 Task: Research Airbnb options in Rabak, Sudan from 8th December, 2023 to 15th December, 2023 for 9 adults. Place can be shared room with 5 bedrooms having 9 beds and 5 bathrooms. Property type can be flat. Amenities needed are: wifi, TV, free parkinig on premises, gym, breakfast. Look for 4 properties as per requirement.
Action: Mouse moved to (585, 123)
Screenshot: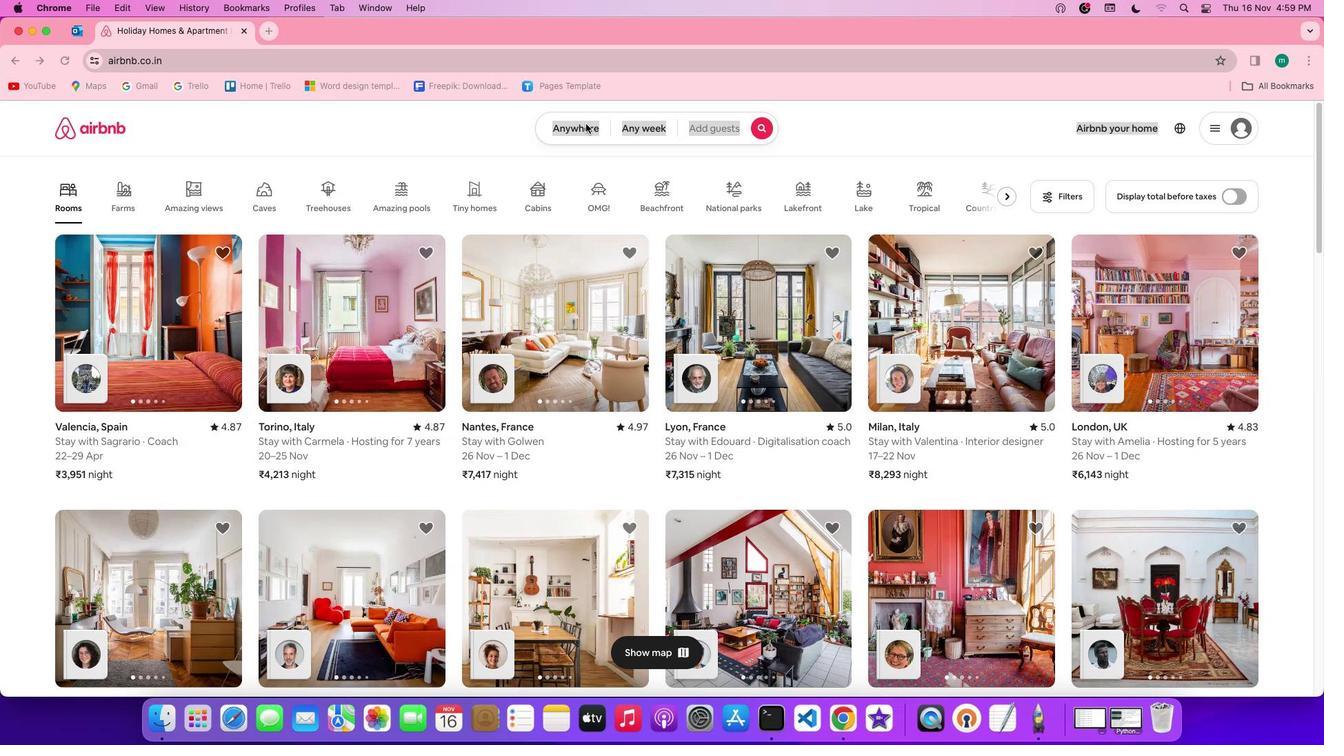 
Action: Mouse pressed left at (585, 123)
Screenshot: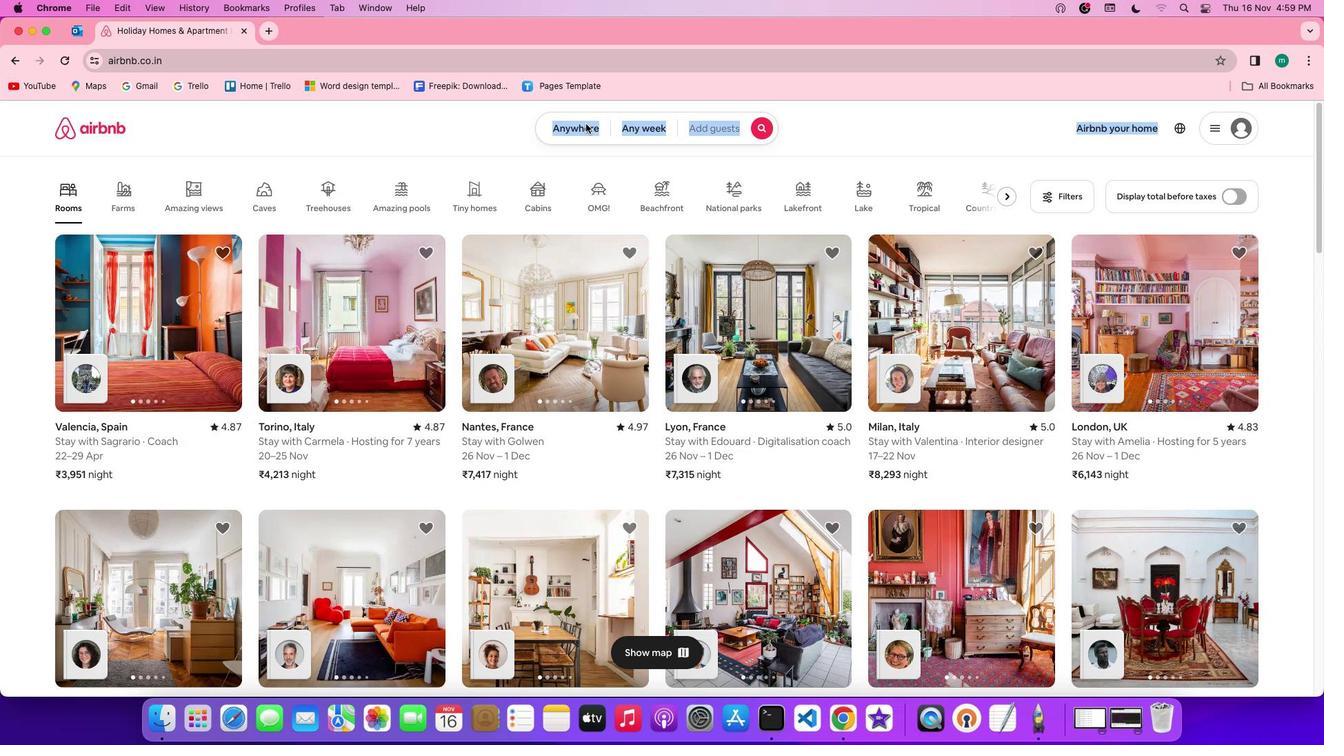 
Action: Mouse pressed left at (585, 123)
Screenshot: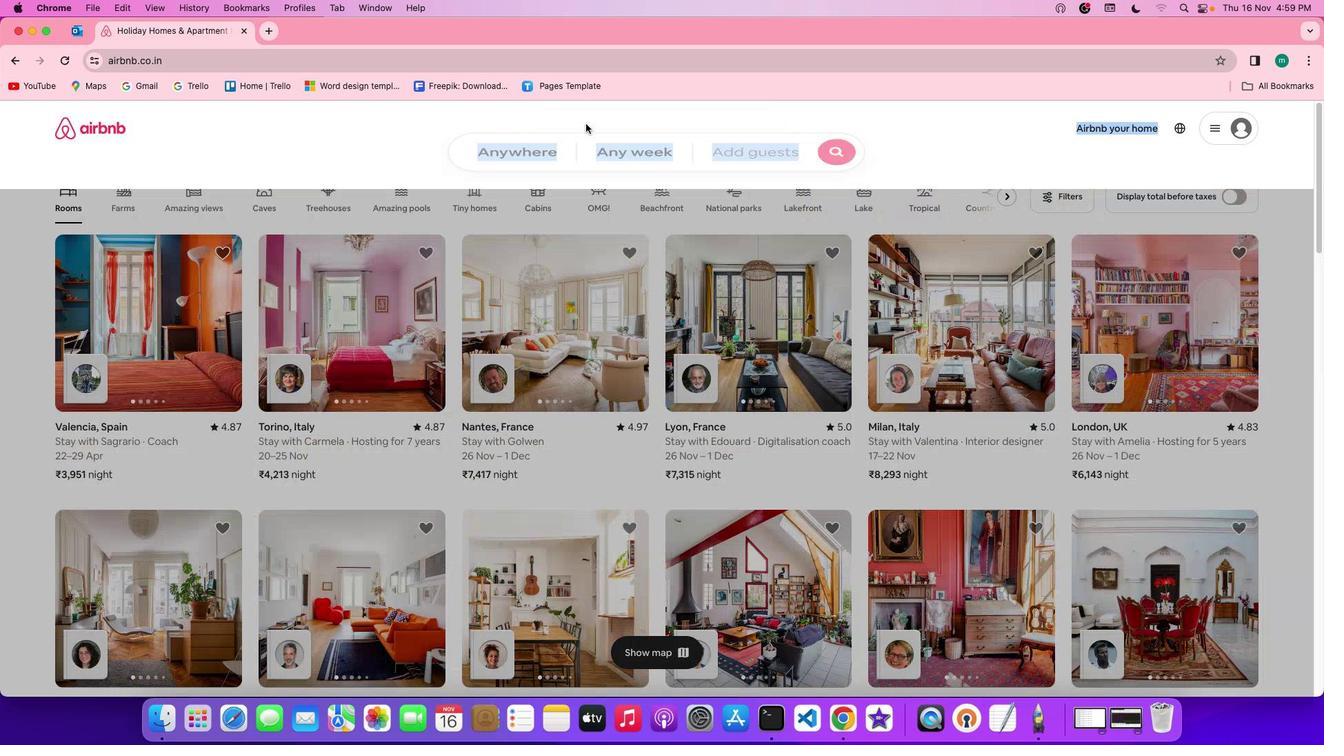 
Action: Mouse moved to (505, 182)
Screenshot: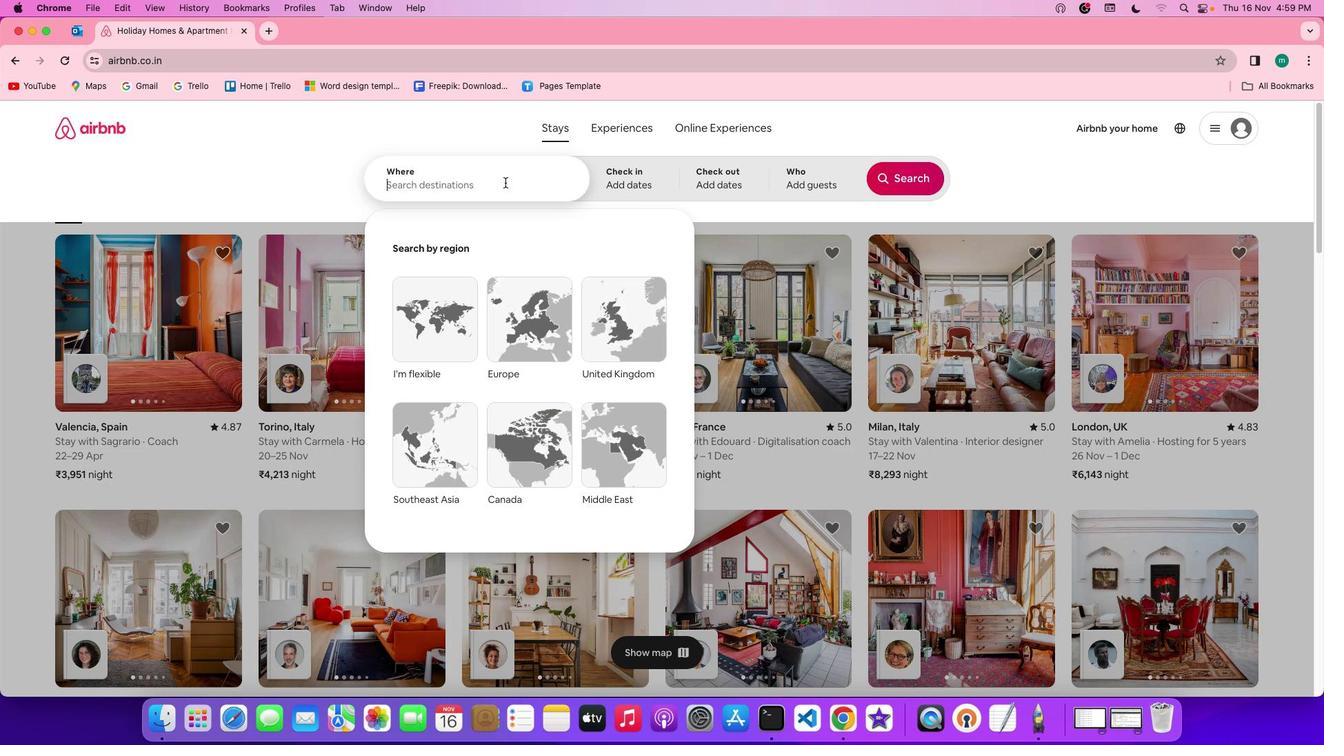 
Action: Mouse pressed left at (505, 182)
Screenshot: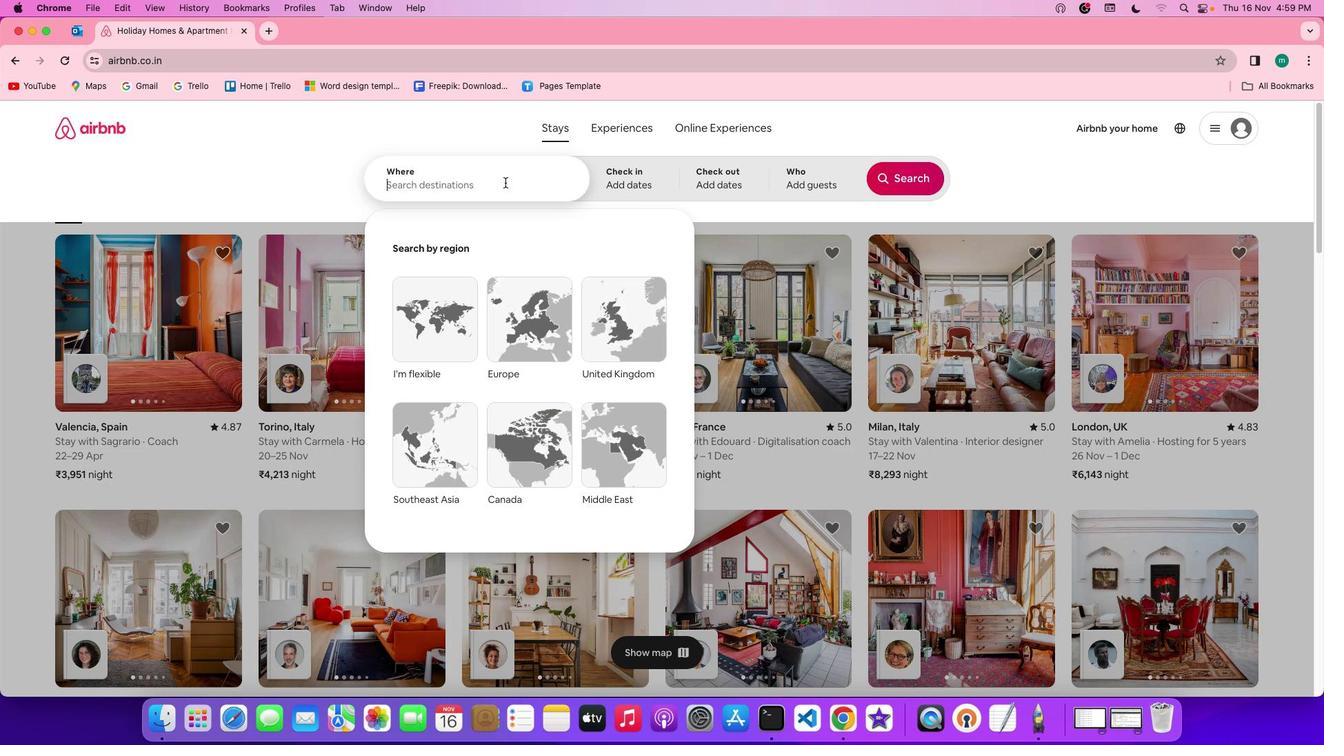 
Action: Key pressed Key.shift'r''a''b''a''k'','Key.spaceKey.shift's''u''d''a''n'
Screenshot: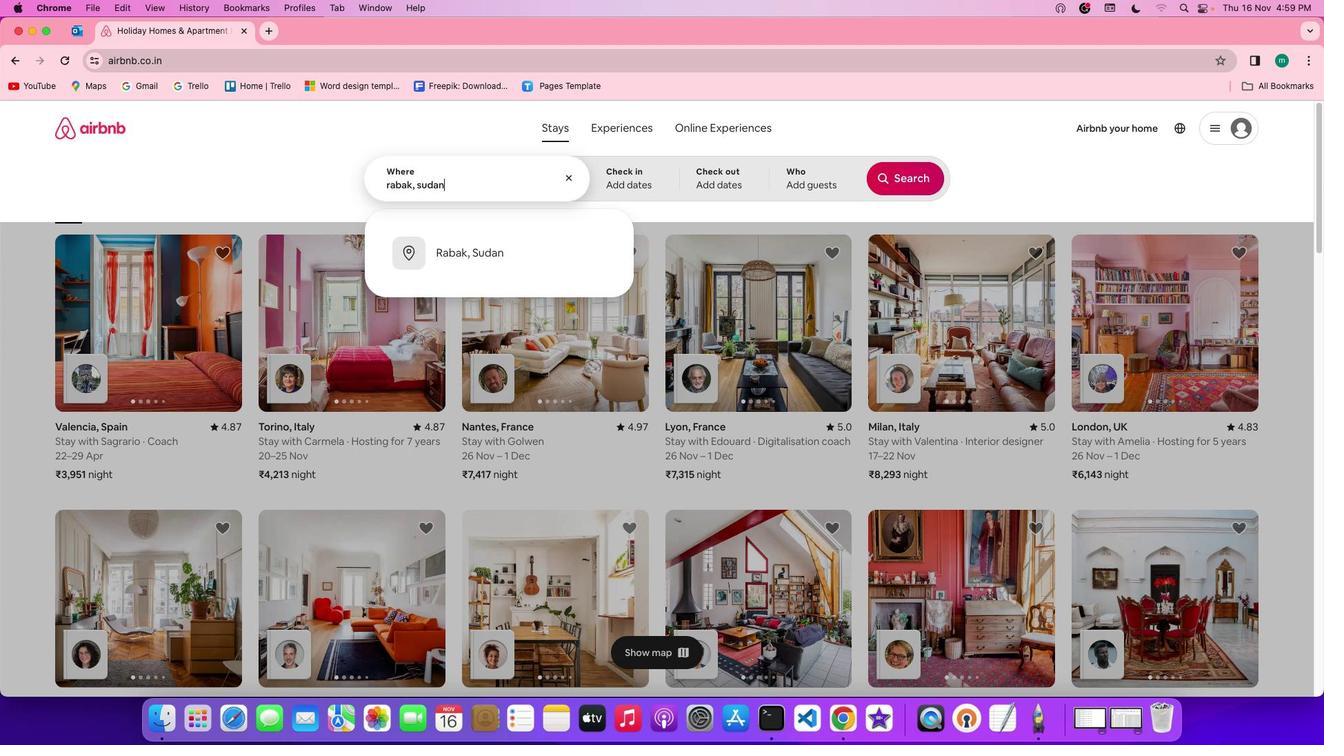 
Action: Mouse moved to (635, 179)
Screenshot: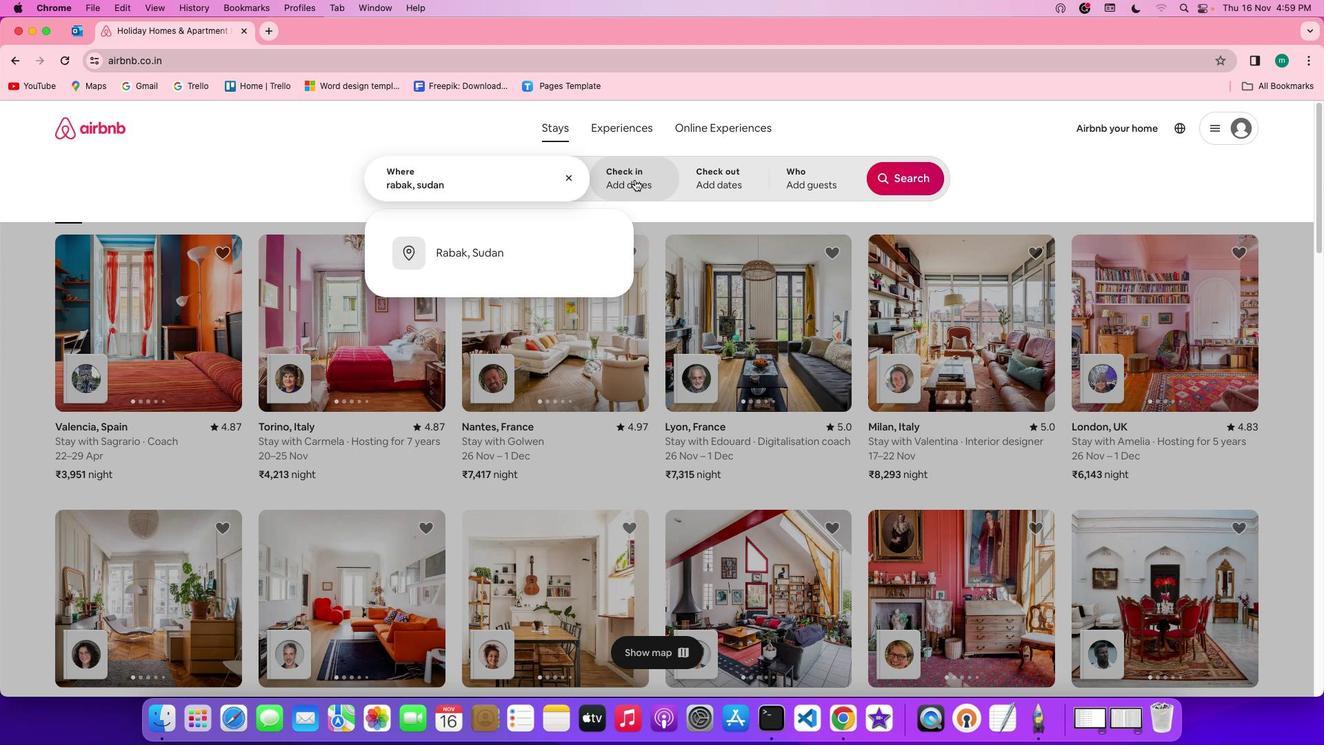 
Action: Mouse pressed left at (635, 179)
Screenshot: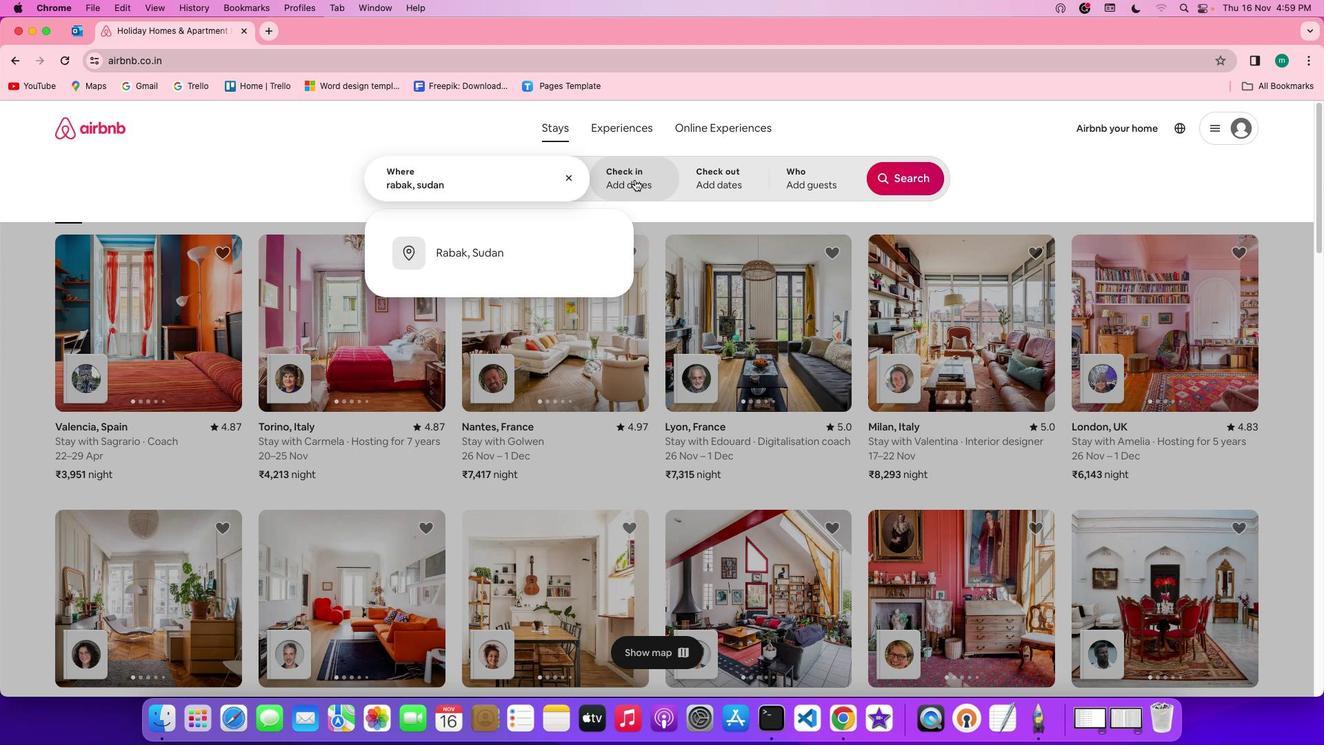 
Action: Mouse moved to (861, 373)
Screenshot: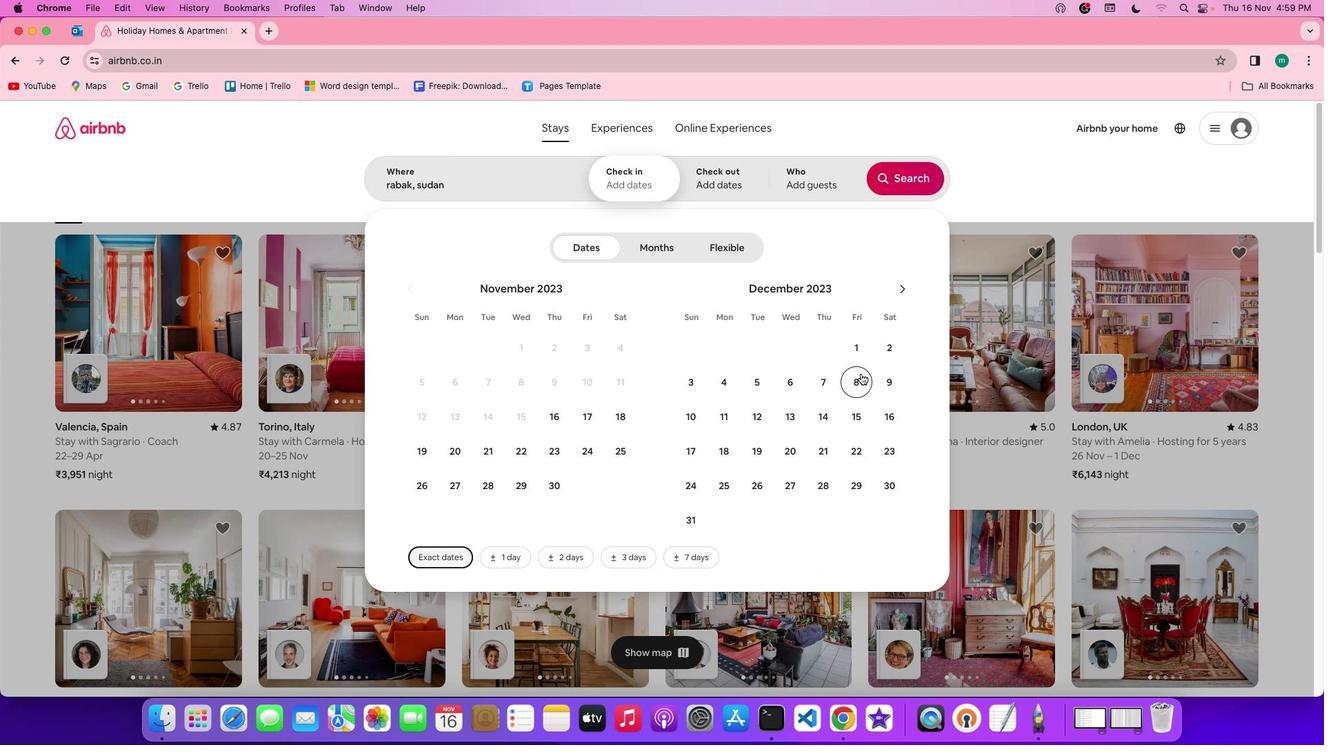 
Action: Mouse pressed left at (861, 373)
Screenshot: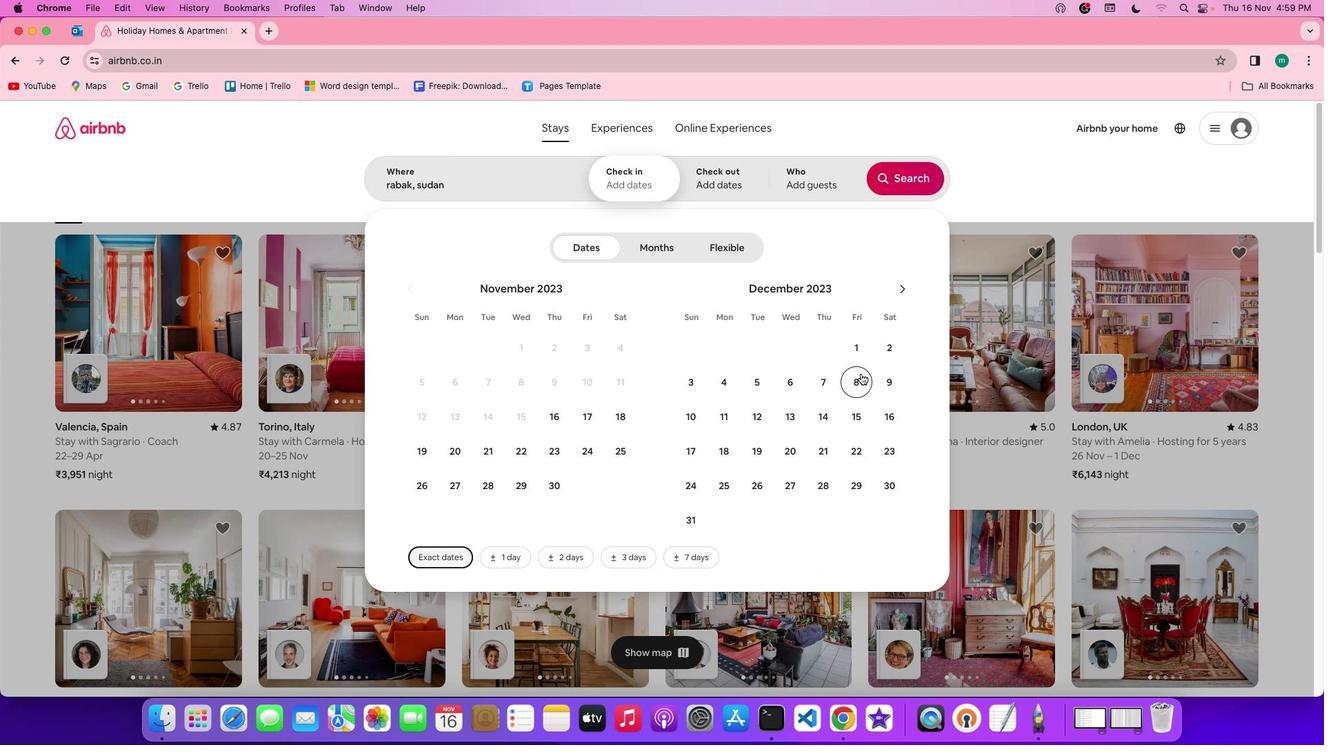 
Action: Mouse moved to (863, 413)
Screenshot: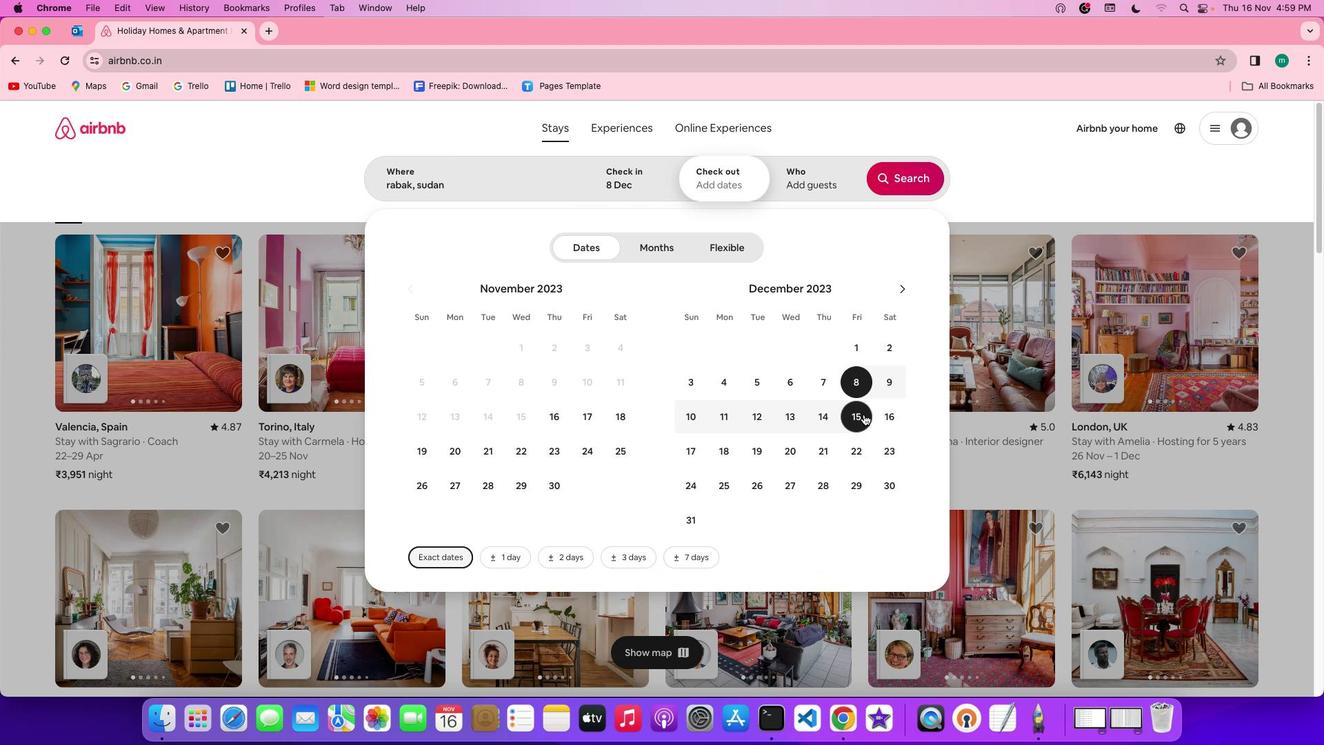 
Action: Mouse pressed left at (863, 413)
Screenshot: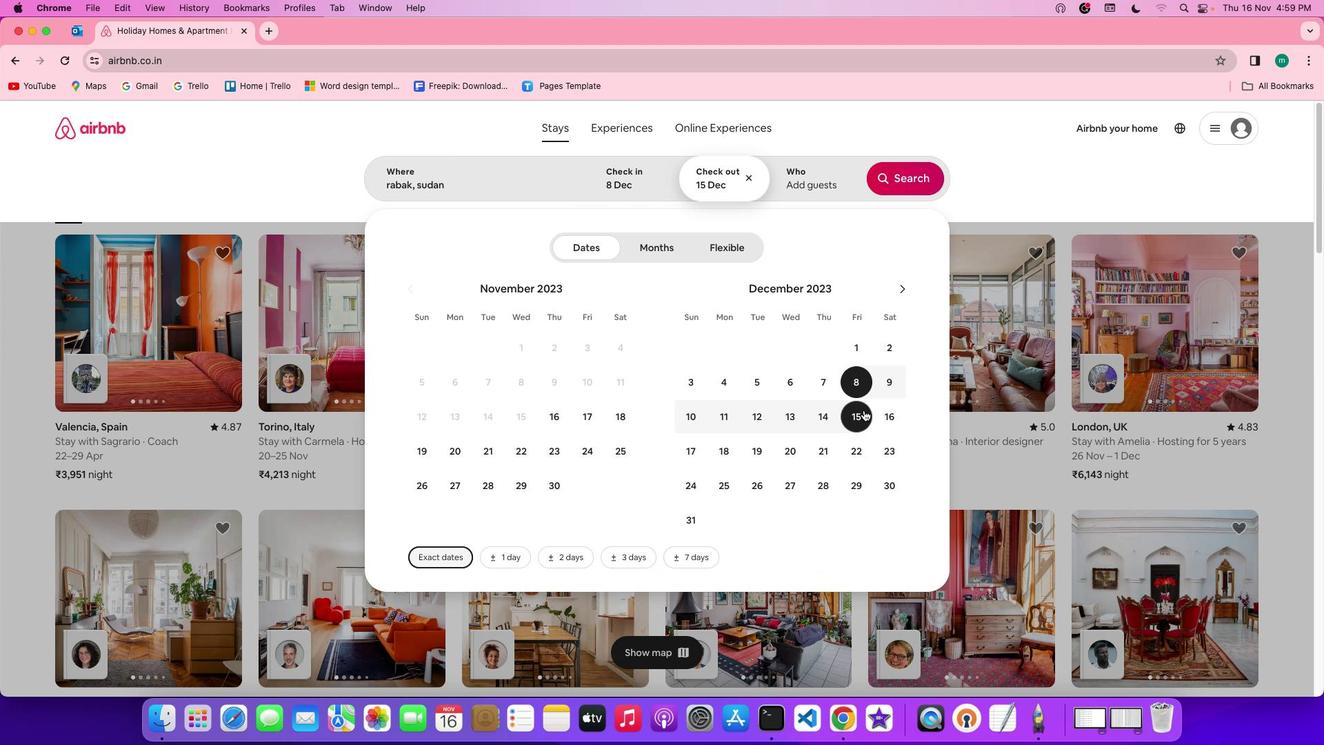 
Action: Mouse moved to (836, 176)
Screenshot: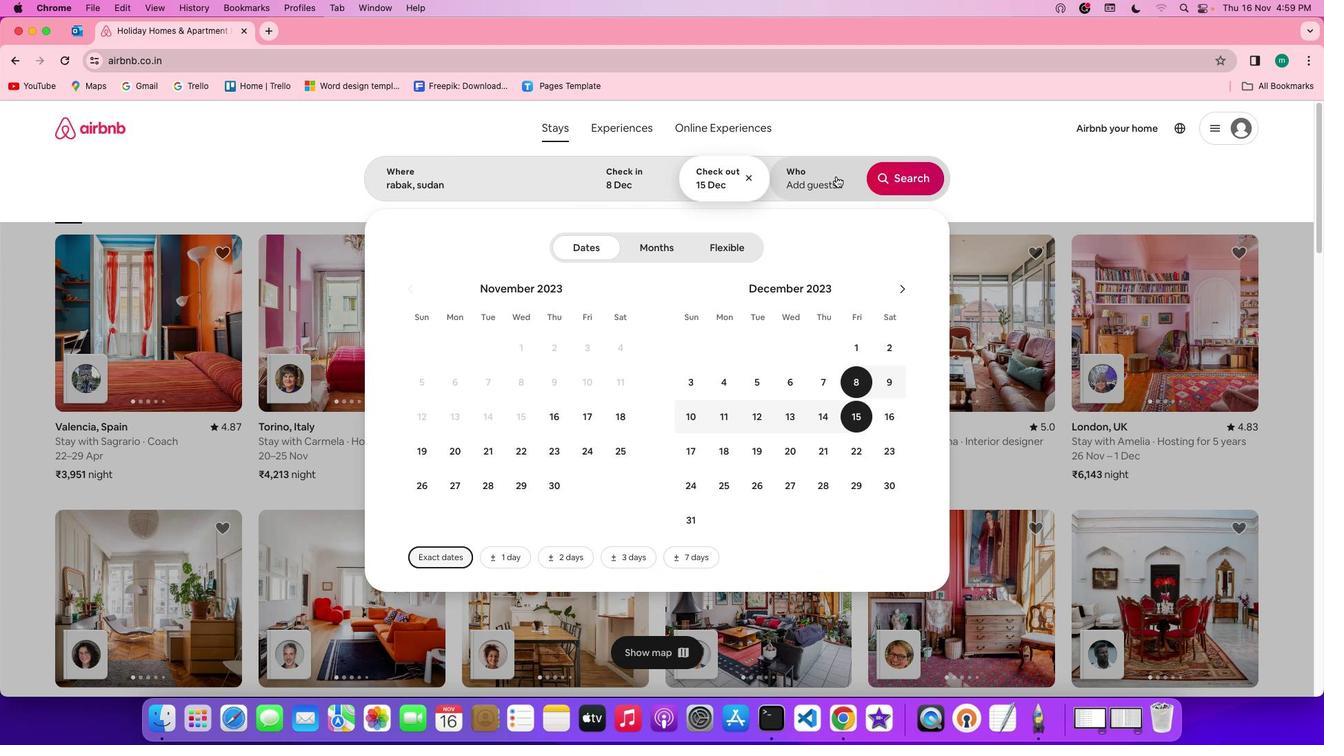 
Action: Mouse pressed left at (836, 176)
Screenshot: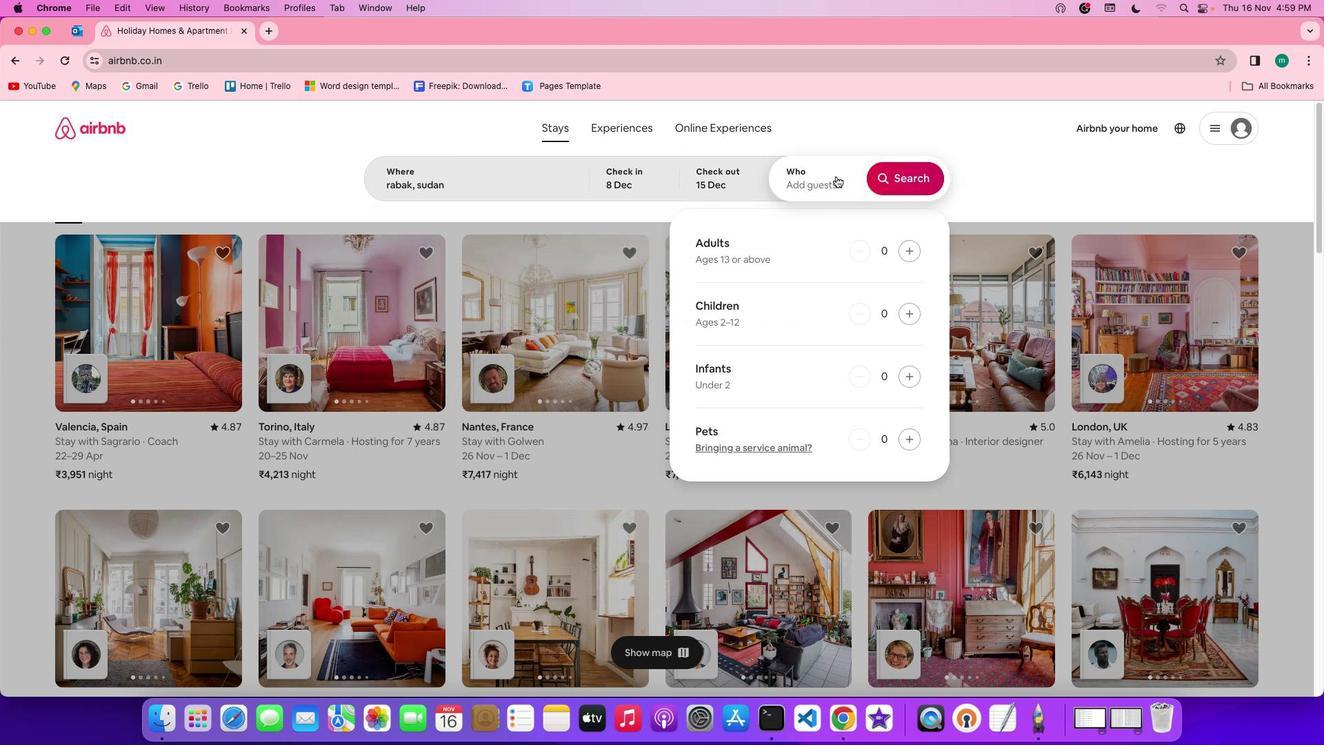 
Action: Mouse moved to (912, 244)
Screenshot: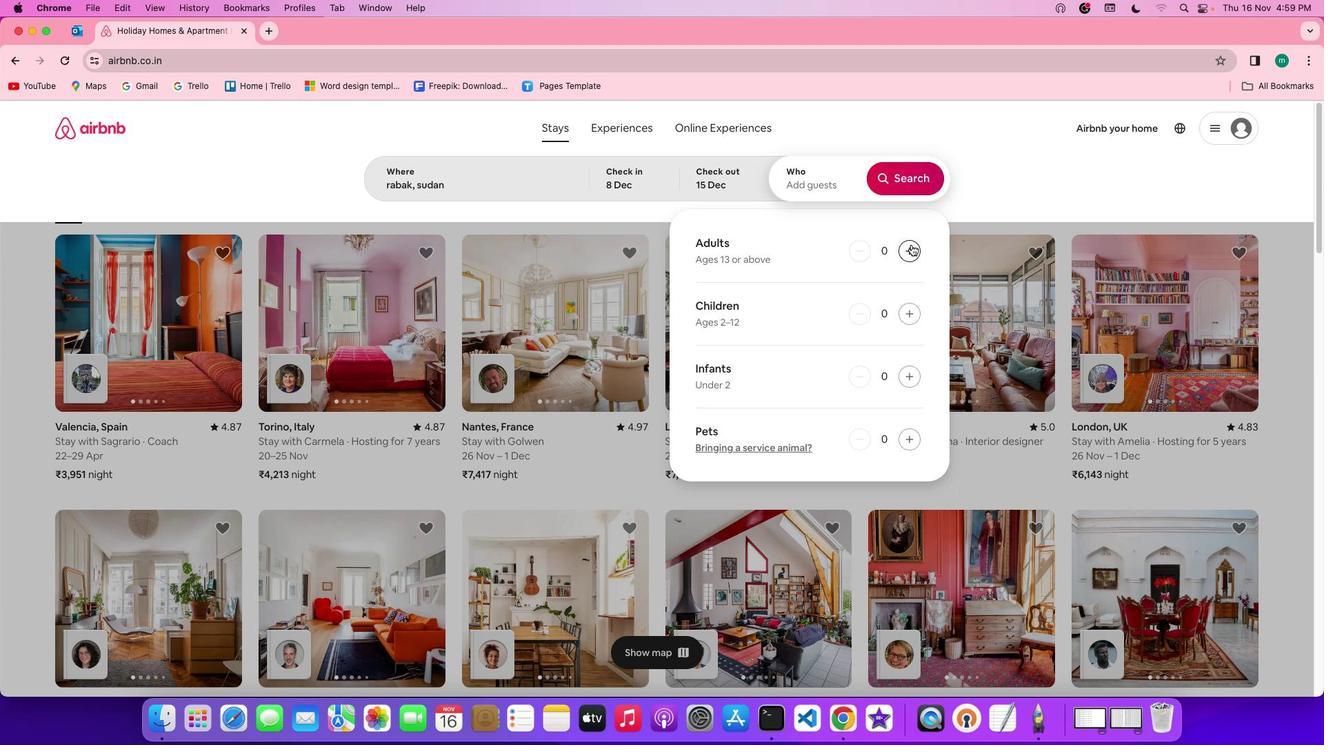 
Action: Mouse pressed left at (912, 244)
Screenshot: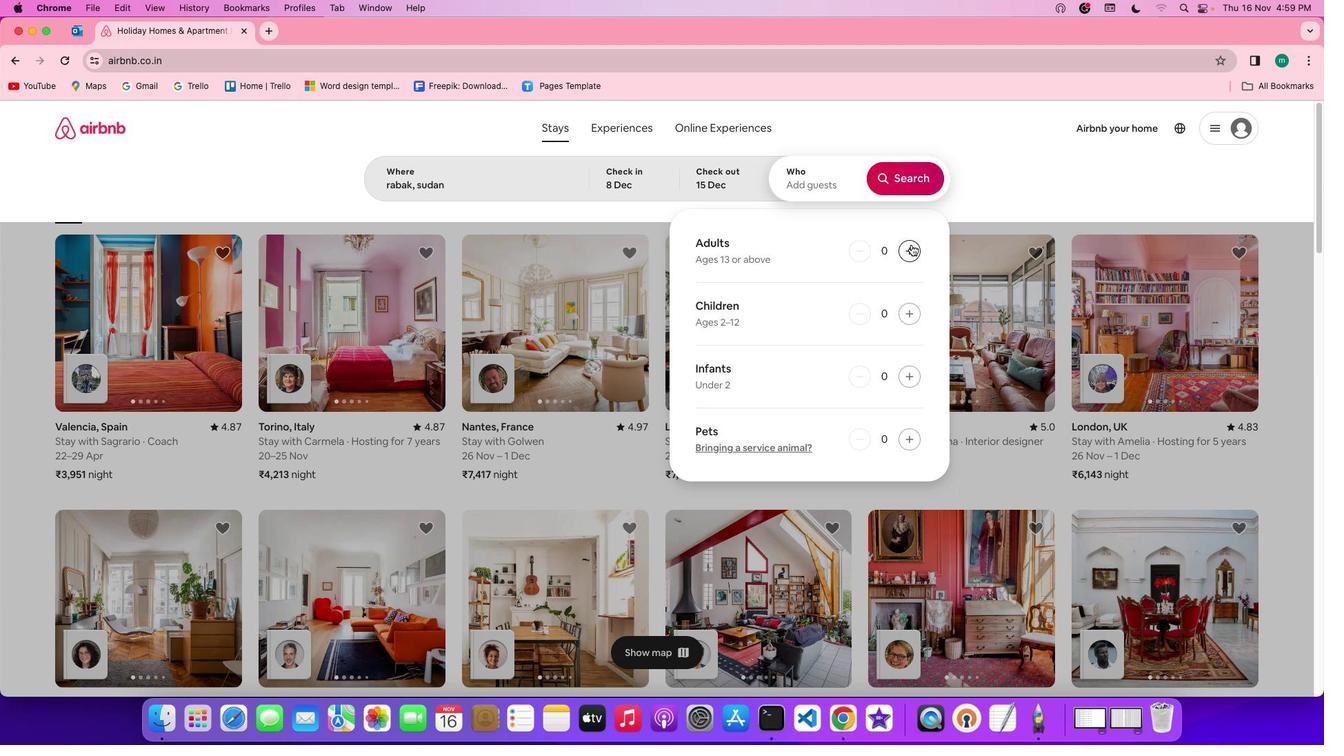 
Action: Mouse pressed left at (912, 244)
Screenshot: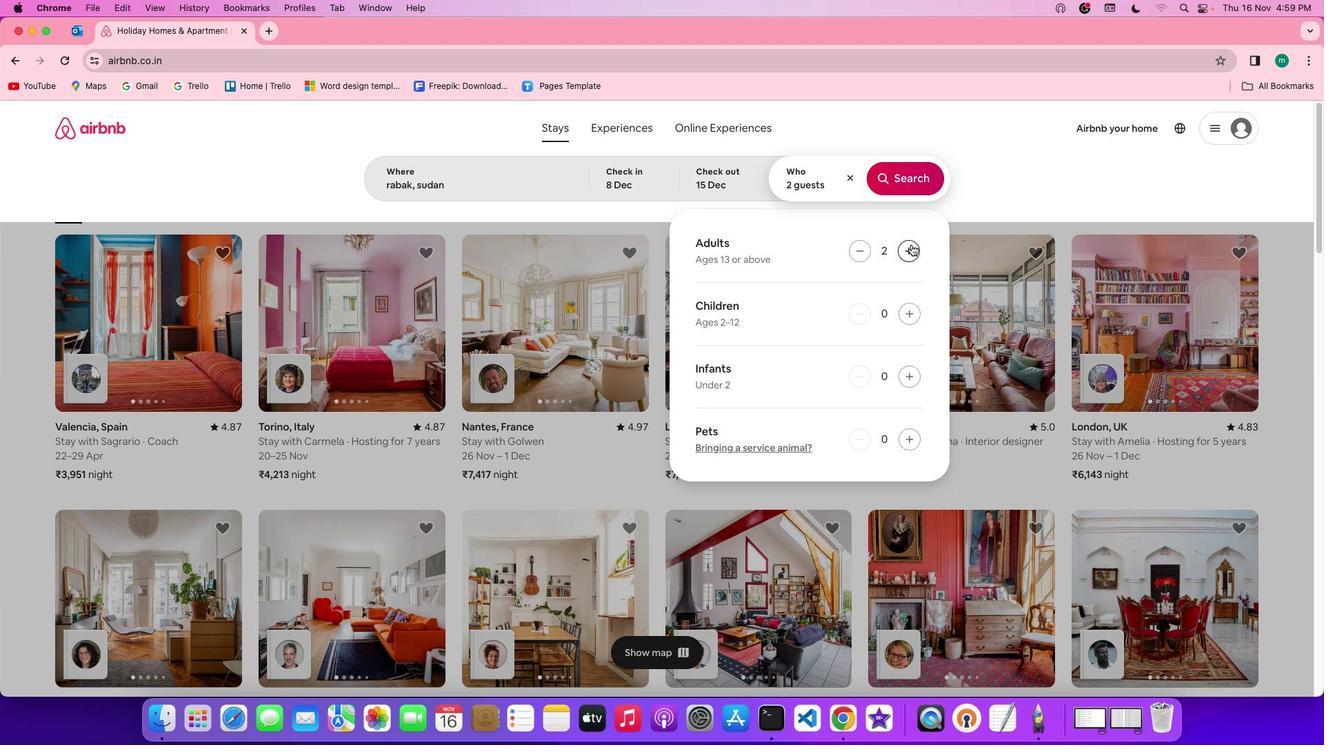 
Action: Mouse pressed left at (912, 244)
Screenshot: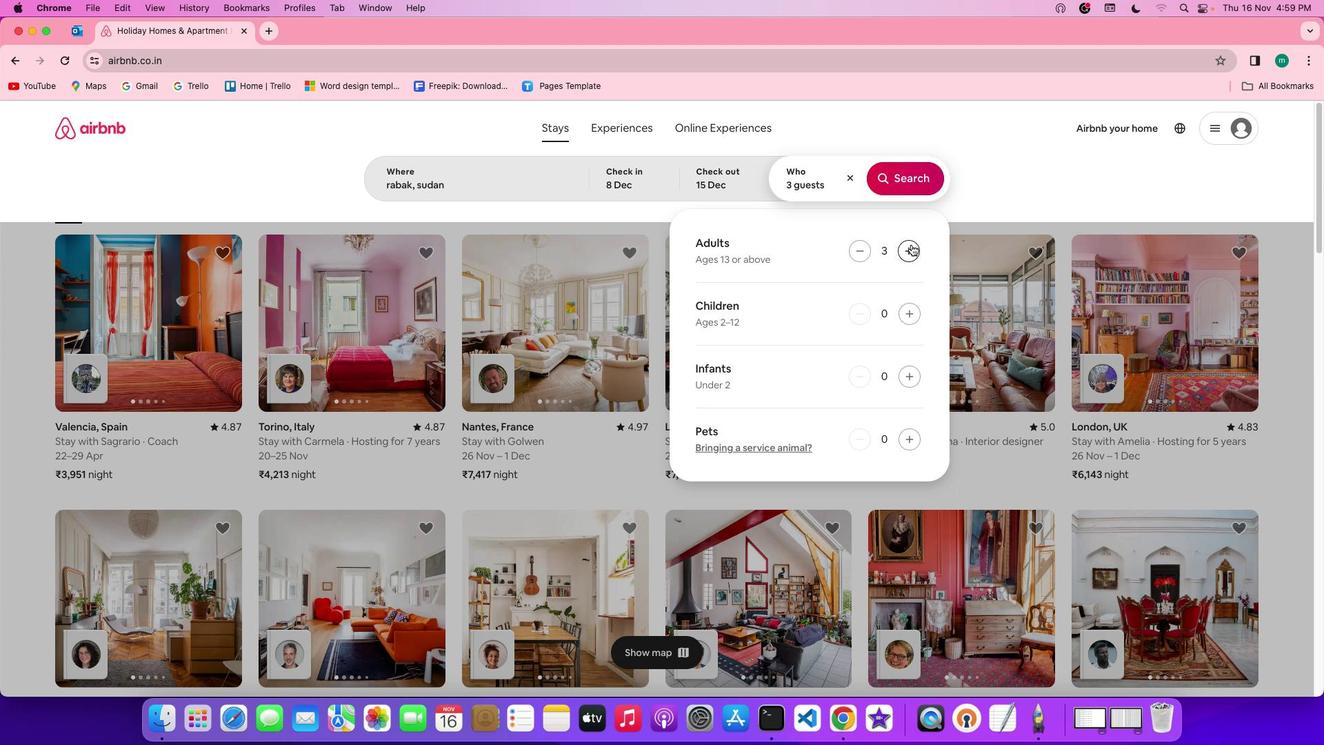 
Action: Mouse pressed left at (912, 244)
Screenshot: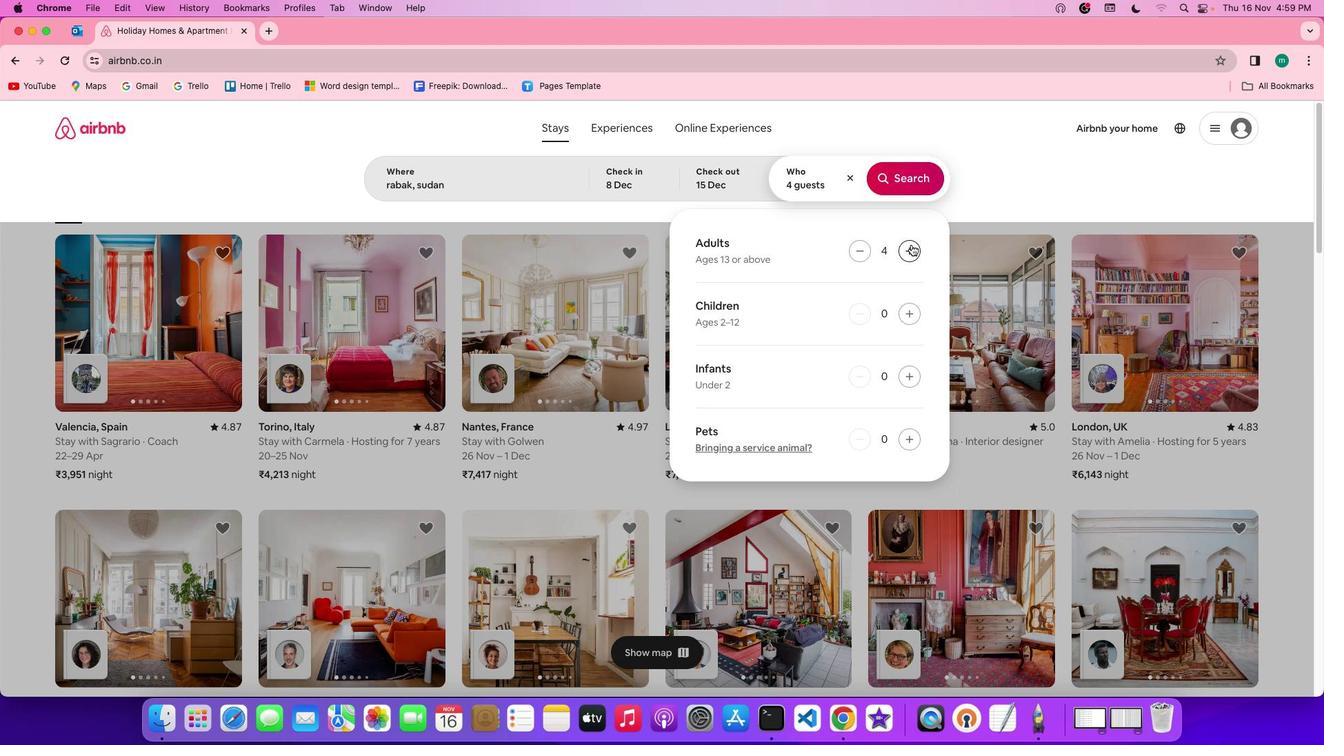 
Action: Mouse pressed left at (912, 244)
Screenshot: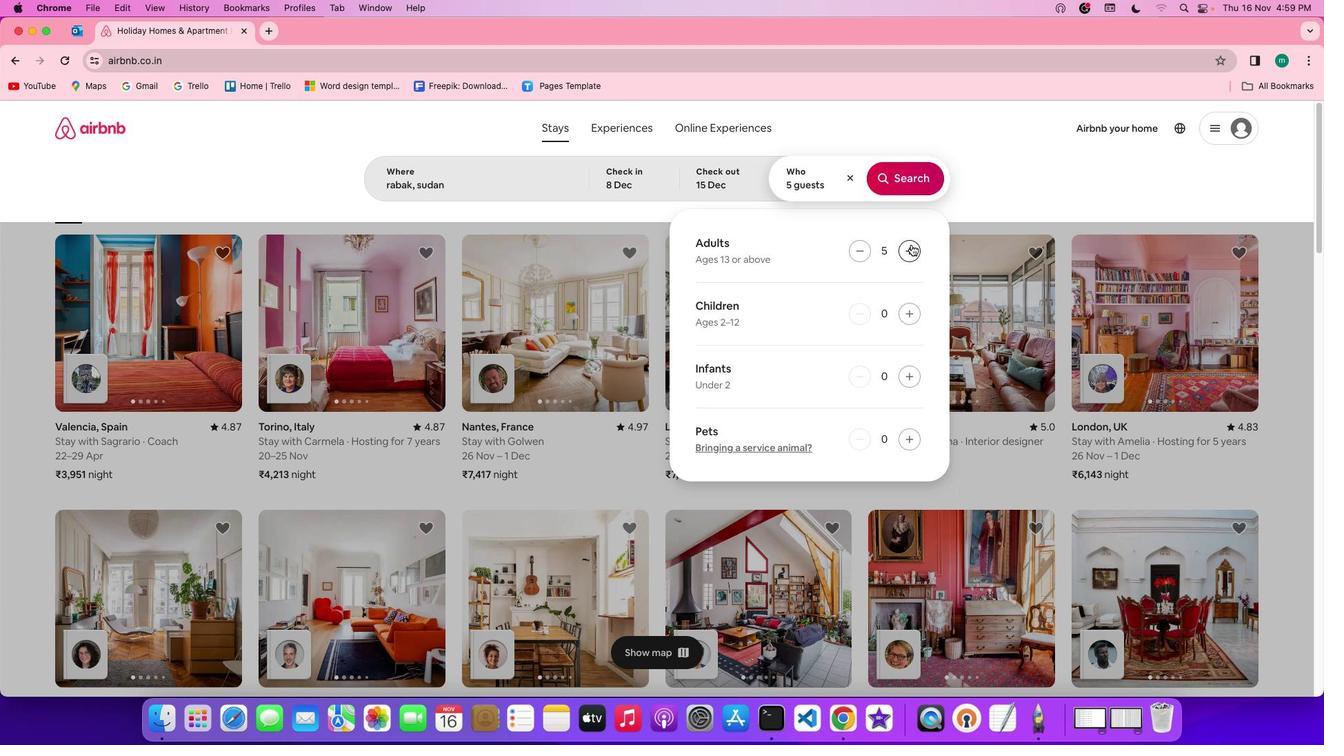 
Action: Mouse pressed left at (912, 244)
Screenshot: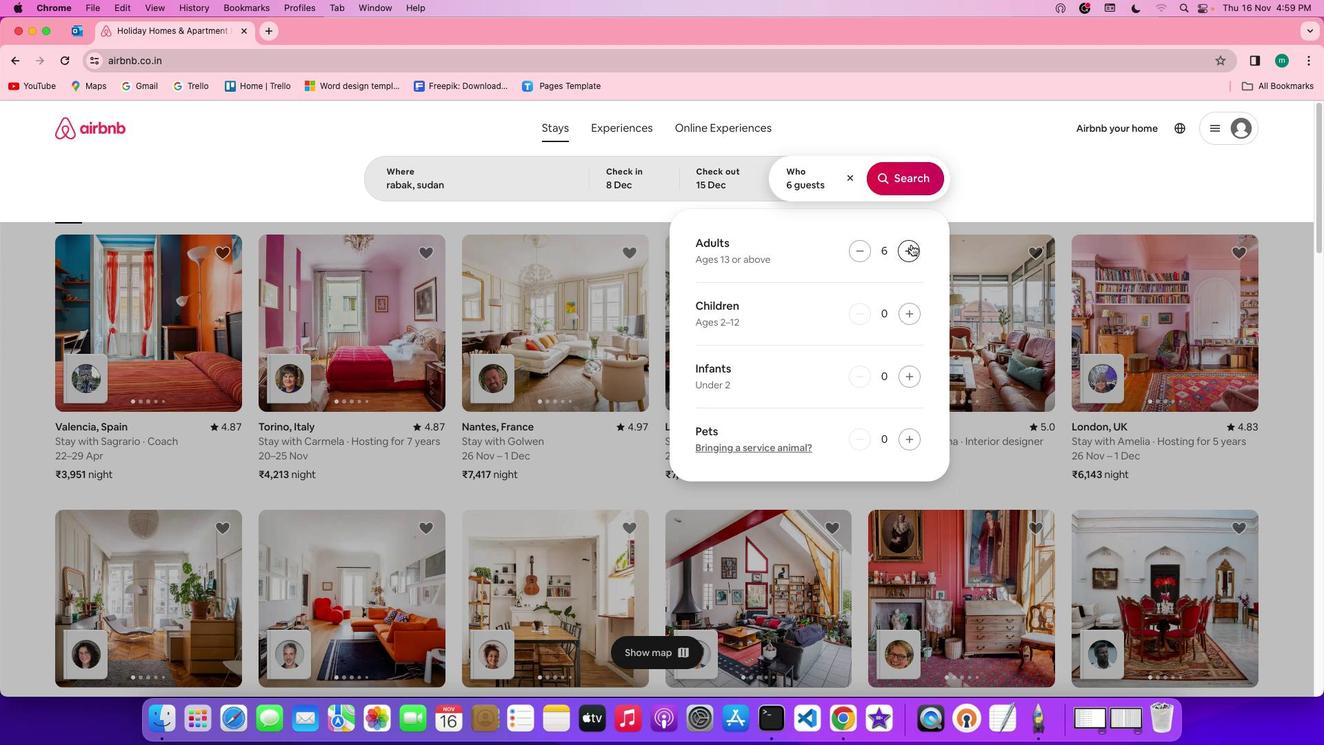 
Action: Mouse pressed left at (912, 244)
Screenshot: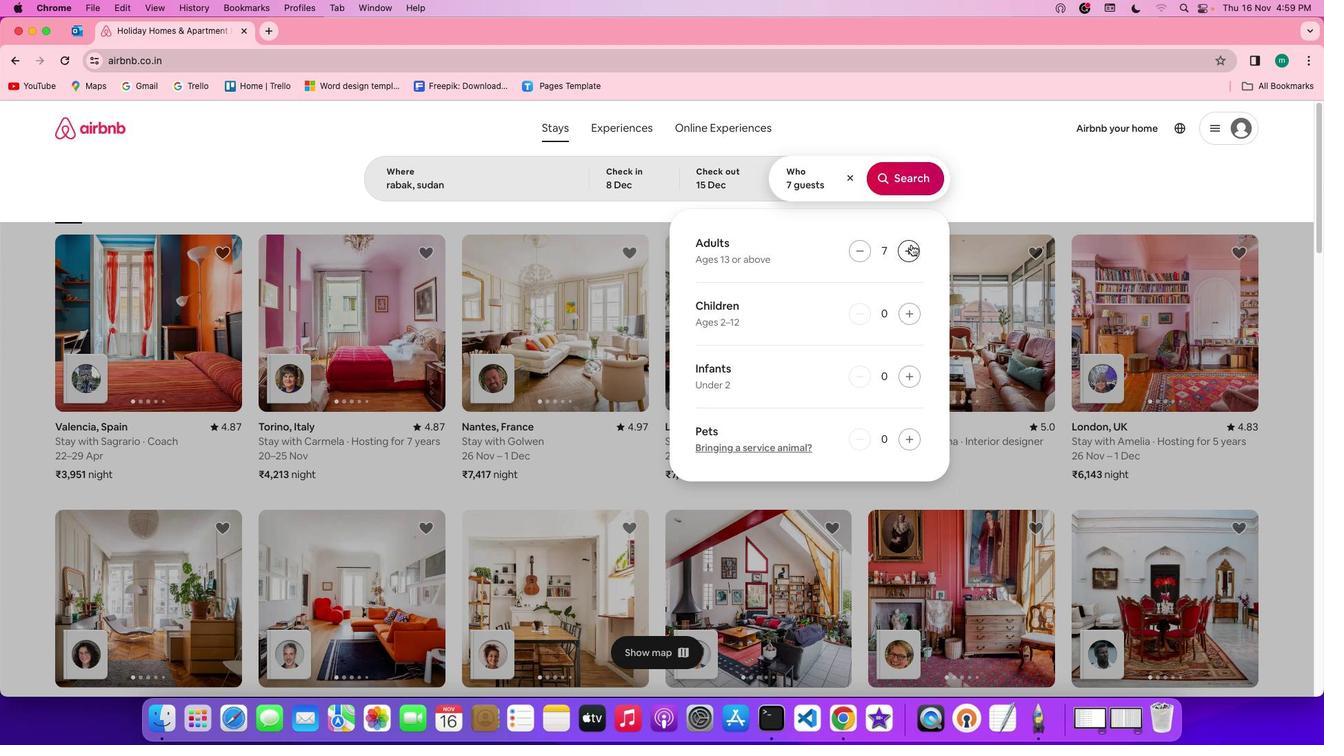 
Action: Mouse pressed left at (912, 244)
Screenshot: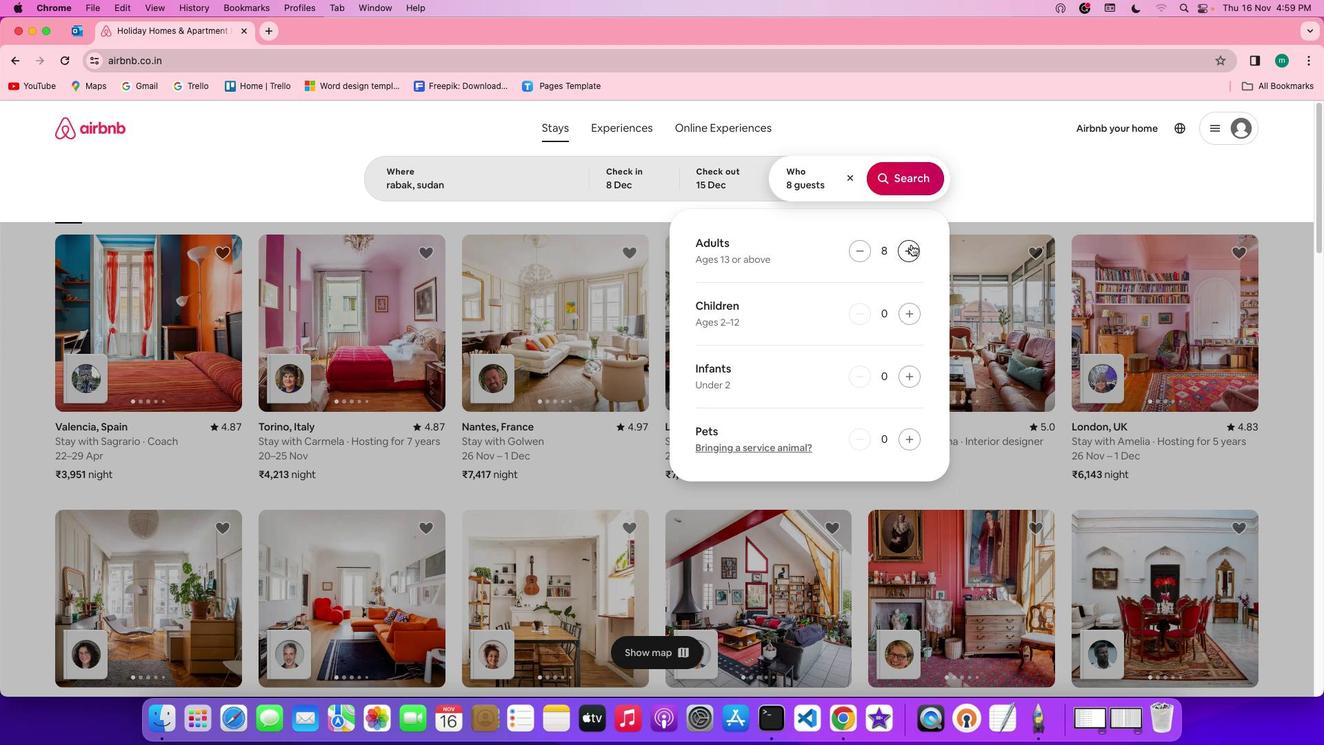 
Action: Mouse pressed left at (912, 244)
Screenshot: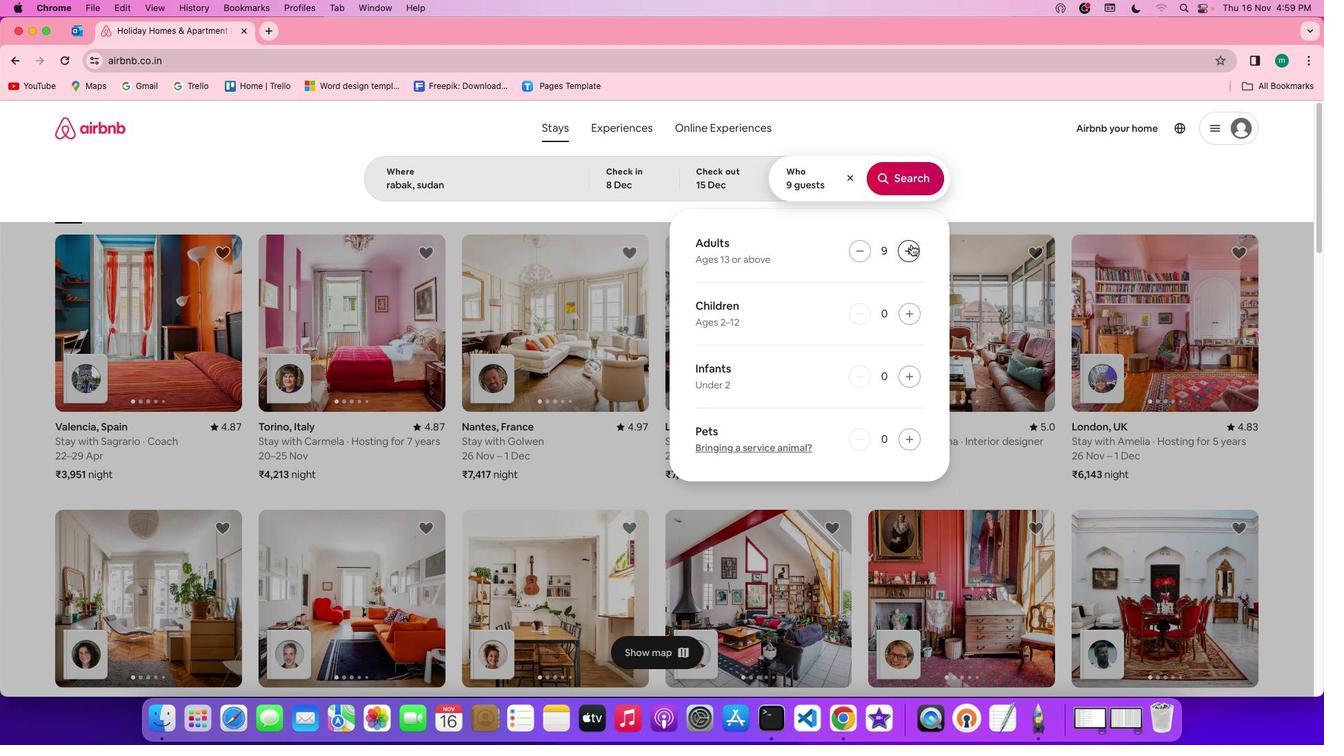 
Action: Mouse moved to (904, 178)
Screenshot: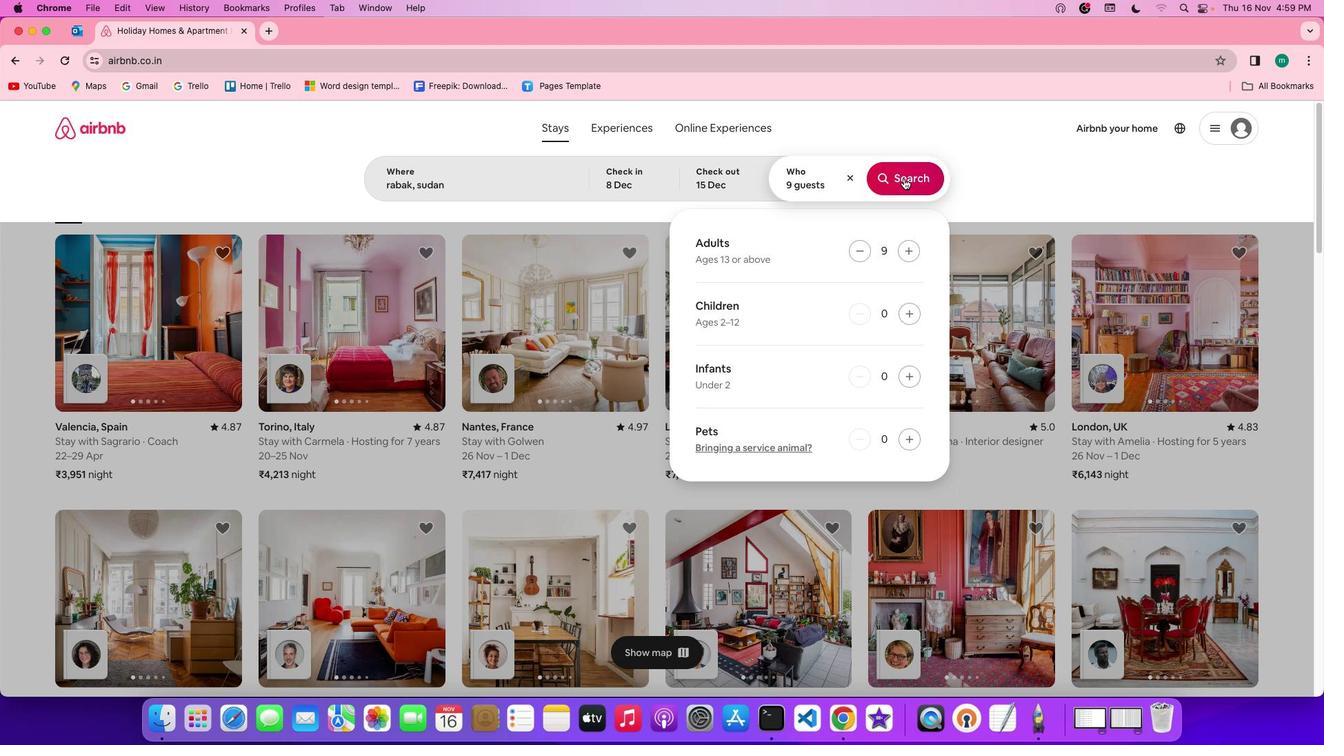 
Action: Mouse pressed left at (904, 178)
Screenshot: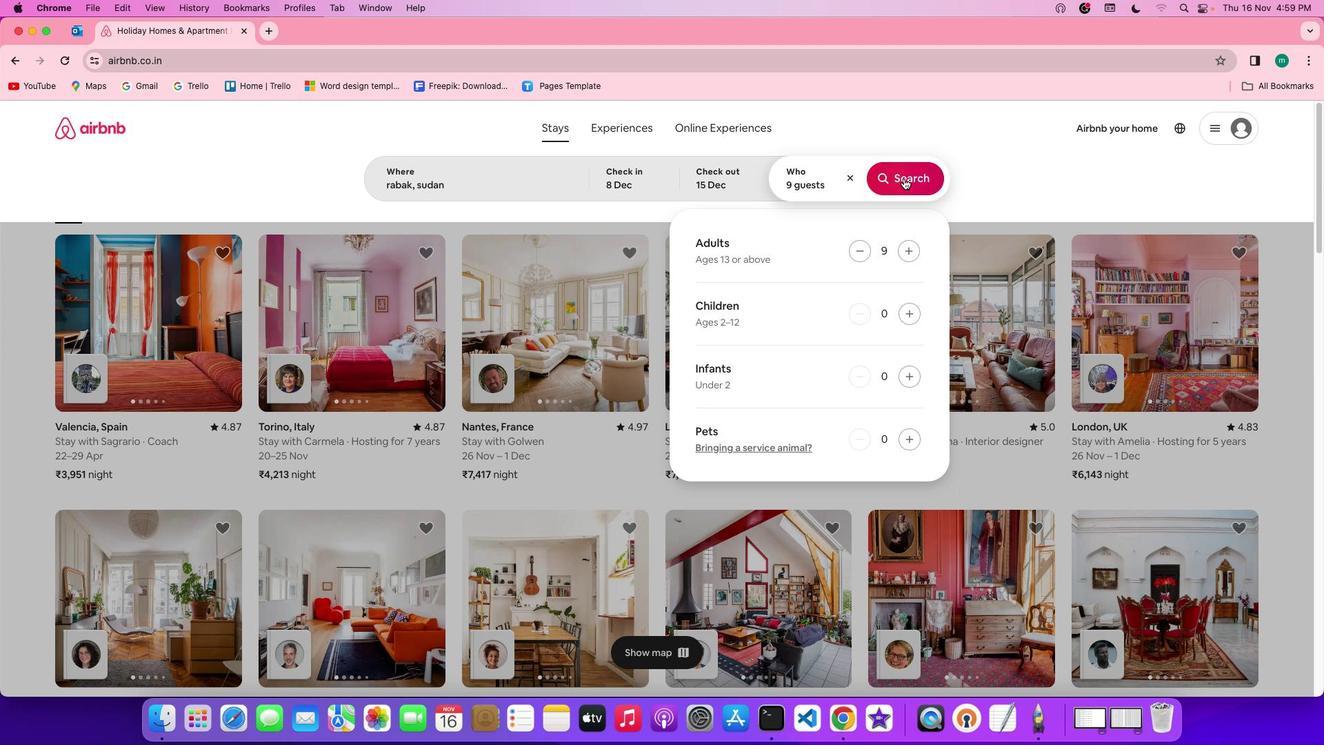 
Action: Mouse moved to (1102, 186)
Screenshot: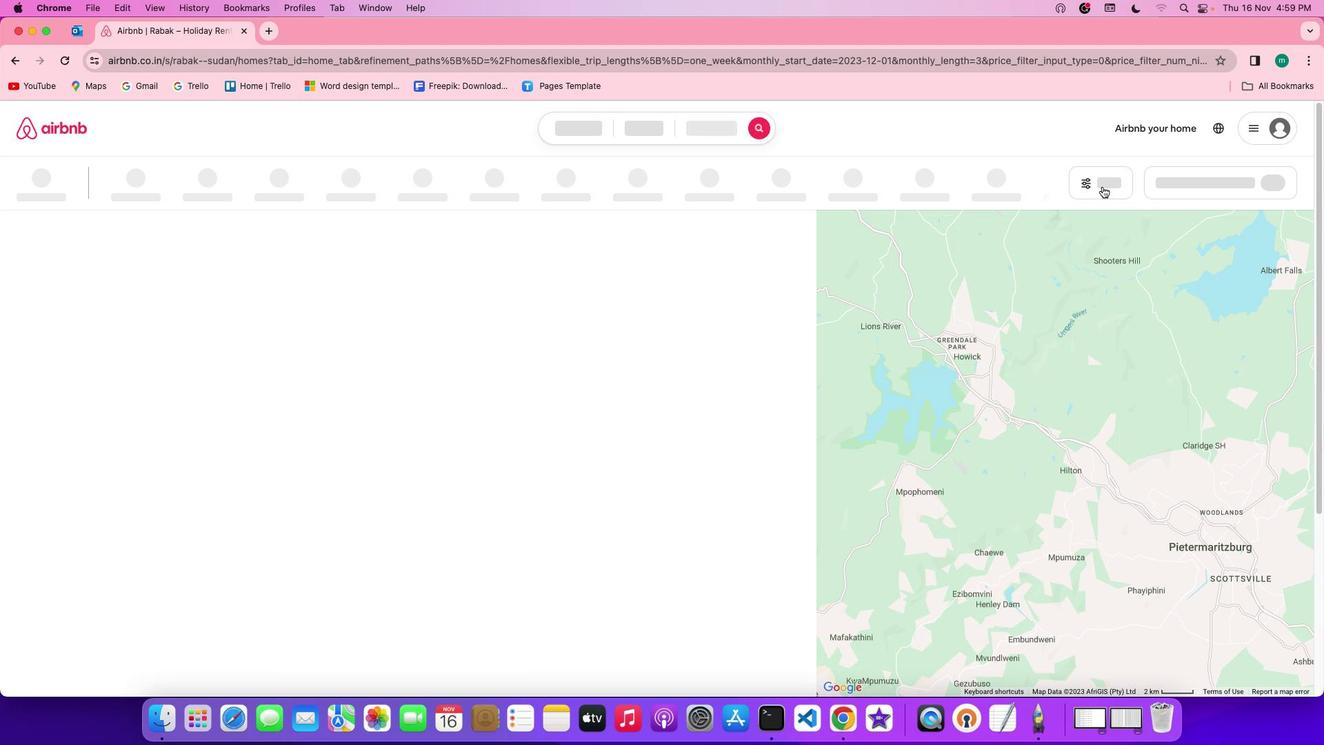 
Action: Mouse pressed left at (1102, 186)
Screenshot: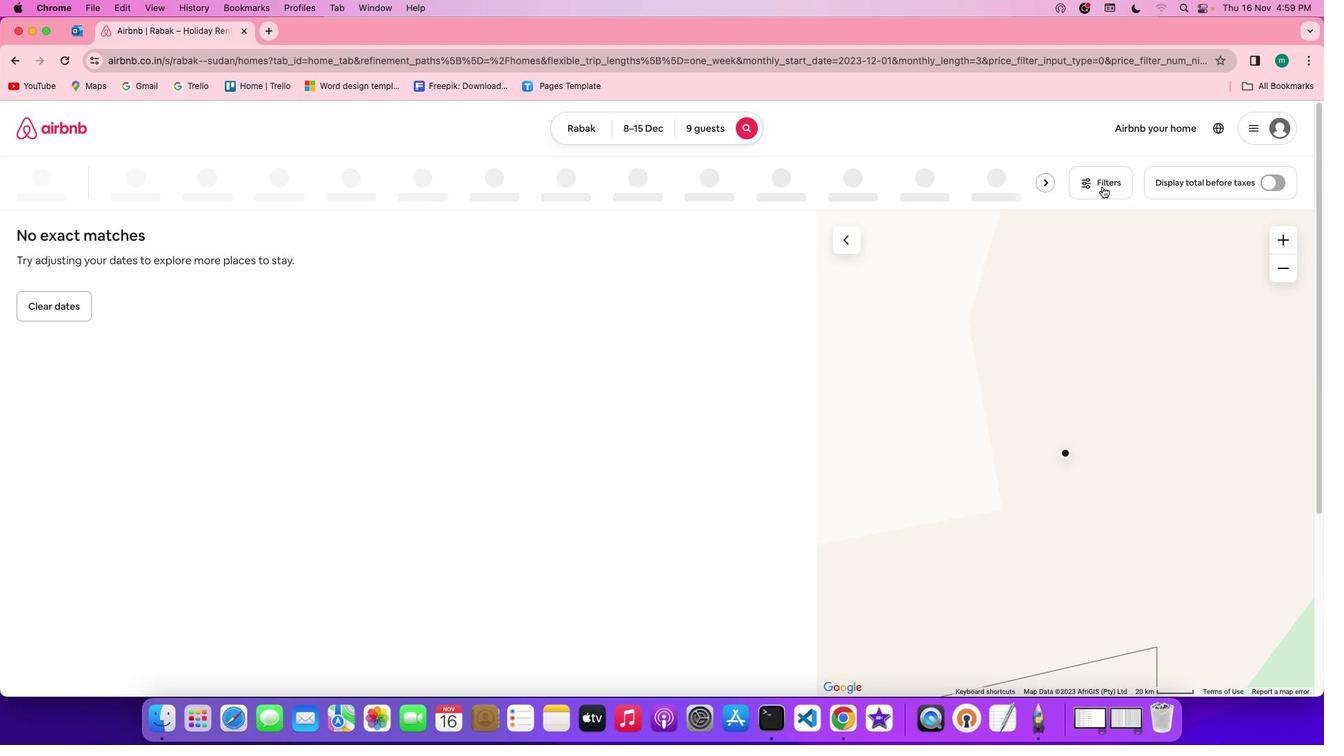 
Action: Mouse moved to (820, 462)
Screenshot: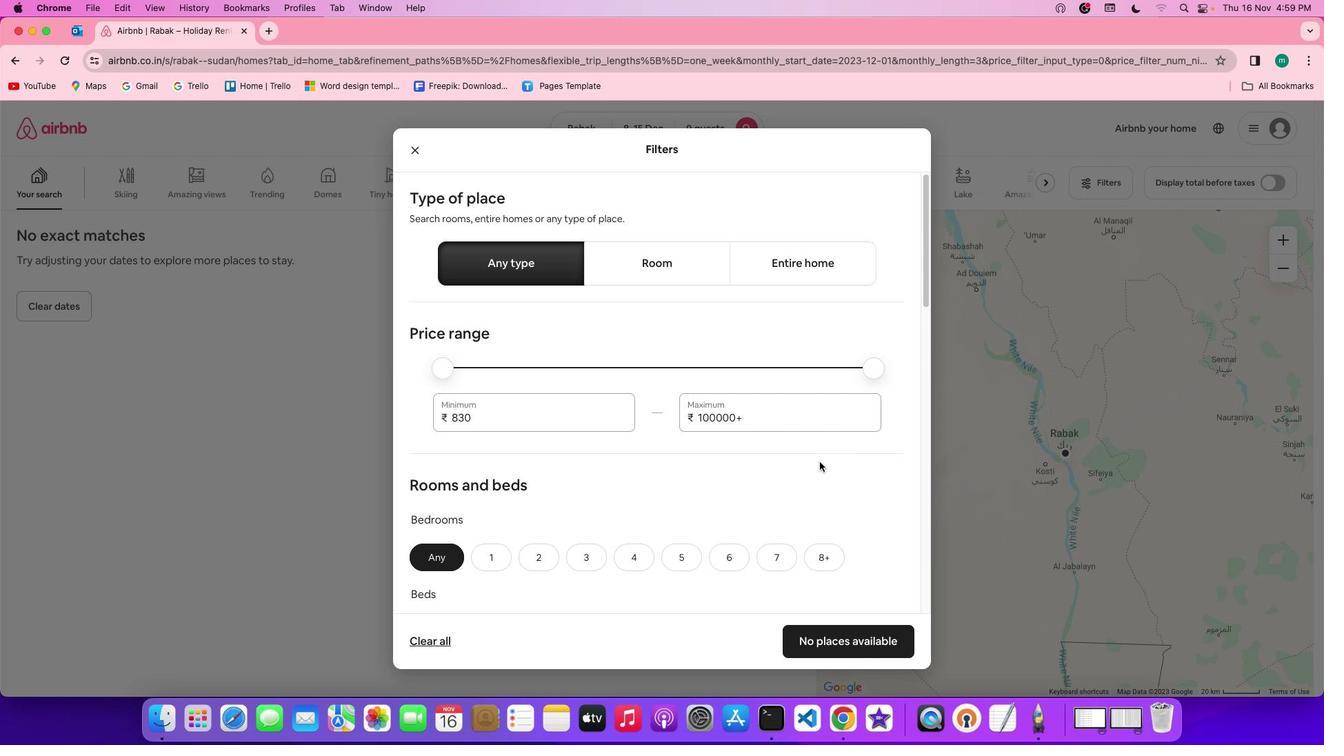 
Action: Mouse scrolled (820, 462) with delta (0, 0)
Screenshot: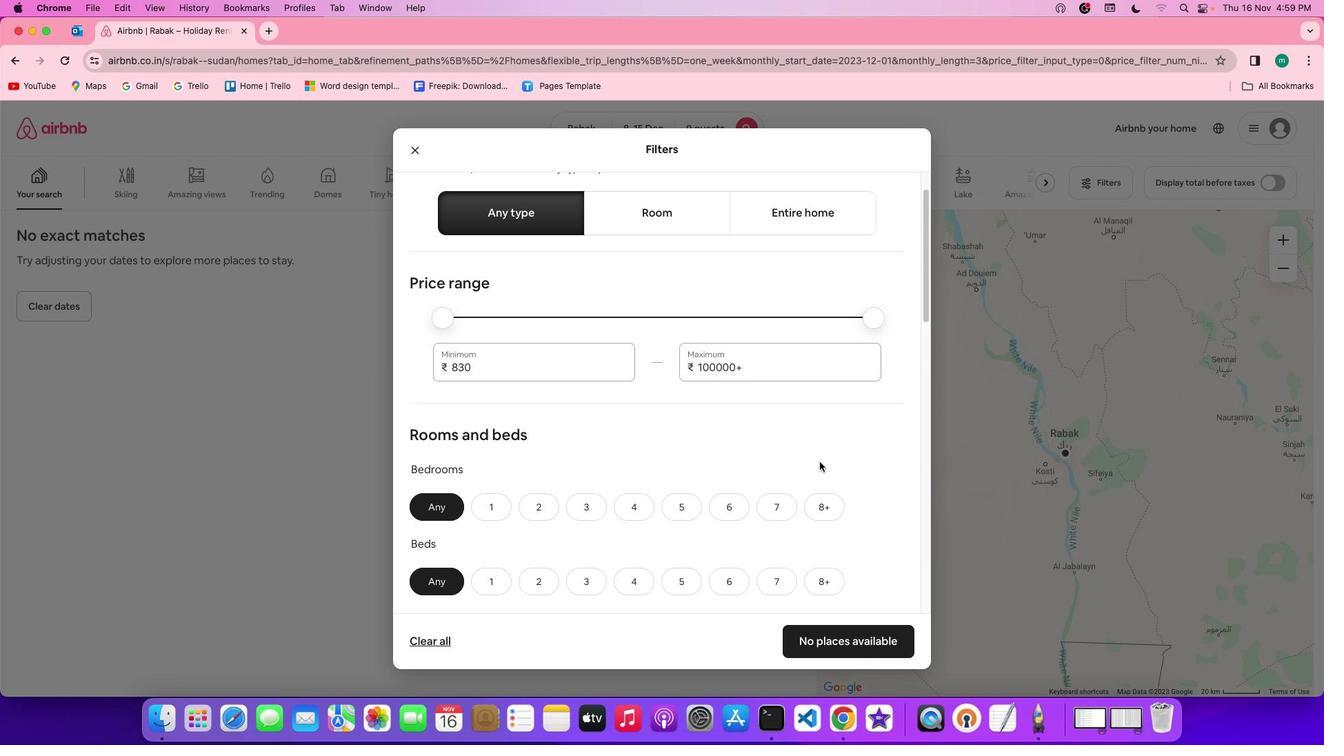 
Action: Mouse scrolled (820, 462) with delta (0, 0)
Screenshot: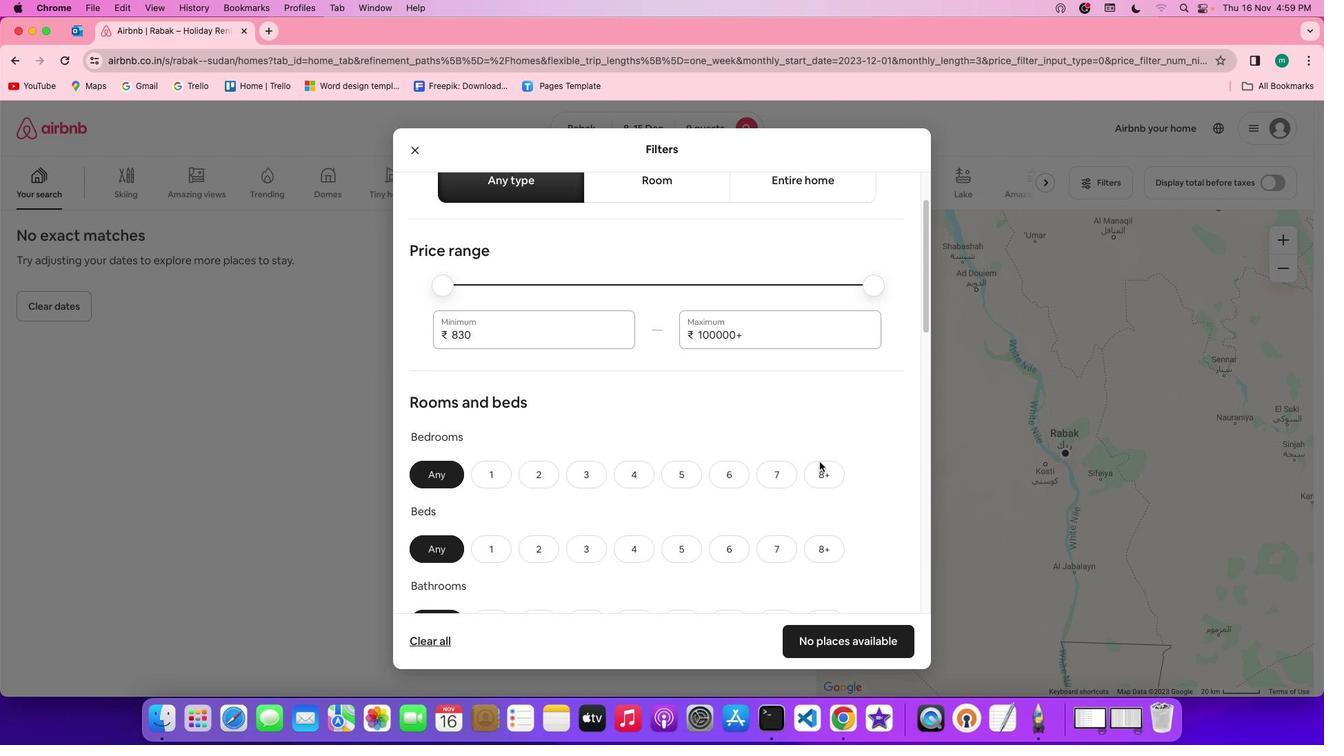 
Action: Mouse scrolled (820, 462) with delta (0, -2)
Screenshot: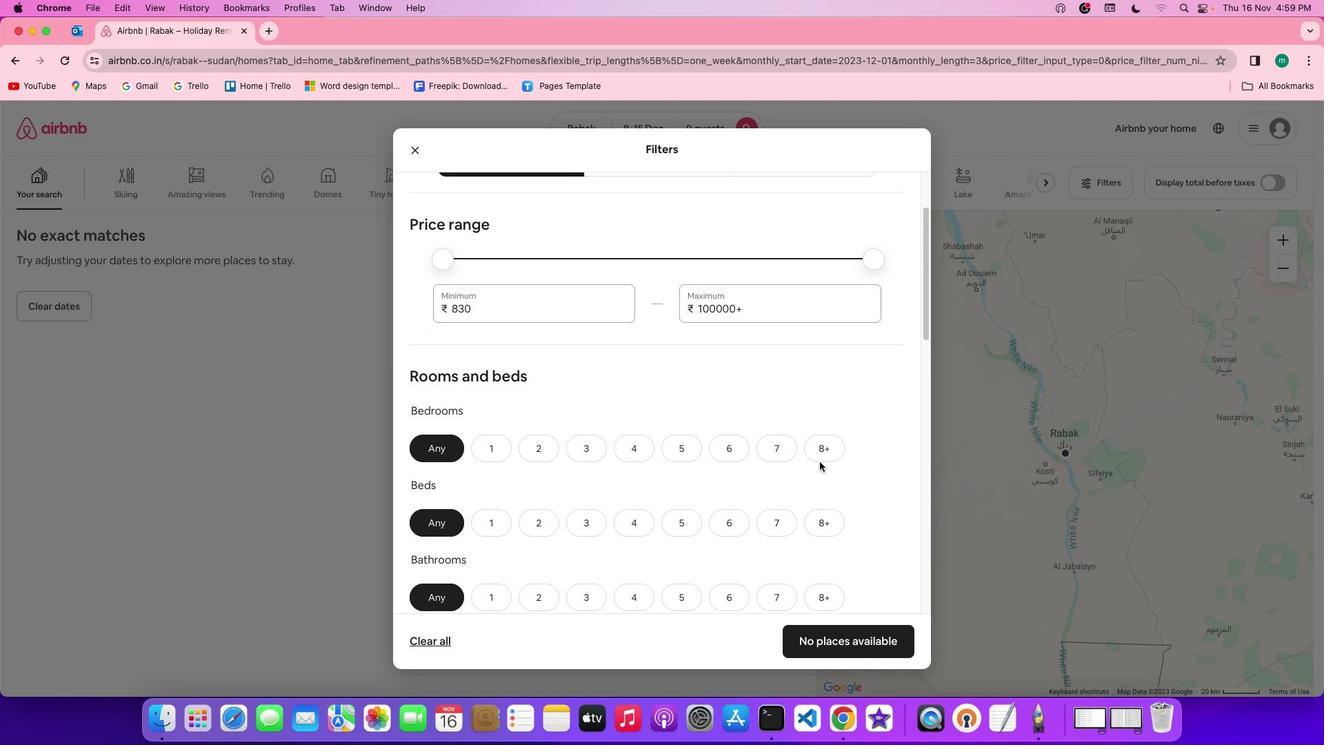 
Action: Mouse scrolled (820, 462) with delta (0, -1)
Screenshot: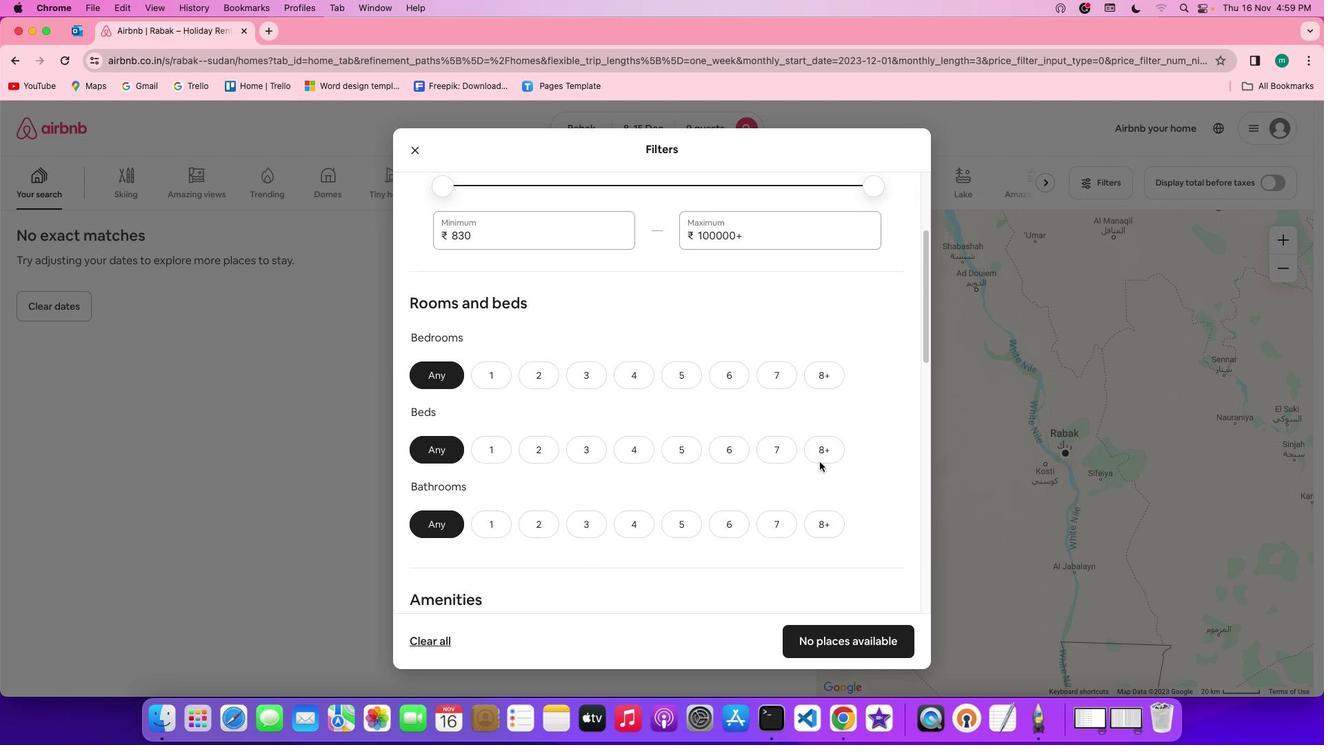 
Action: Mouse moved to (674, 366)
Screenshot: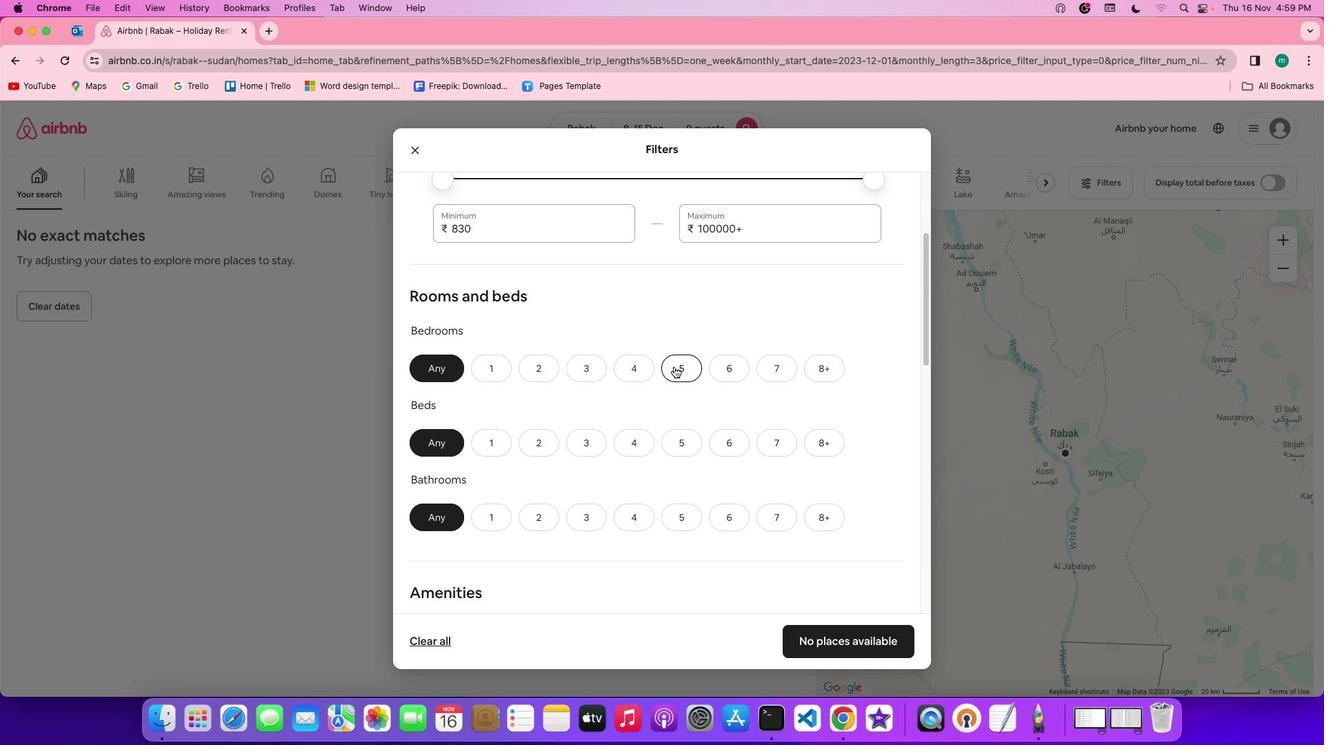 
Action: Mouse pressed left at (674, 366)
Screenshot: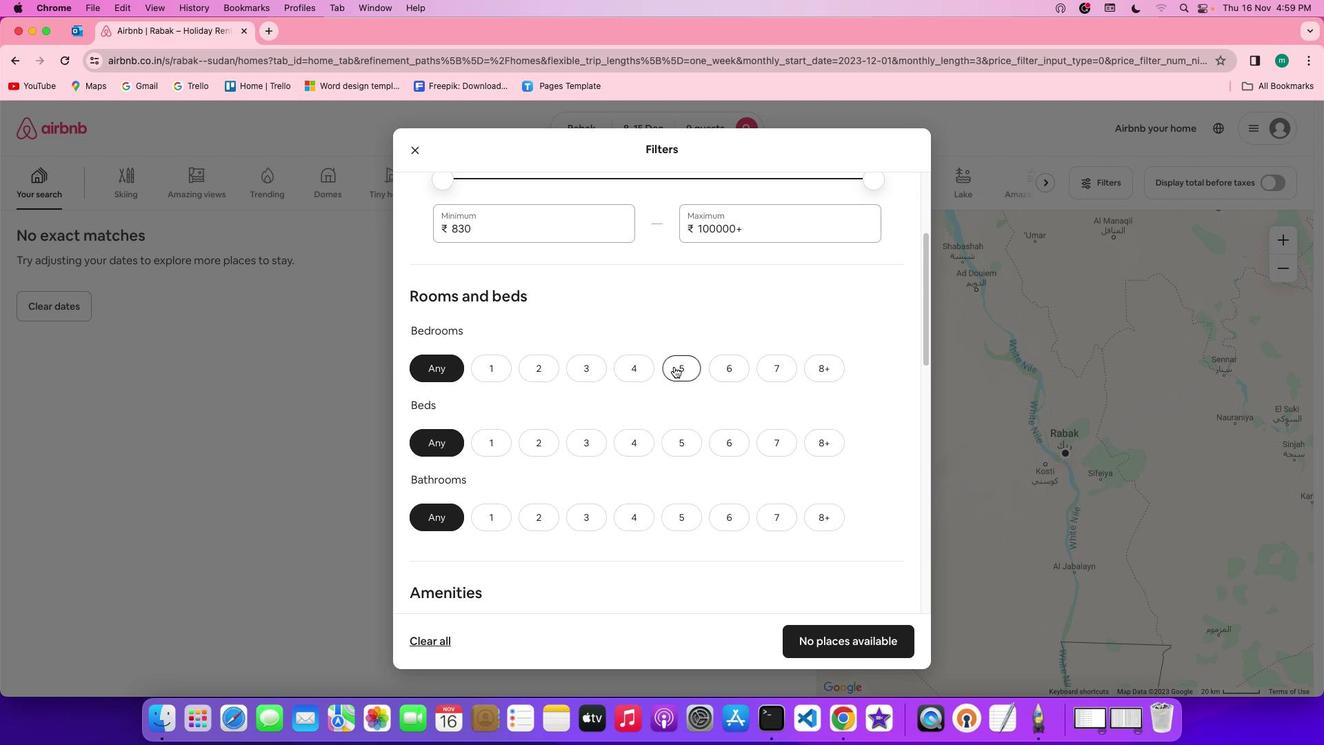 
Action: Mouse moved to (812, 447)
Screenshot: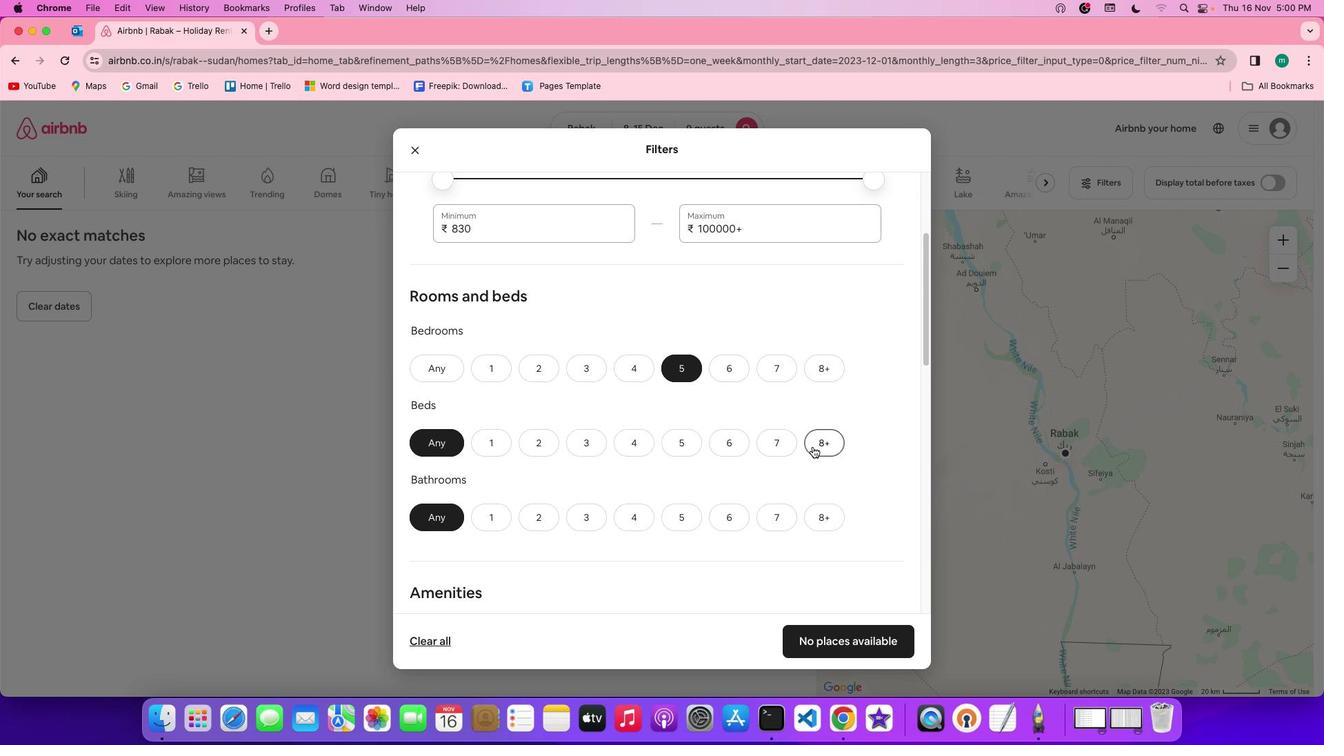 
Action: Mouse pressed left at (812, 447)
Screenshot: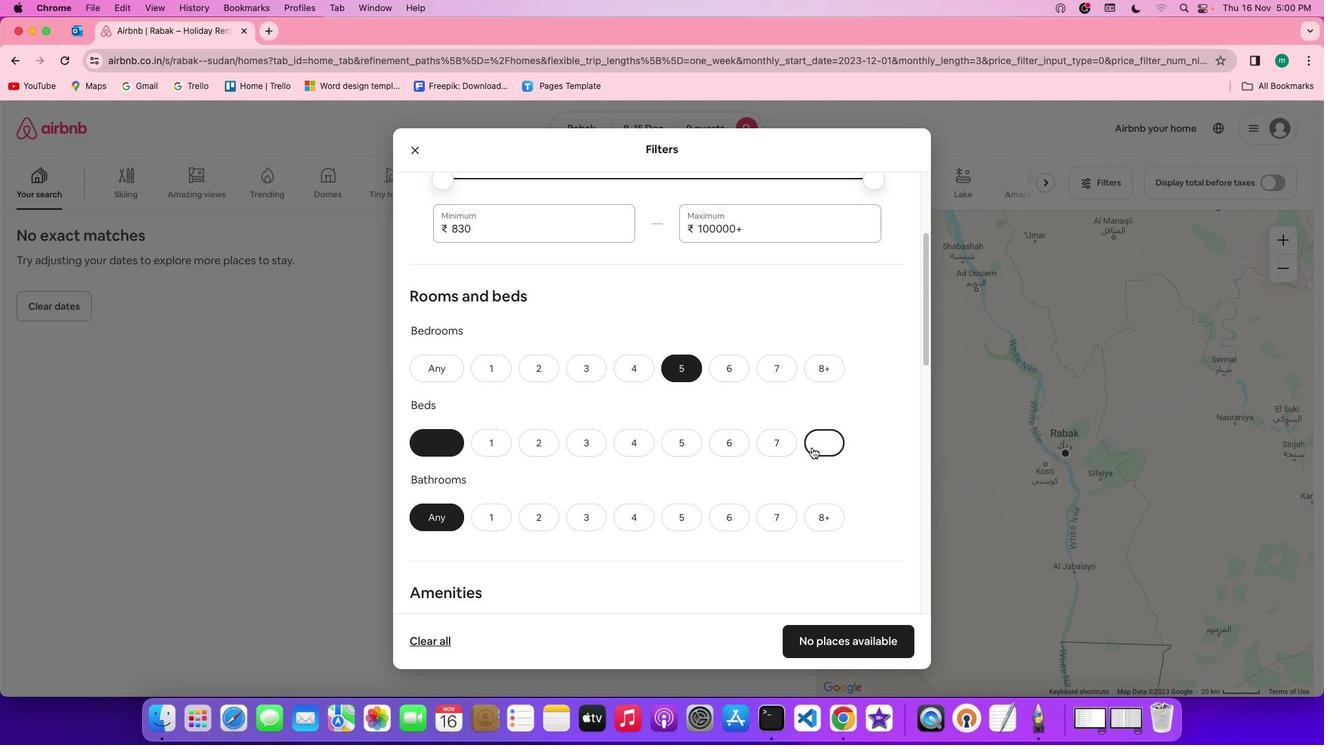 
Action: Mouse moved to (693, 511)
Screenshot: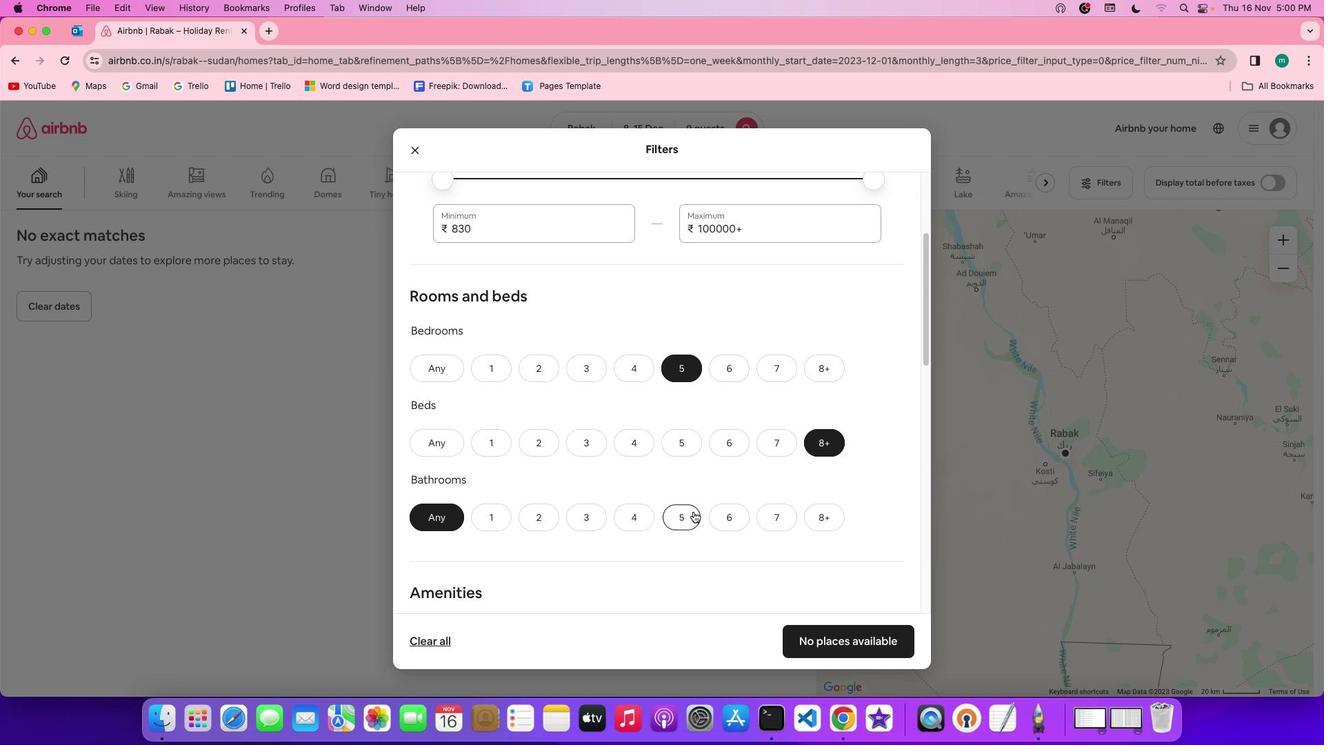 
Action: Mouse pressed left at (693, 511)
Screenshot: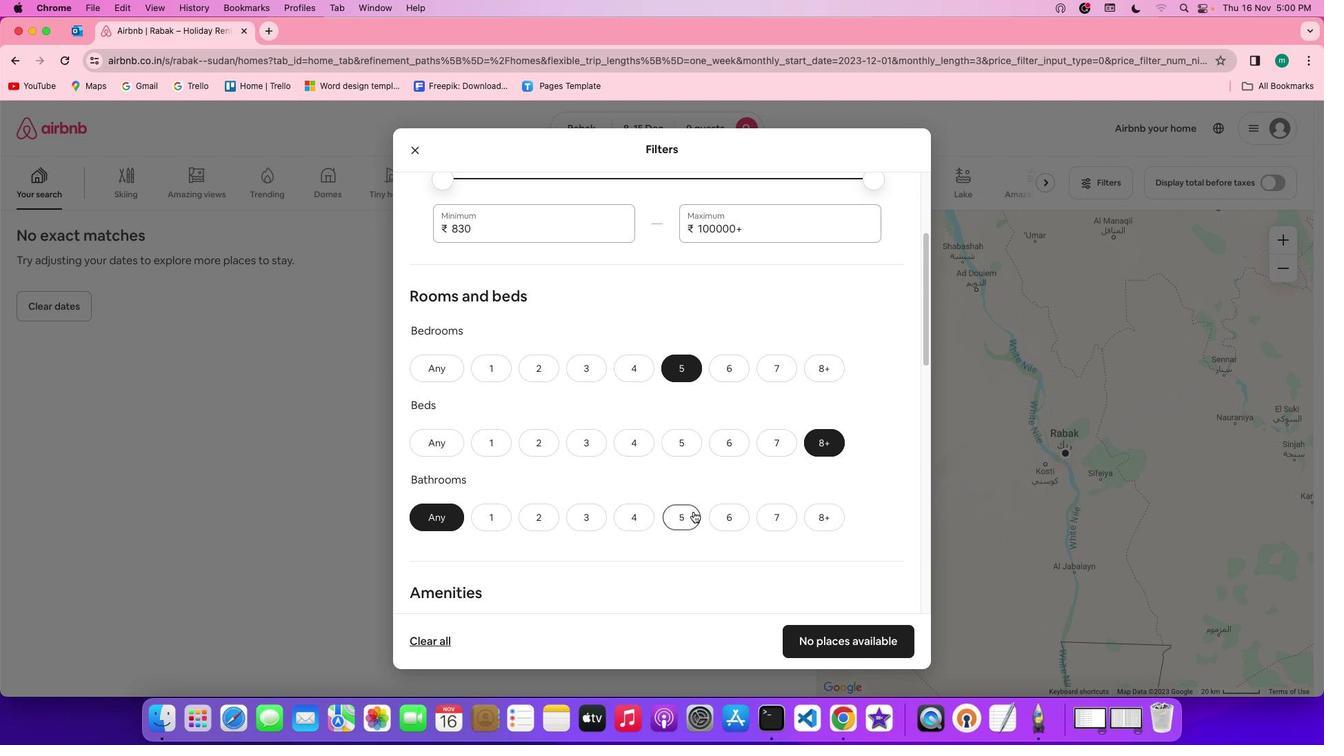 
Action: Mouse moved to (796, 481)
Screenshot: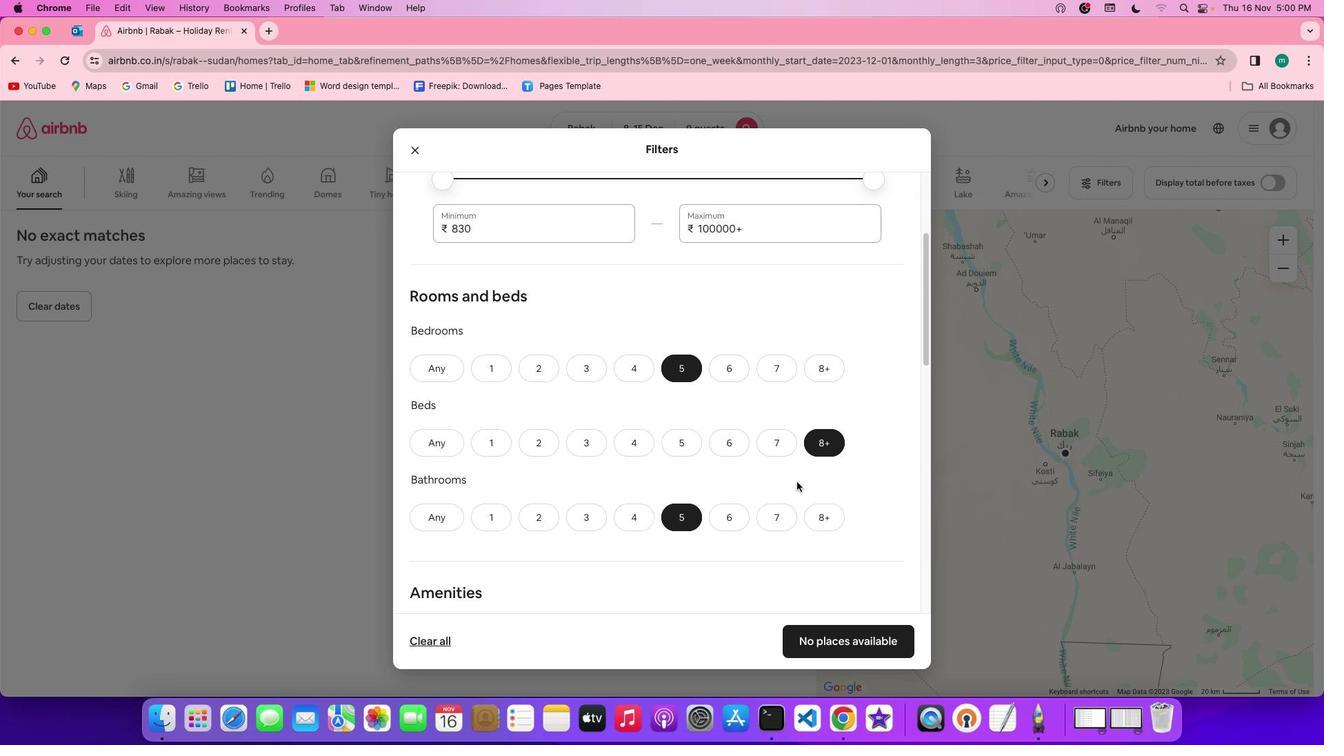 
Action: Mouse scrolled (796, 481) with delta (0, 0)
Screenshot: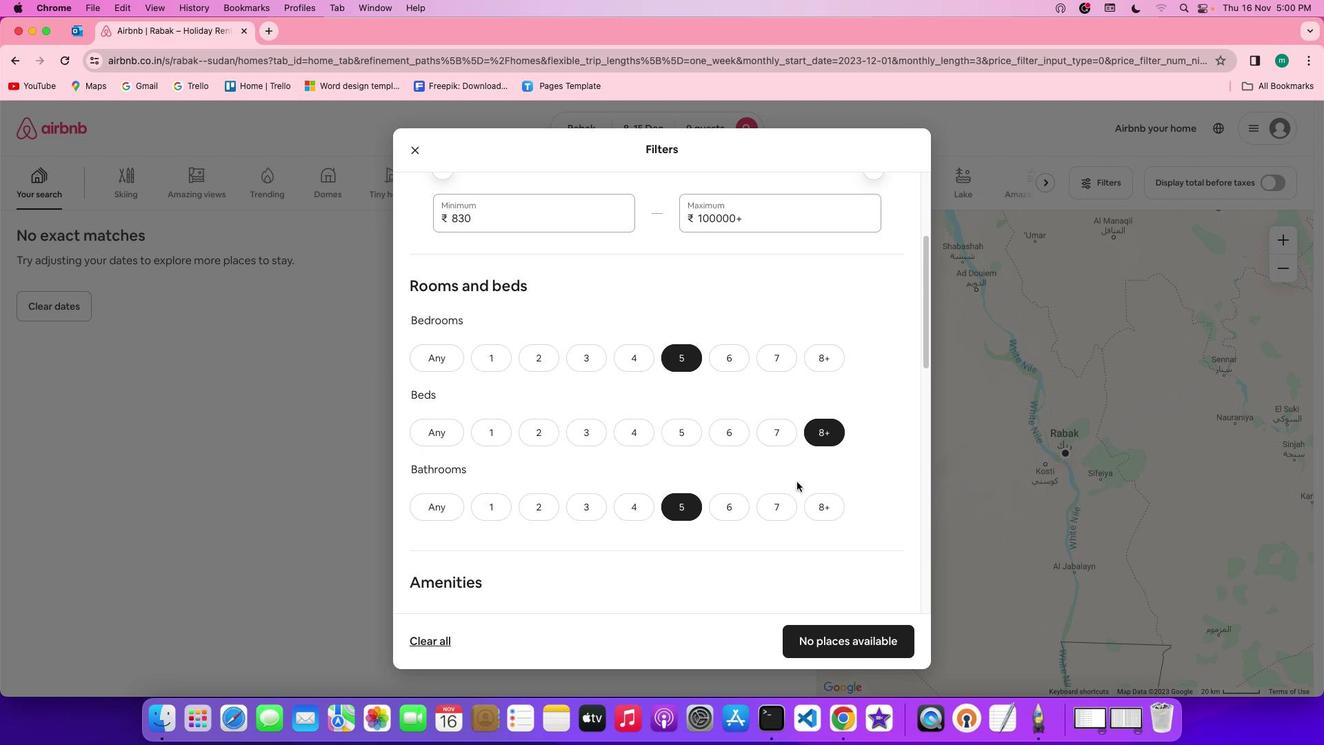 
Action: Mouse scrolled (796, 481) with delta (0, 0)
Screenshot: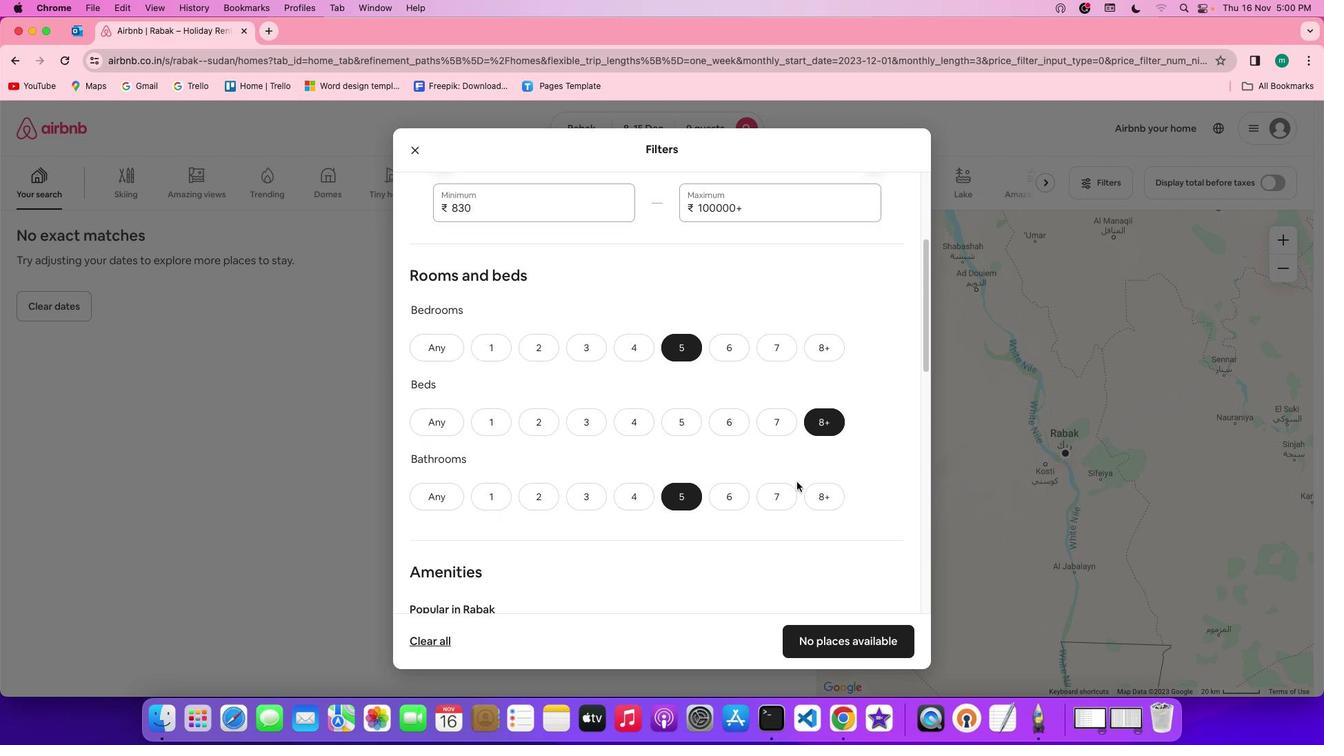 
Action: Mouse scrolled (796, 481) with delta (0, 0)
Screenshot: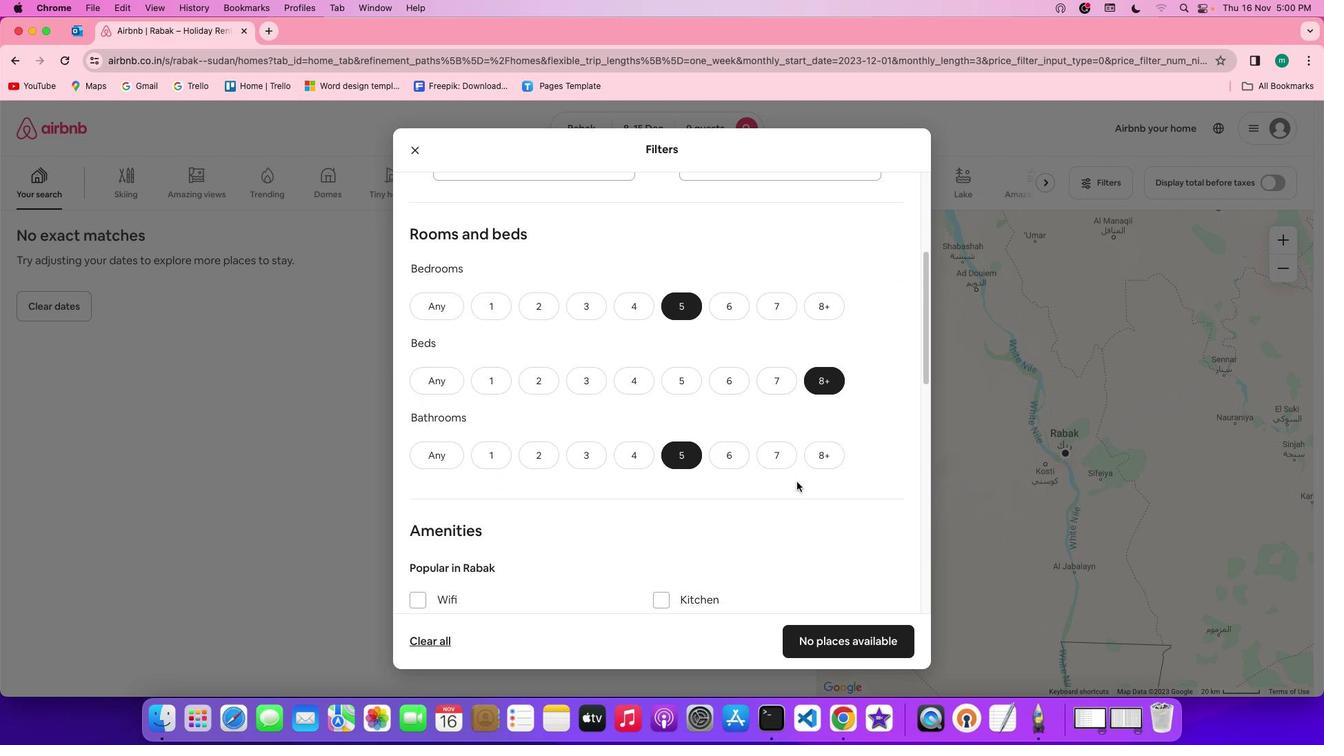 
Action: Mouse scrolled (796, 481) with delta (0, 0)
Screenshot: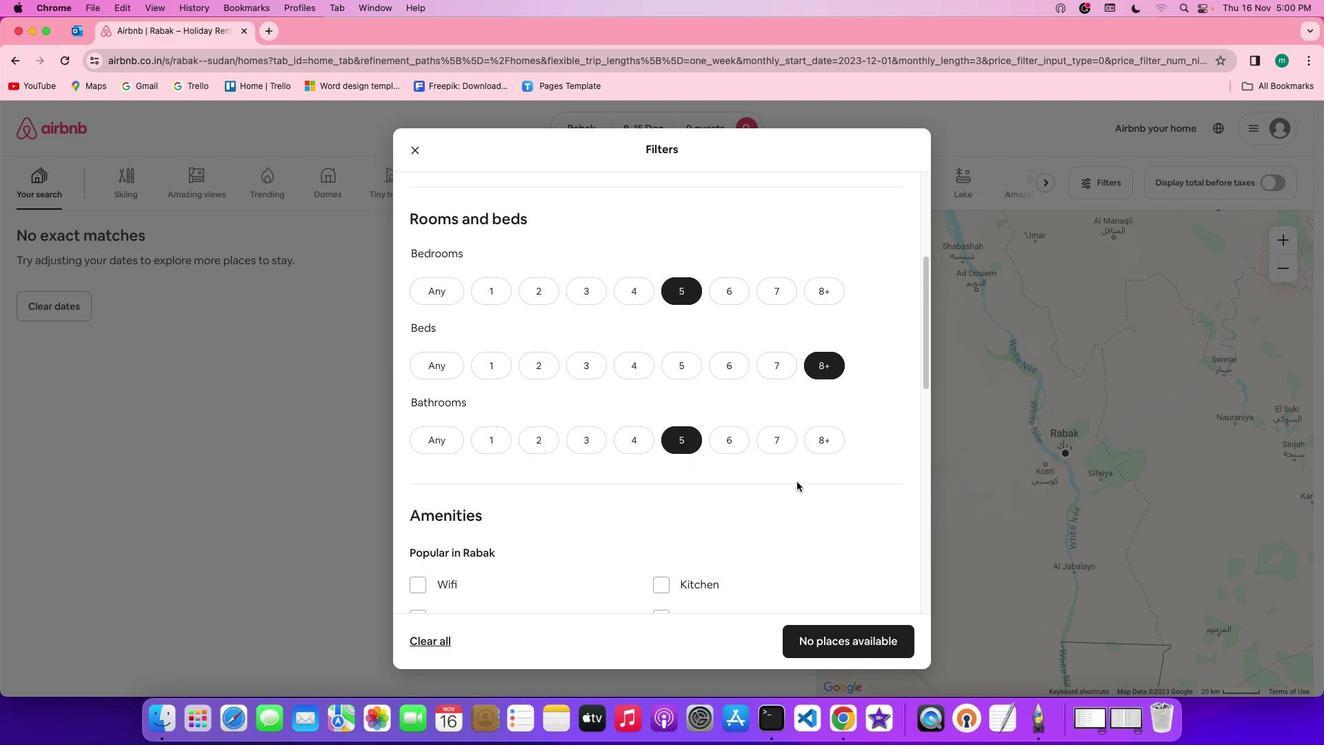
Action: Mouse scrolled (796, 481) with delta (0, 0)
Screenshot: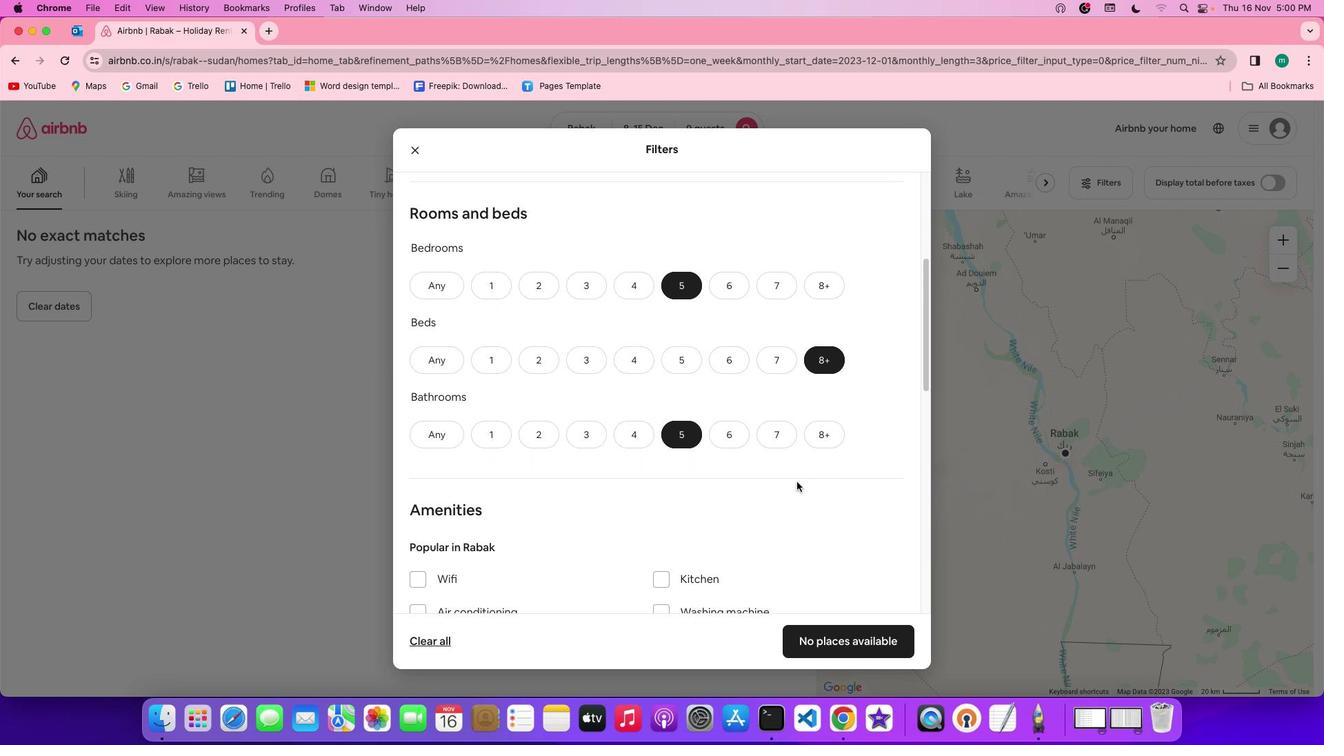 
Action: Mouse scrolled (796, 481) with delta (0, -1)
Screenshot: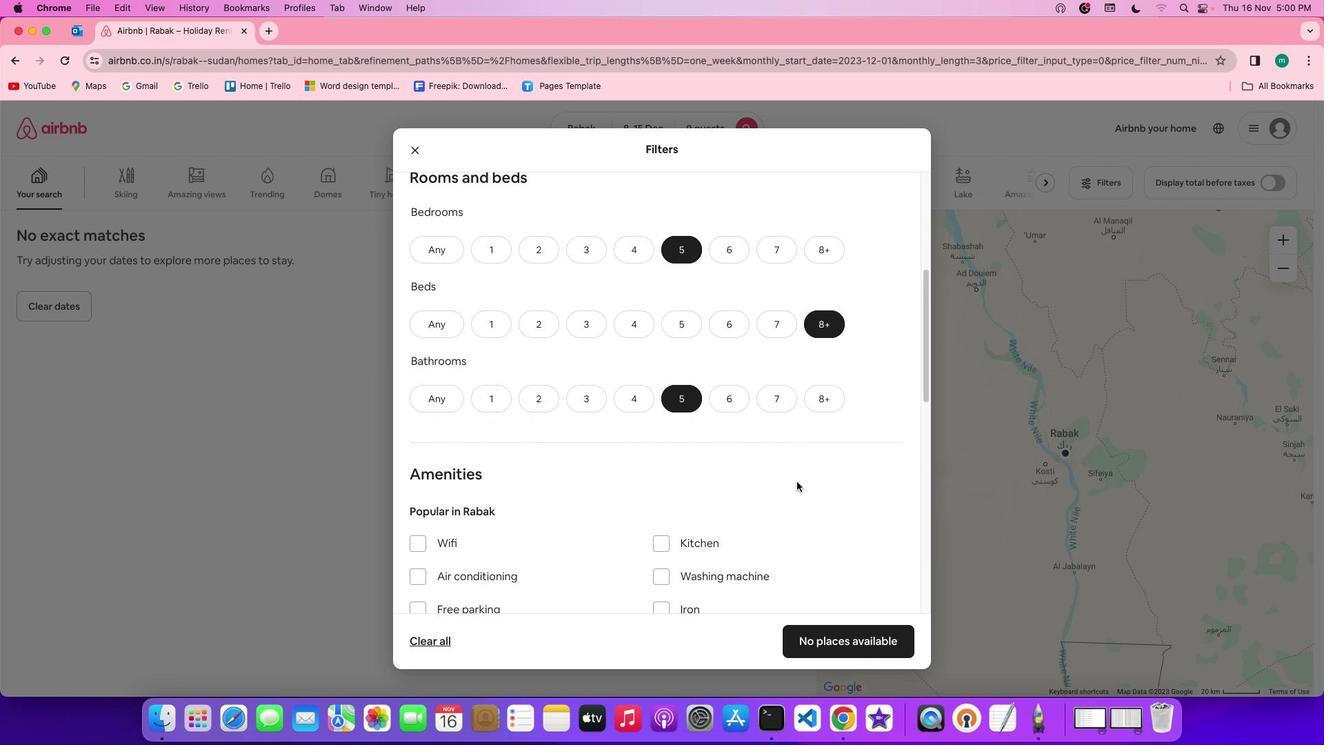 
Action: Mouse scrolled (796, 481) with delta (0, 0)
Screenshot: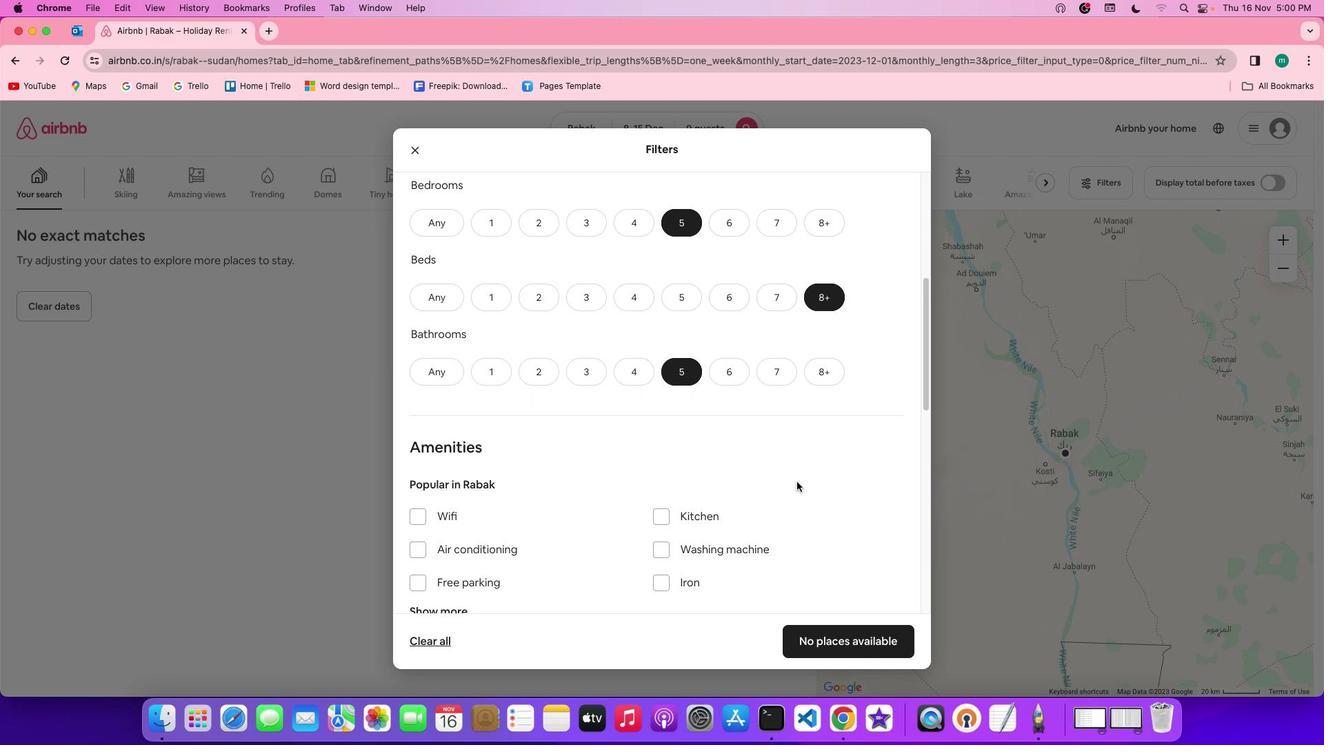 
Action: Mouse moved to (683, 465)
Screenshot: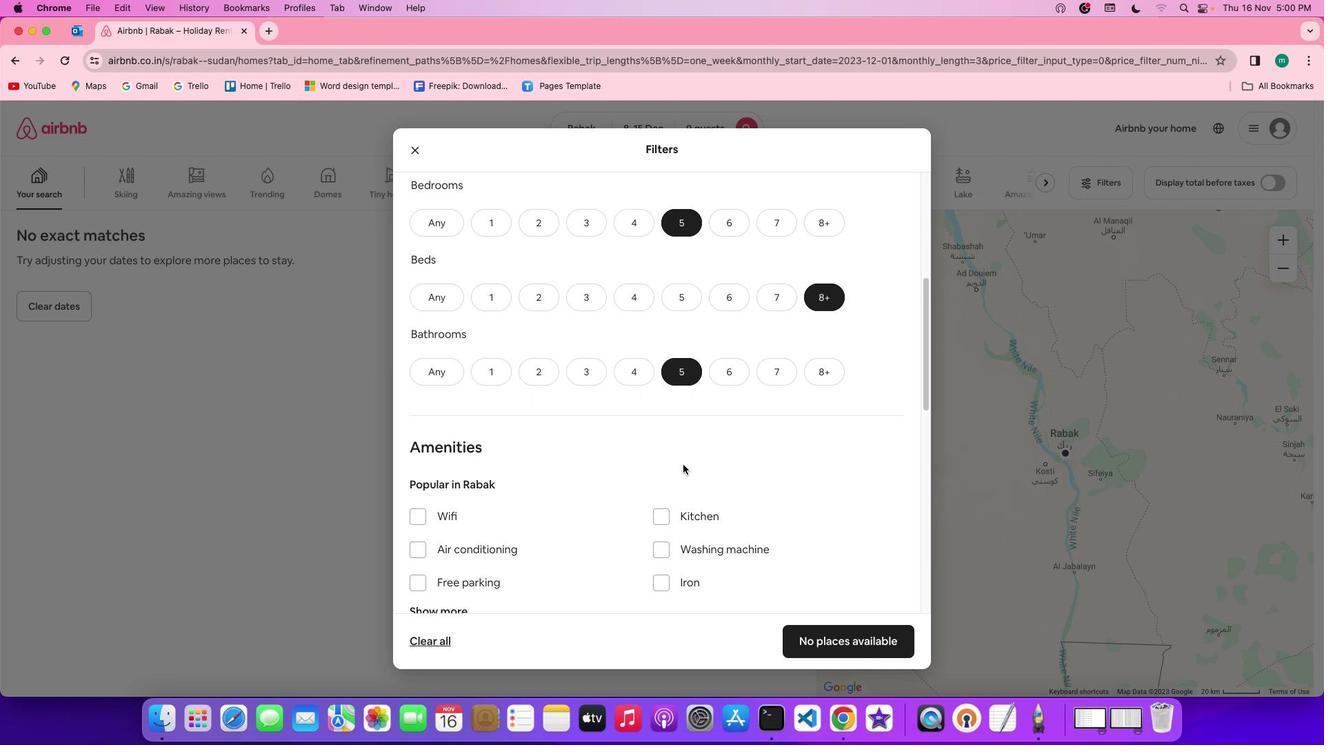 
Action: Mouse scrolled (683, 465) with delta (0, 0)
Screenshot: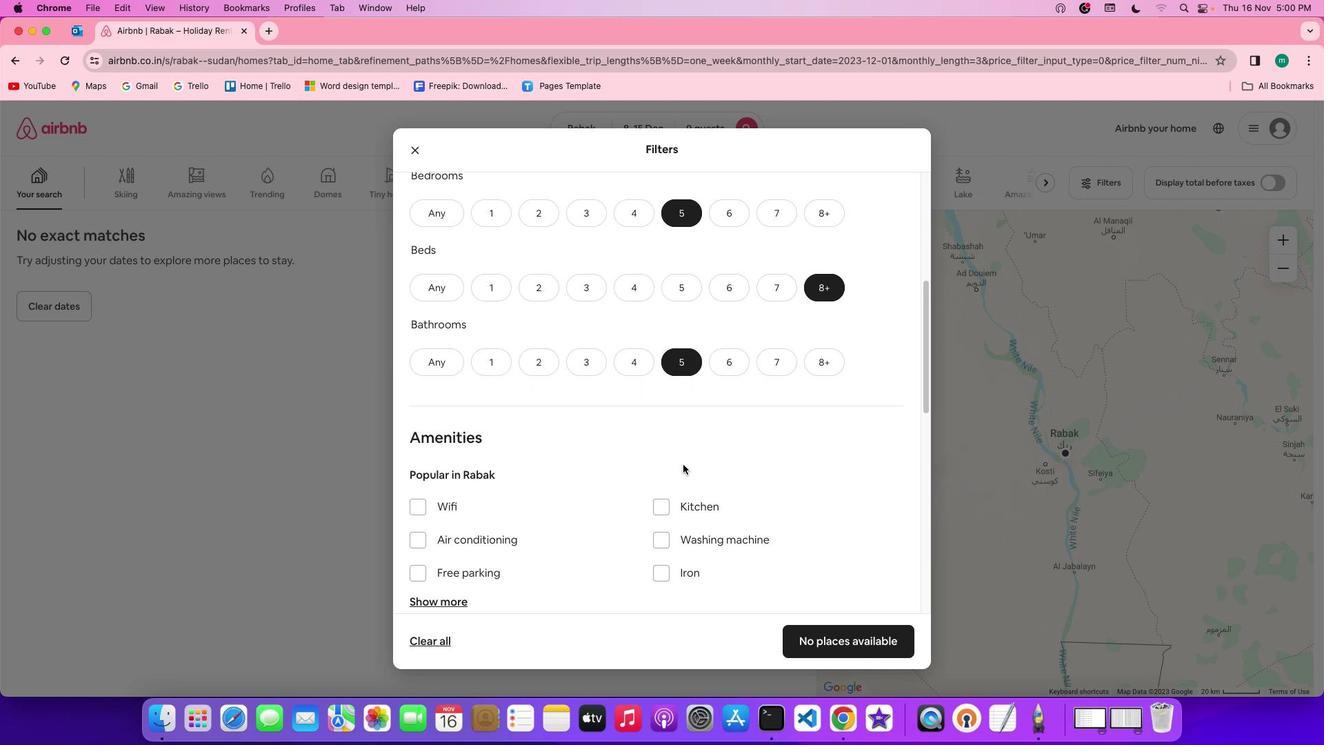 
Action: Mouse scrolled (683, 465) with delta (0, 0)
Screenshot: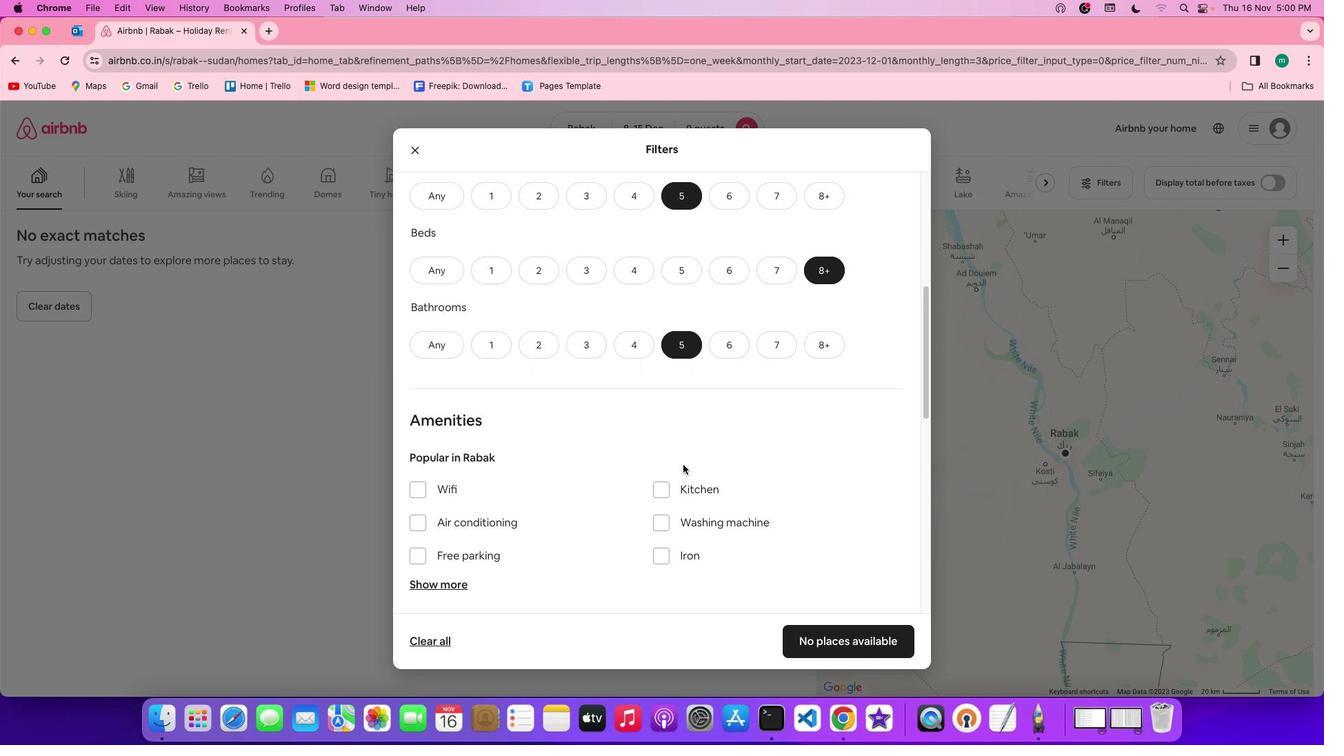 
Action: Mouse scrolled (683, 465) with delta (0, -1)
Screenshot: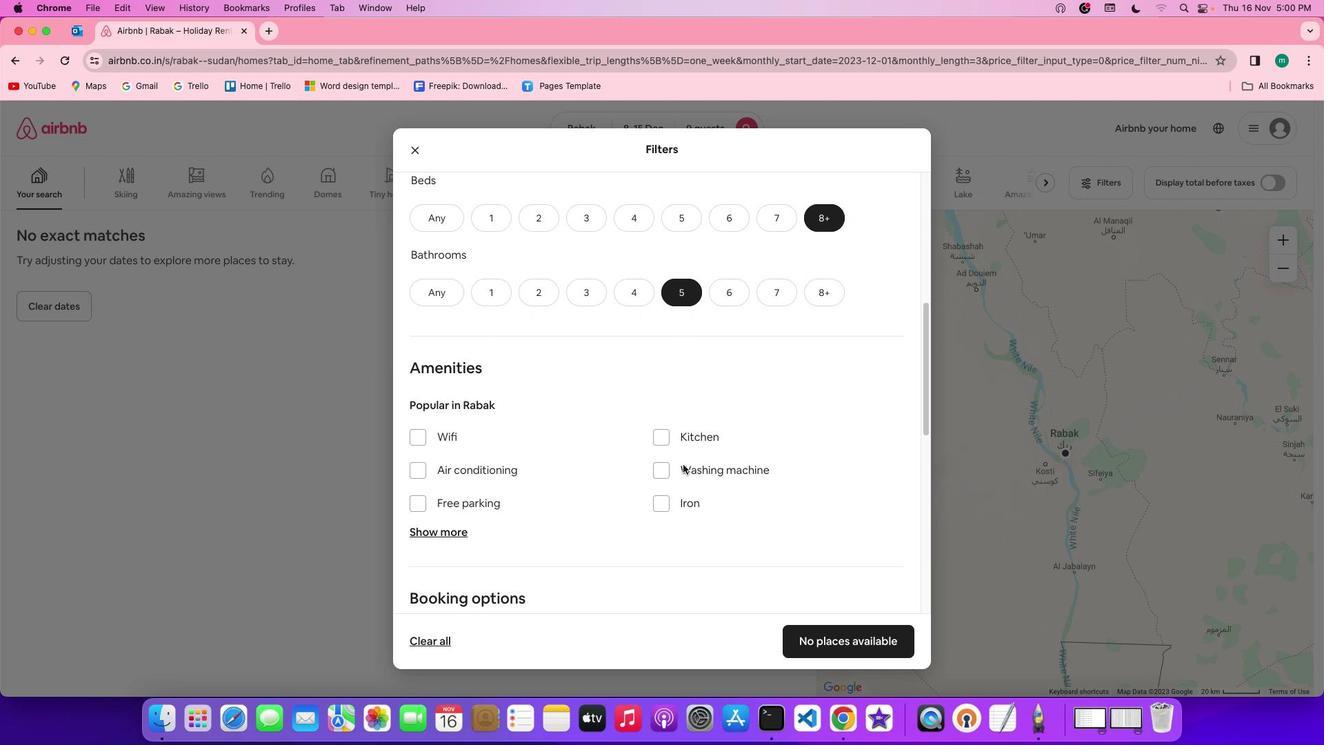 
Action: Mouse scrolled (683, 465) with delta (0, 0)
Screenshot: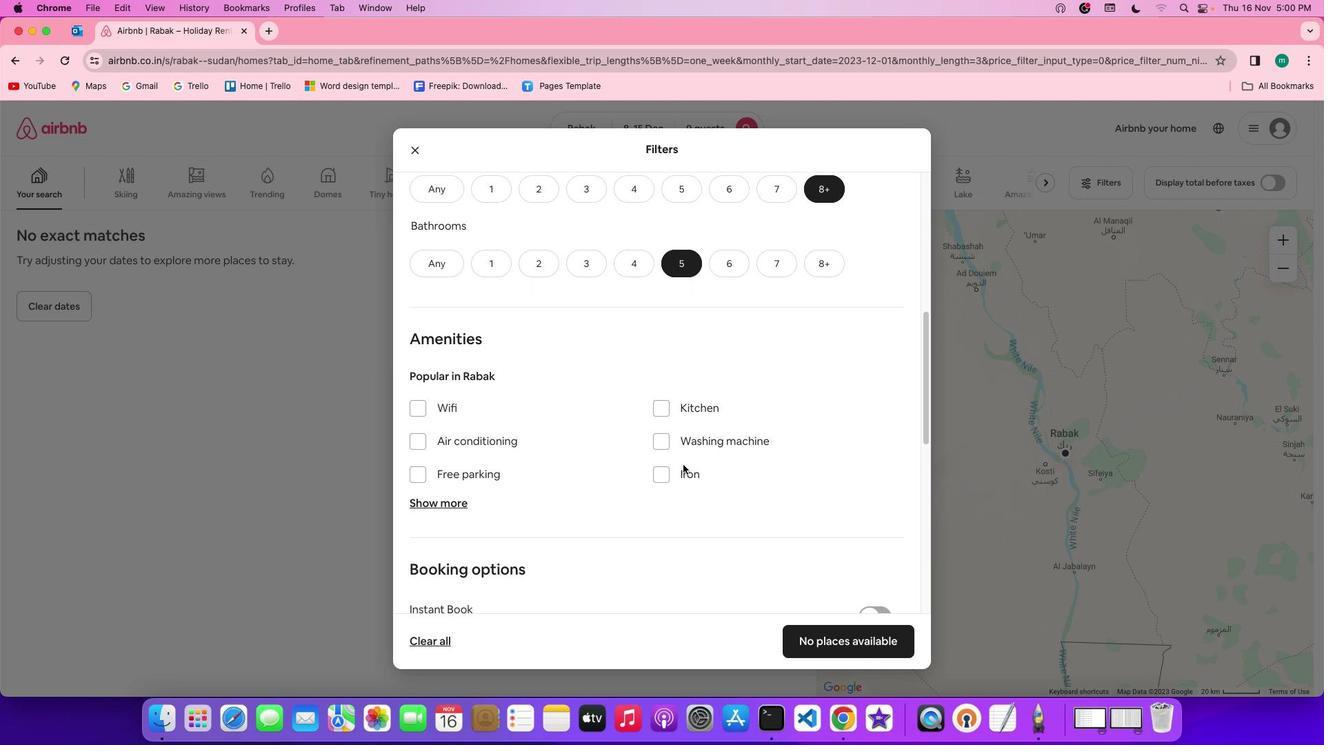 
Action: Mouse scrolled (683, 465) with delta (0, 0)
Screenshot: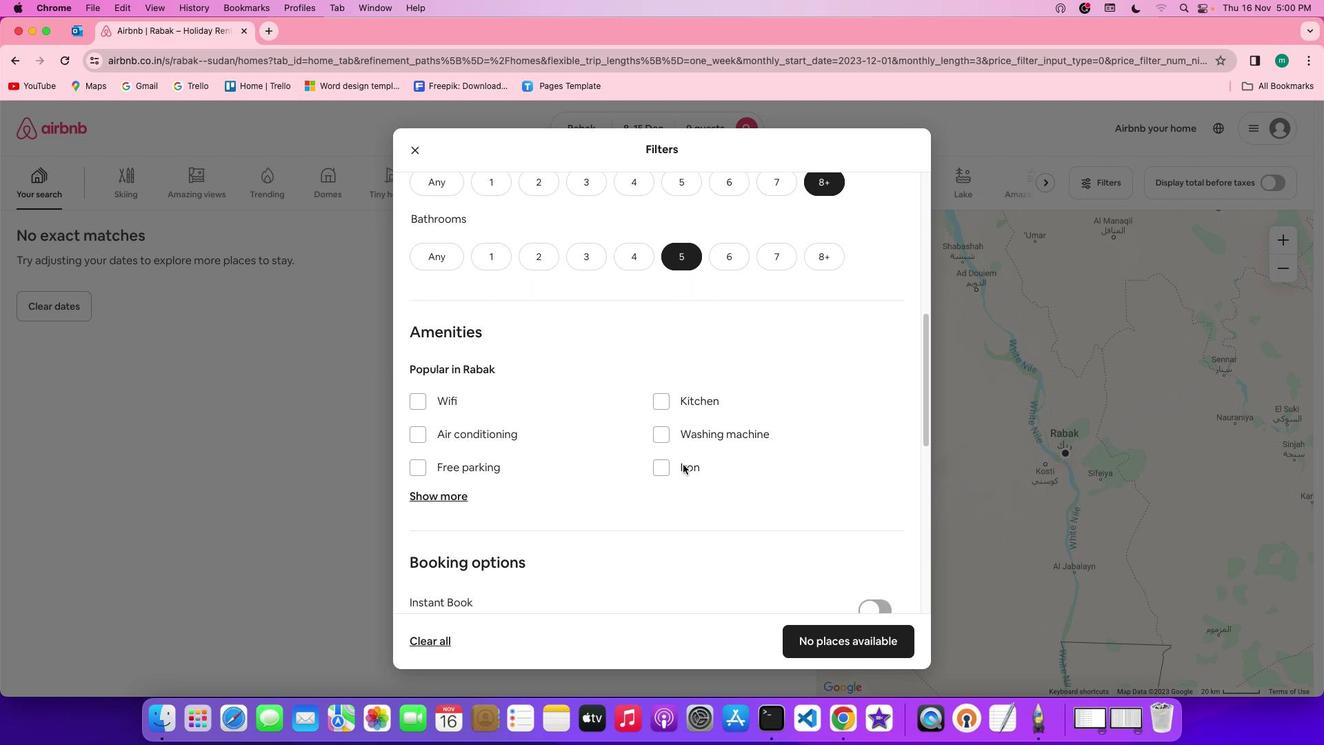 
Action: Mouse scrolled (683, 465) with delta (0, 0)
Screenshot: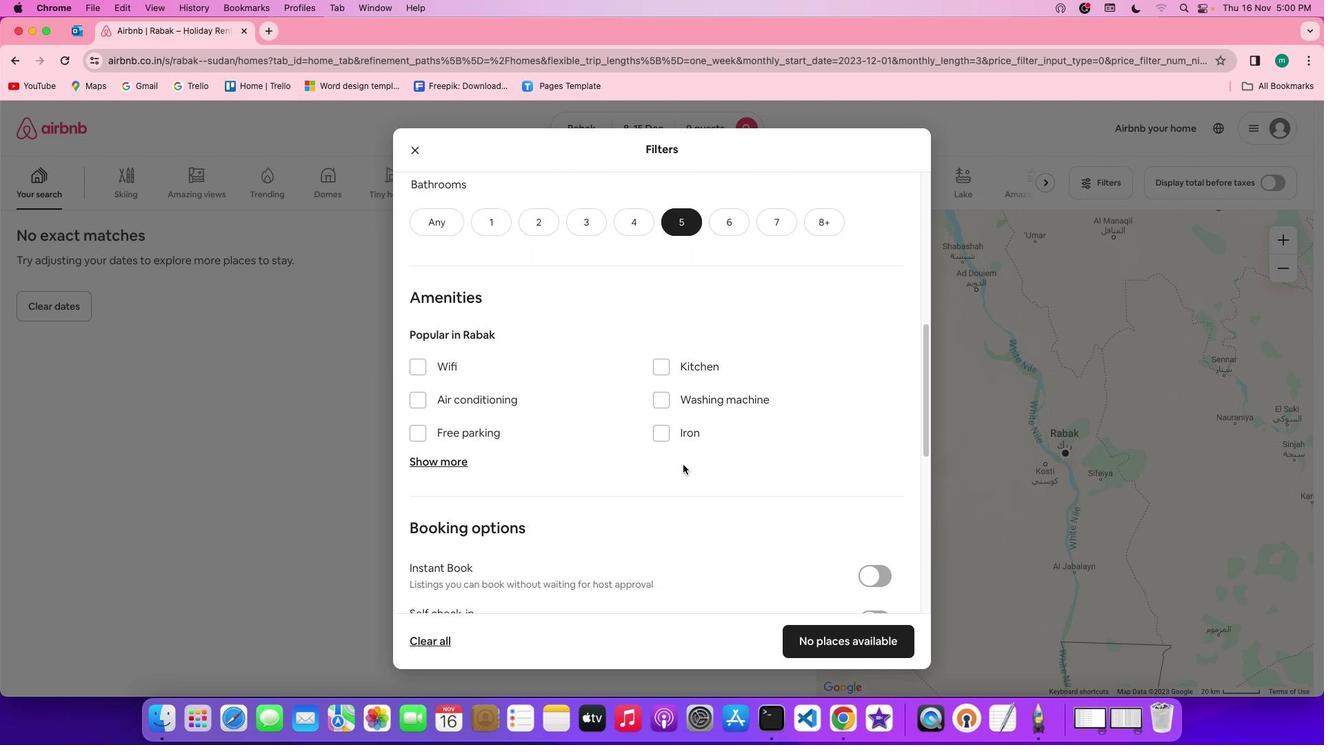 
Action: Mouse scrolled (683, 465) with delta (0, 0)
Screenshot: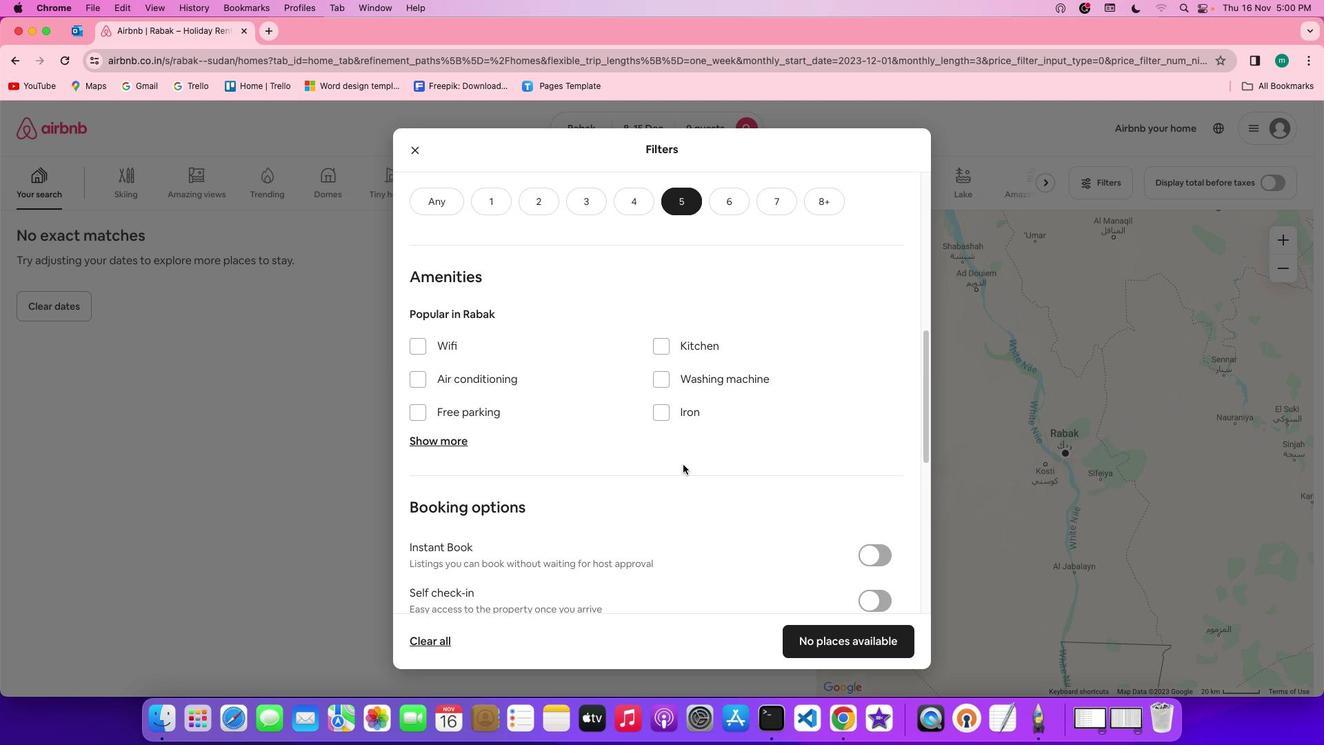 
Action: Mouse scrolled (683, 465) with delta (0, 0)
Screenshot: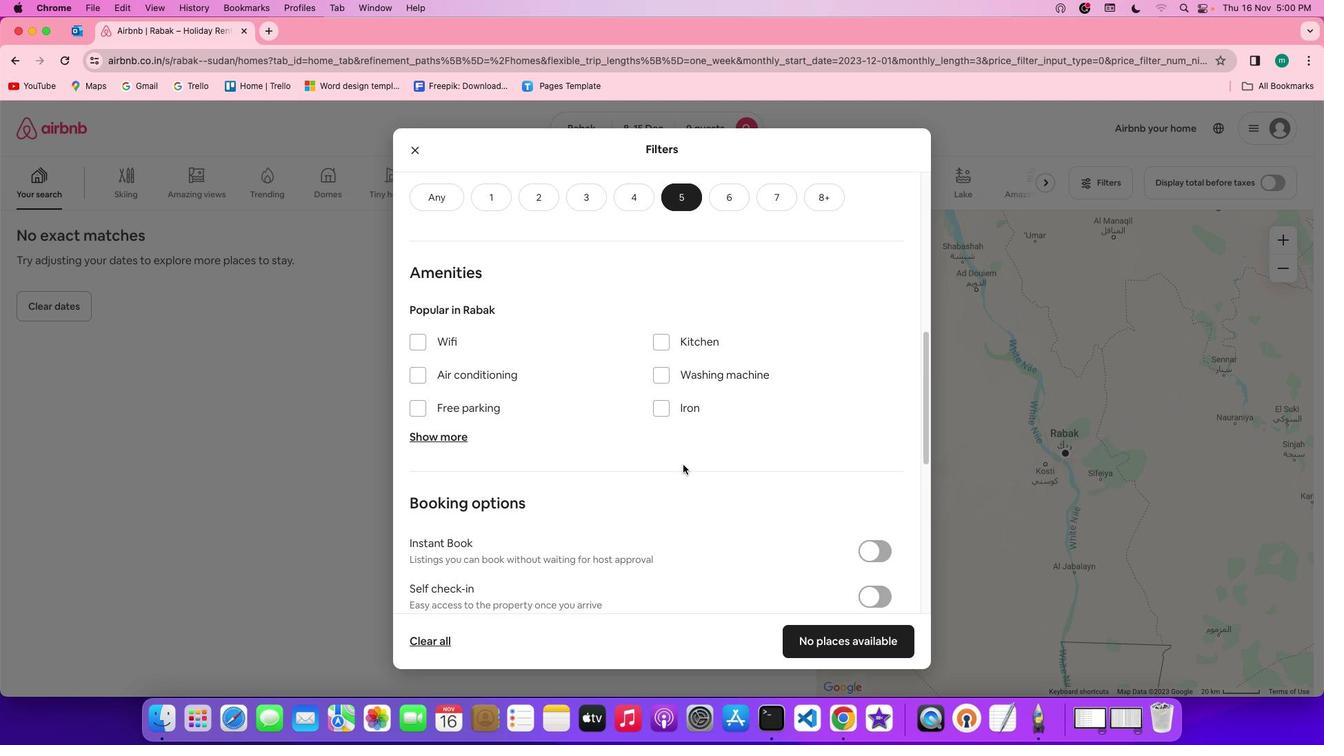 
Action: Mouse scrolled (683, 465) with delta (0, 0)
Screenshot: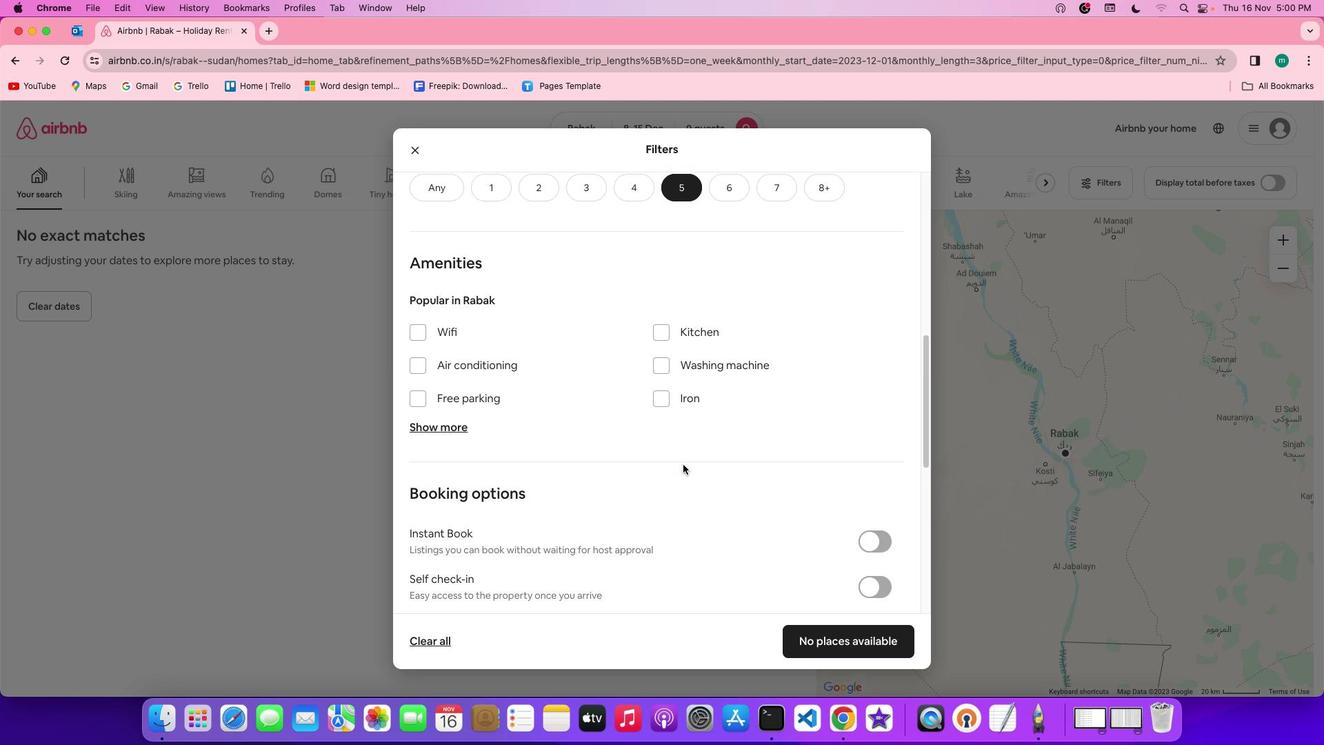 
Action: Mouse moved to (423, 323)
Screenshot: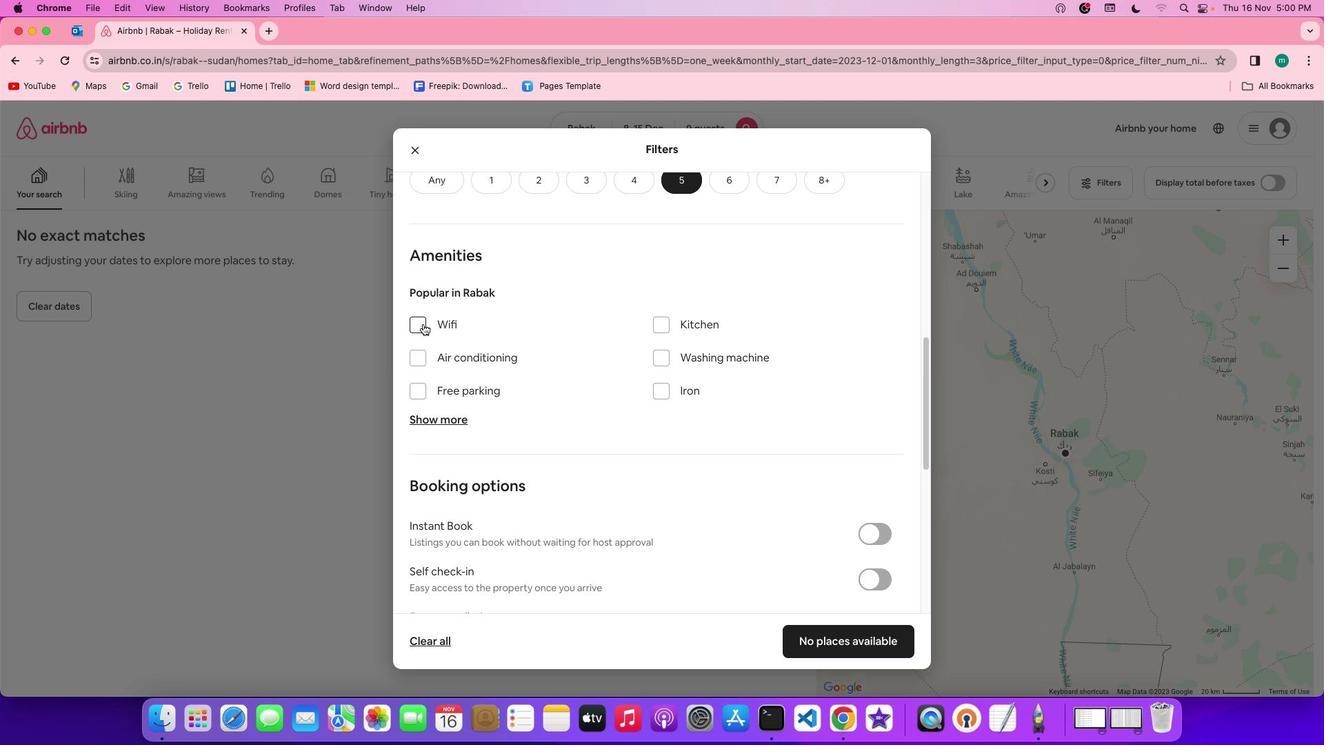 
Action: Mouse pressed left at (423, 323)
Screenshot: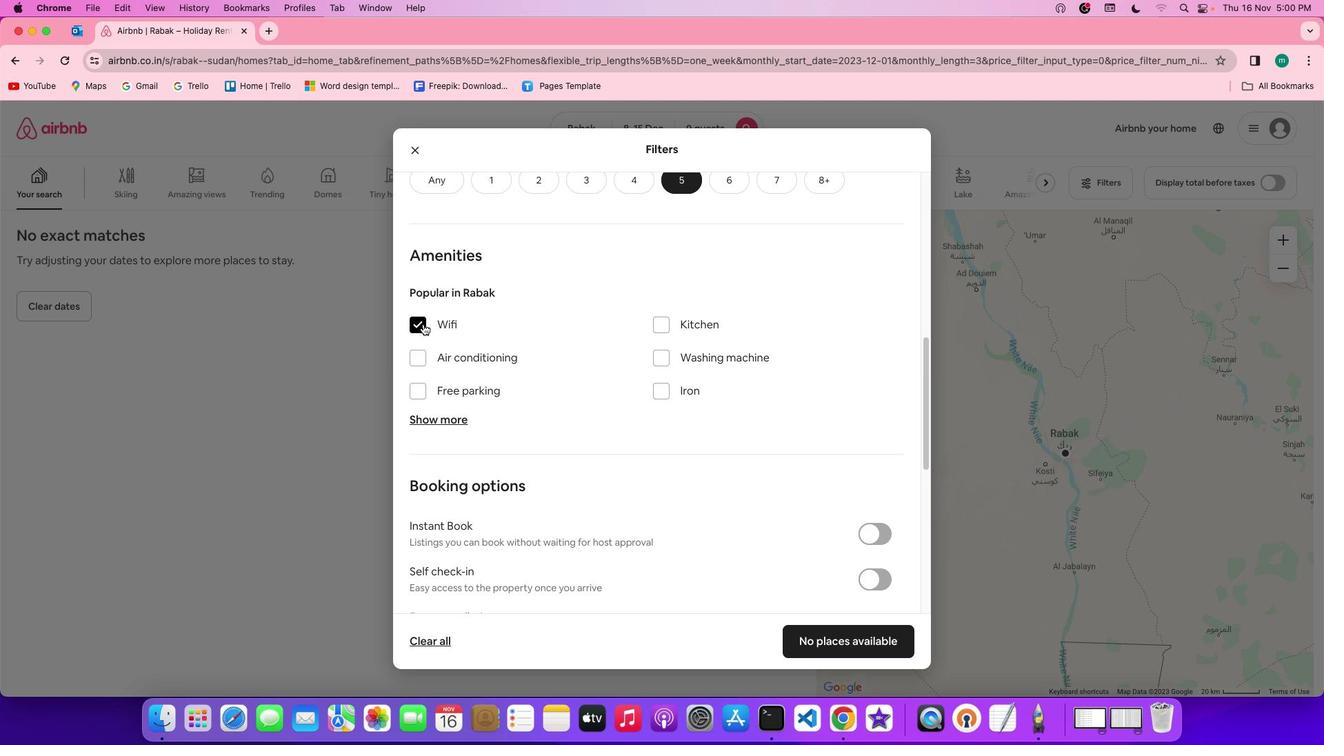 
Action: Mouse moved to (449, 414)
Screenshot: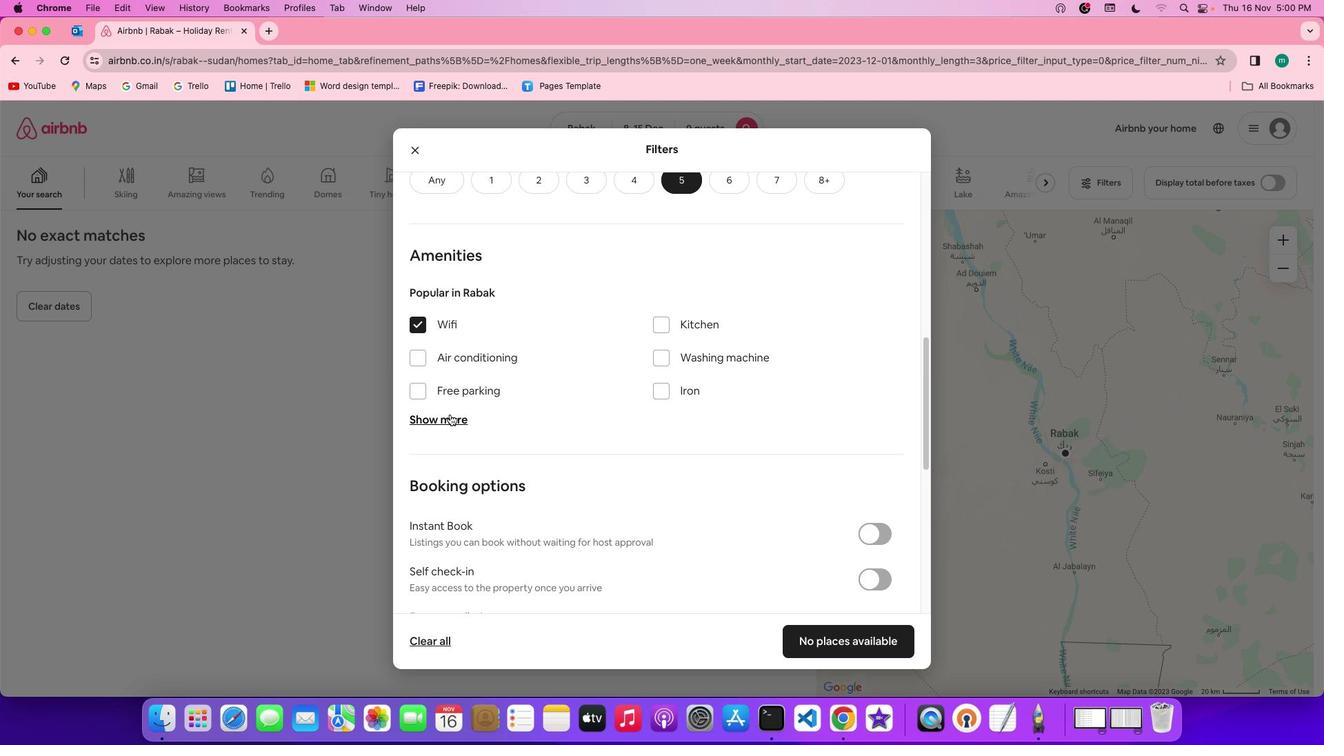
Action: Mouse pressed left at (449, 414)
Screenshot: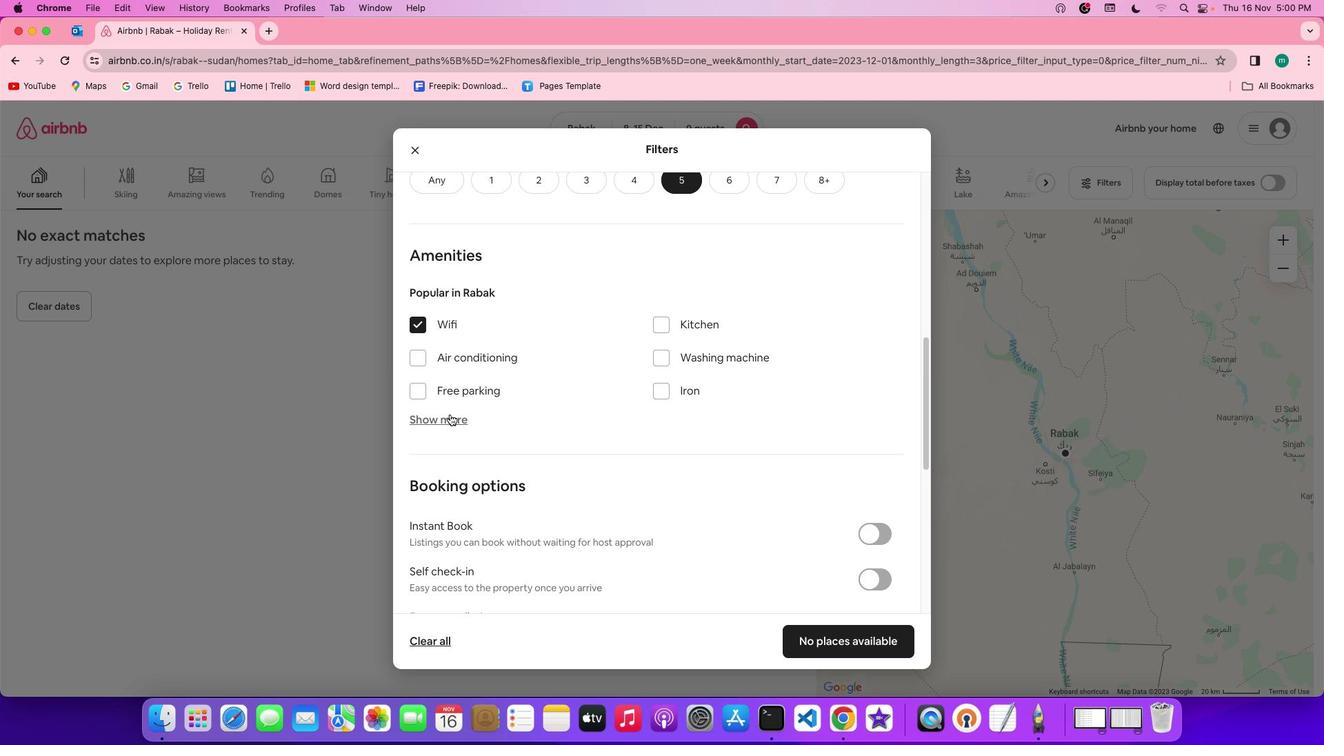 
Action: Mouse moved to (578, 433)
Screenshot: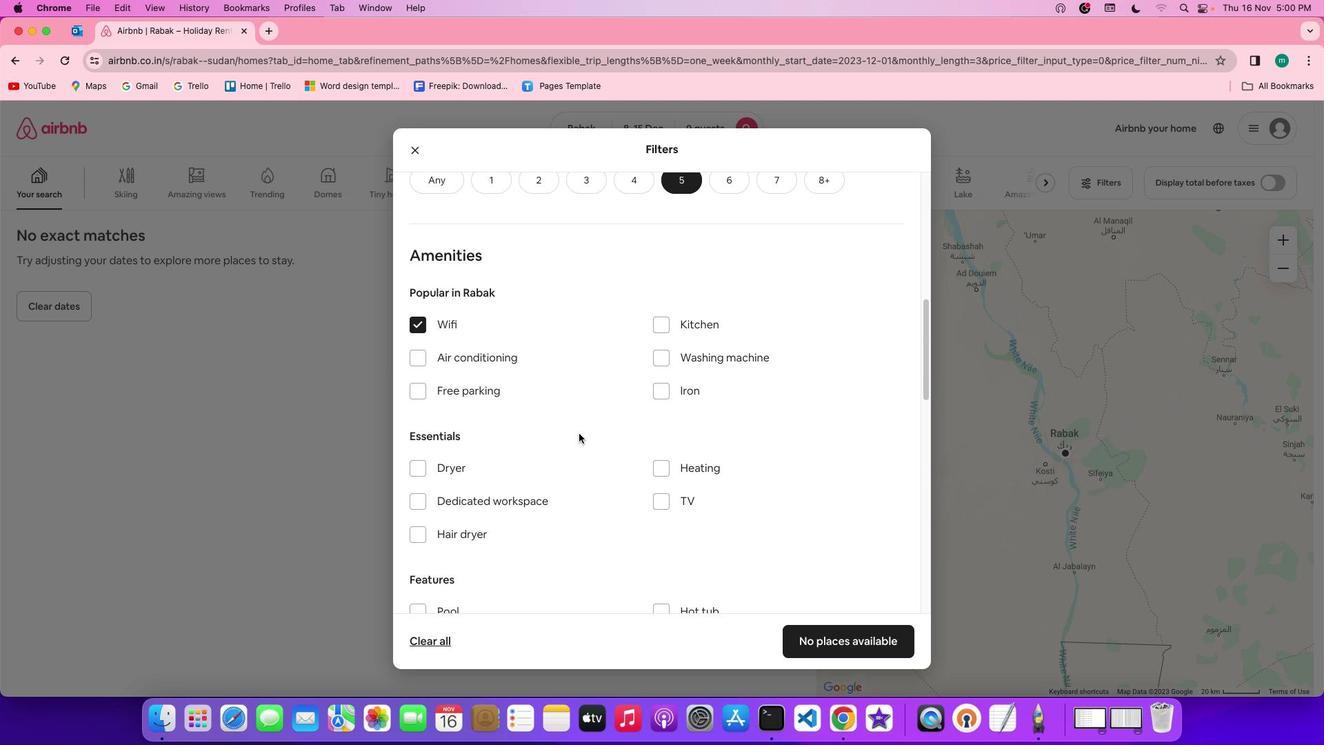 
Action: Mouse scrolled (578, 433) with delta (0, 0)
Screenshot: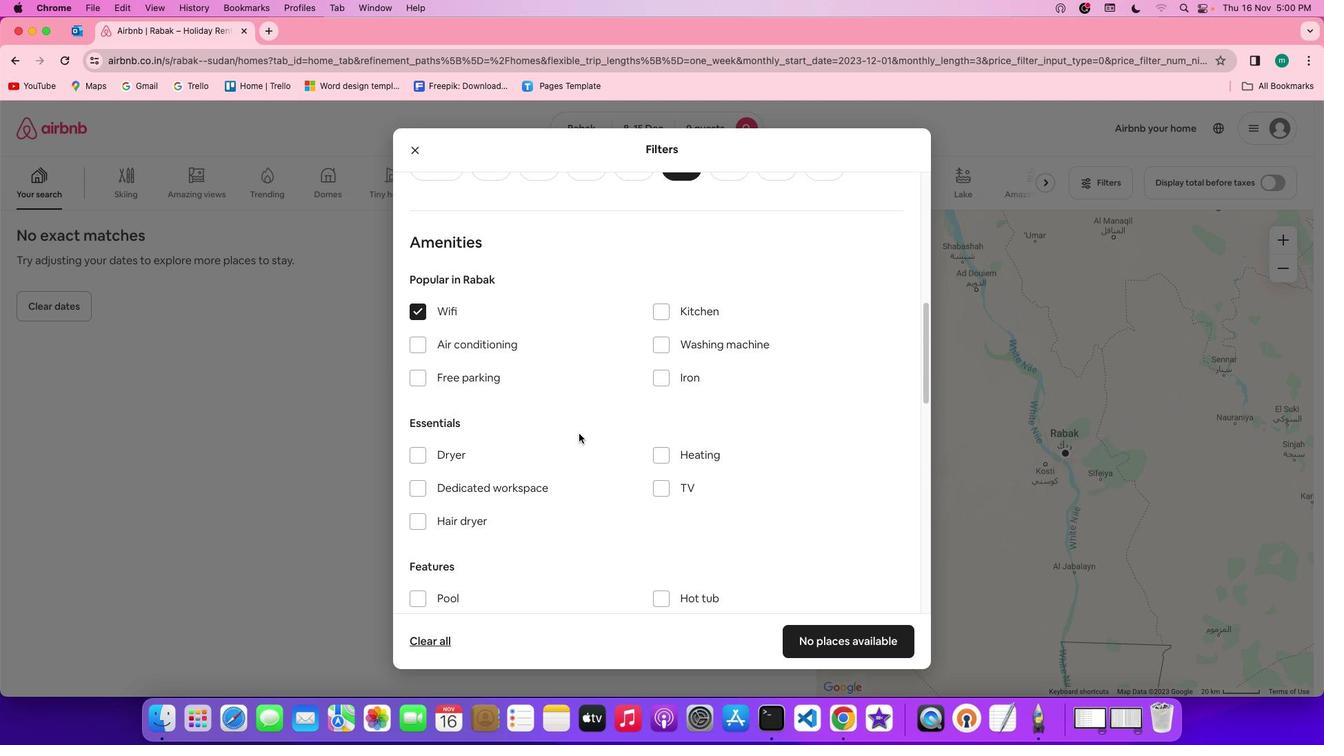 
Action: Mouse scrolled (578, 433) with delta (0, 0)
Screenshot: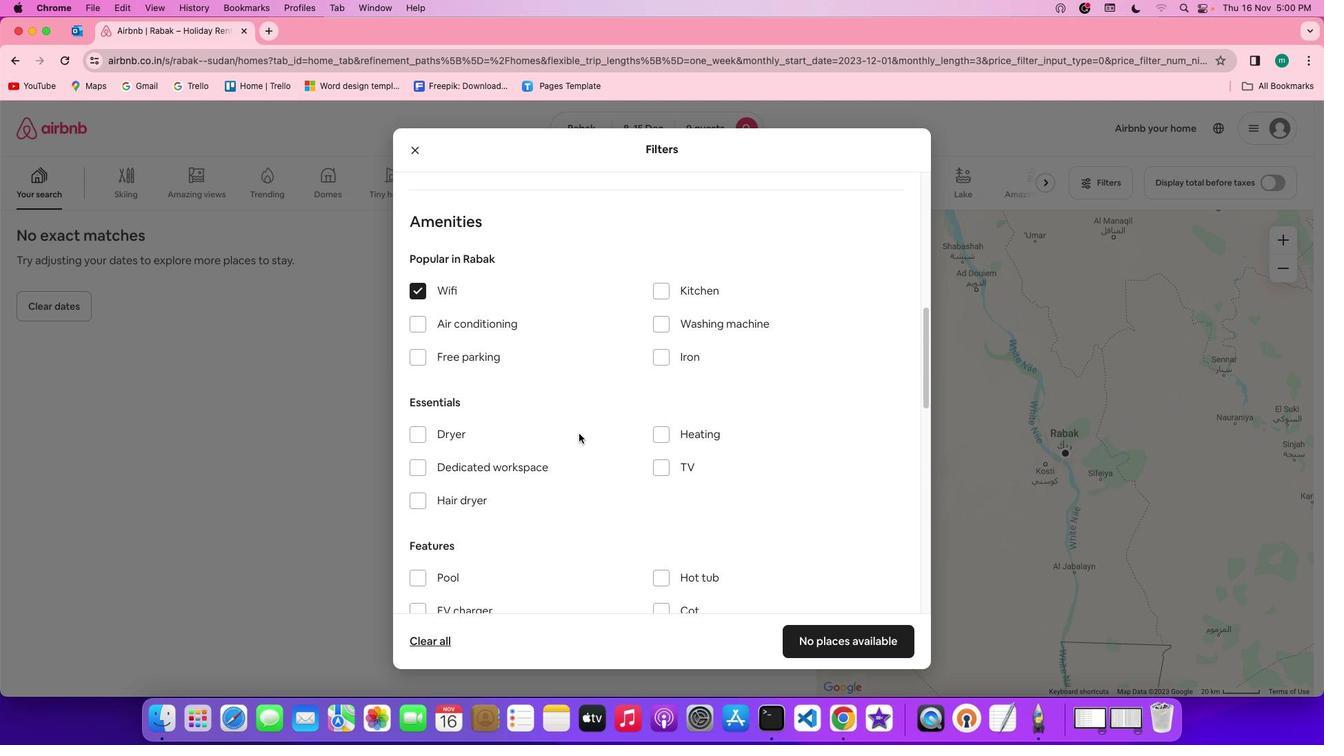 
Action: Mouse scrolled (578, 433) with delta (0, -1)
Screenshot: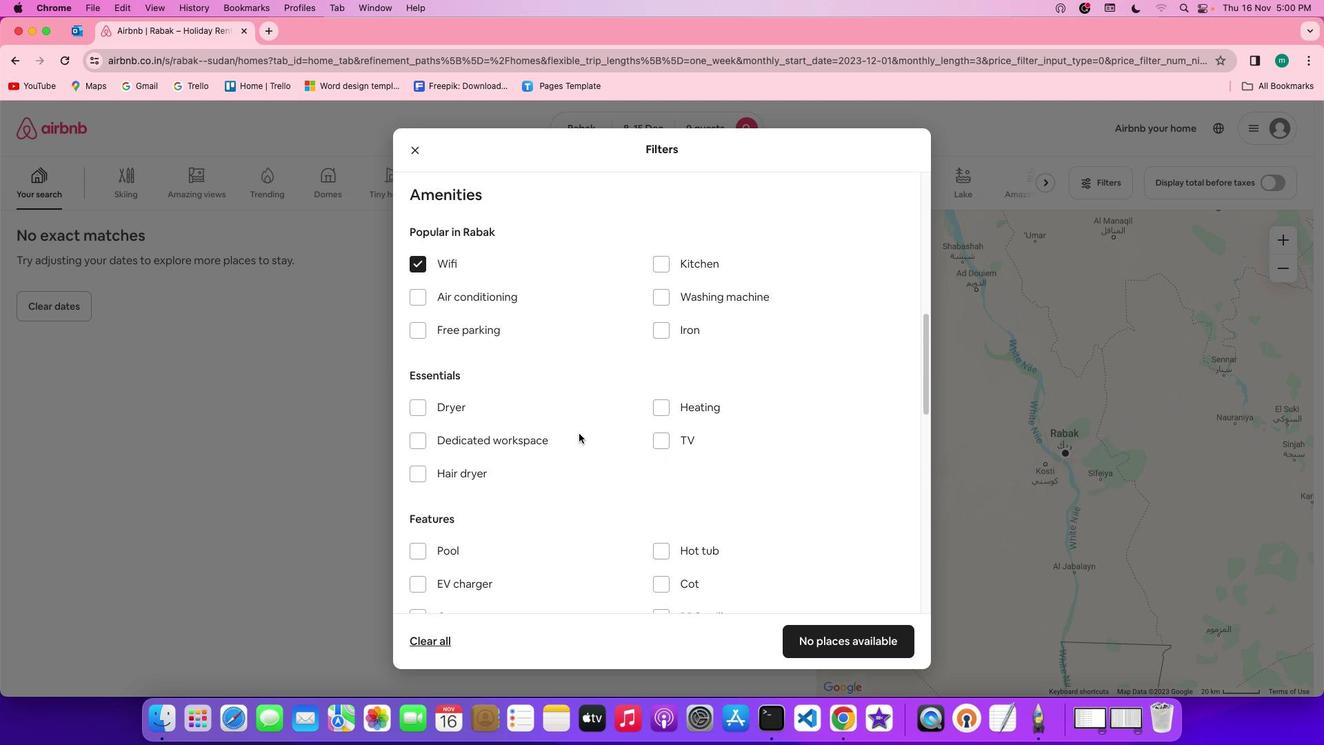 
Action: Mouse moved to (665, 407)
Screenshot: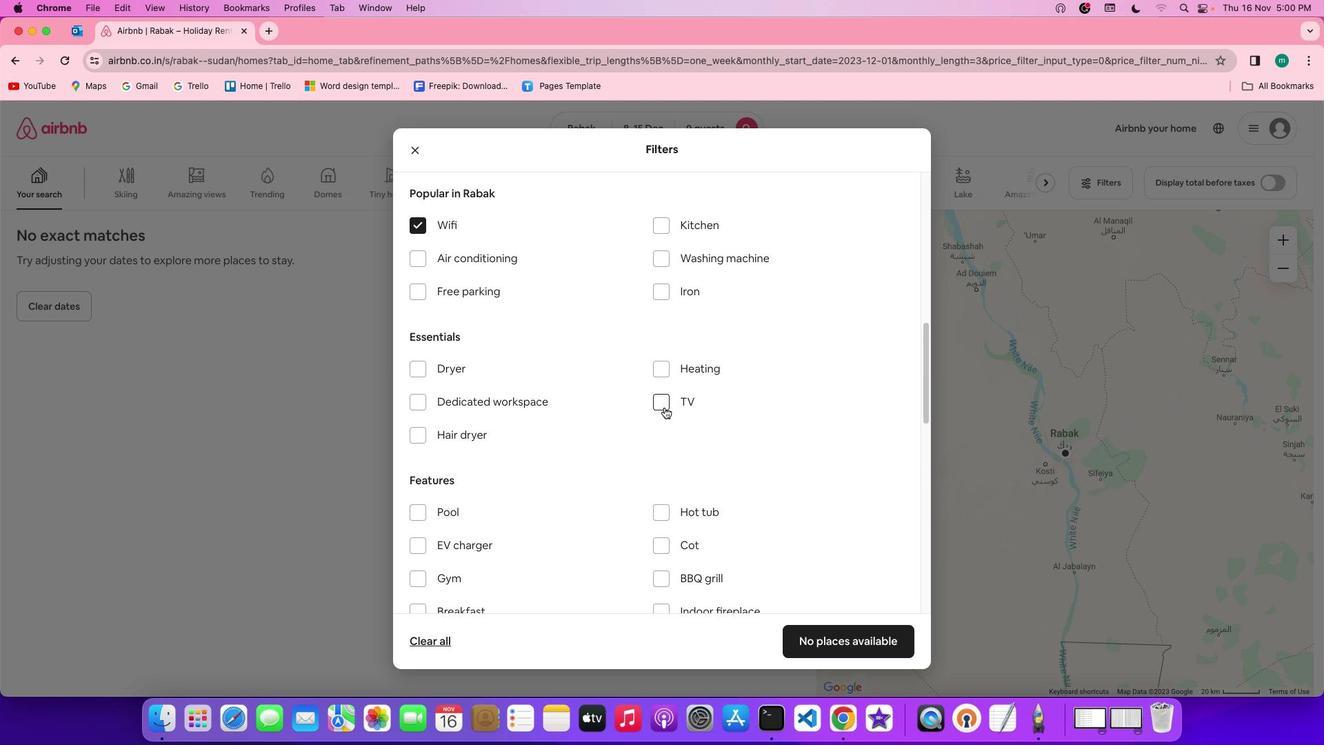 
Action: Mouse pressed left at (665, 407)
Screenshot: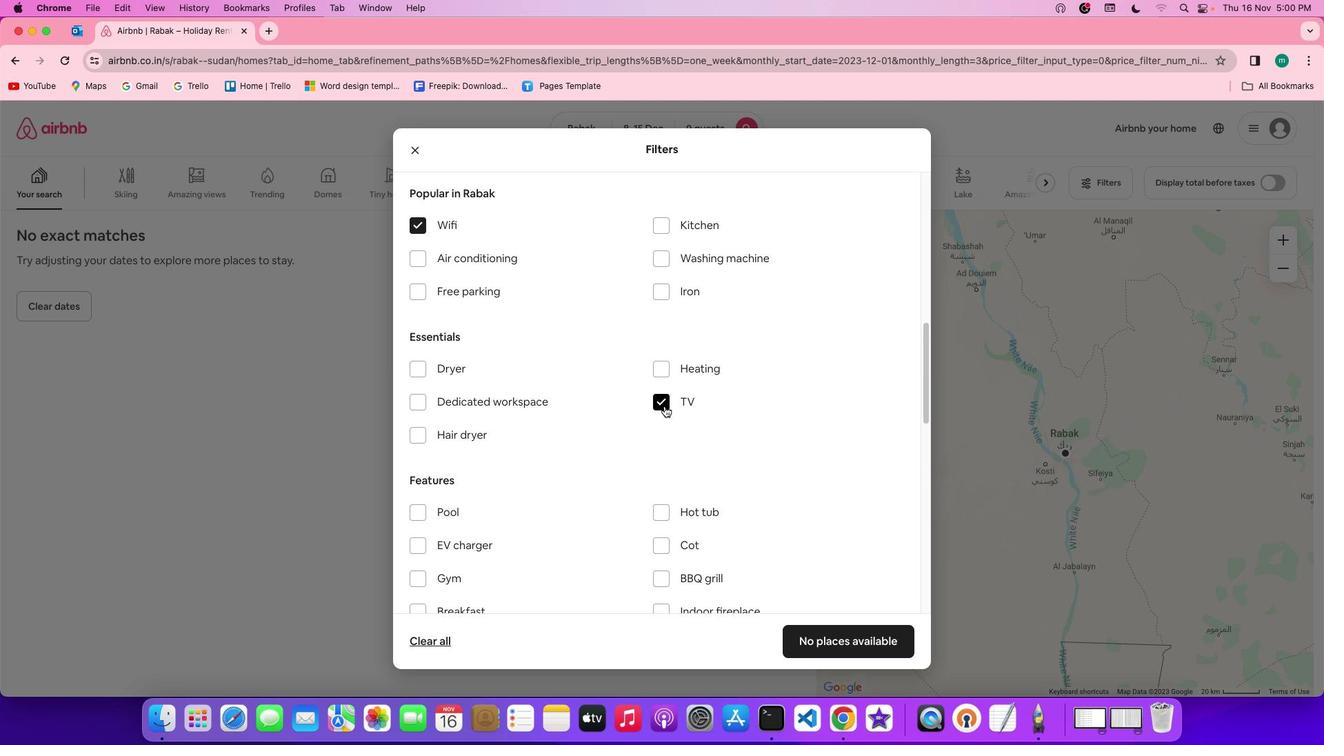 
Action: Mouse moved to (488, 291)
Screenshot: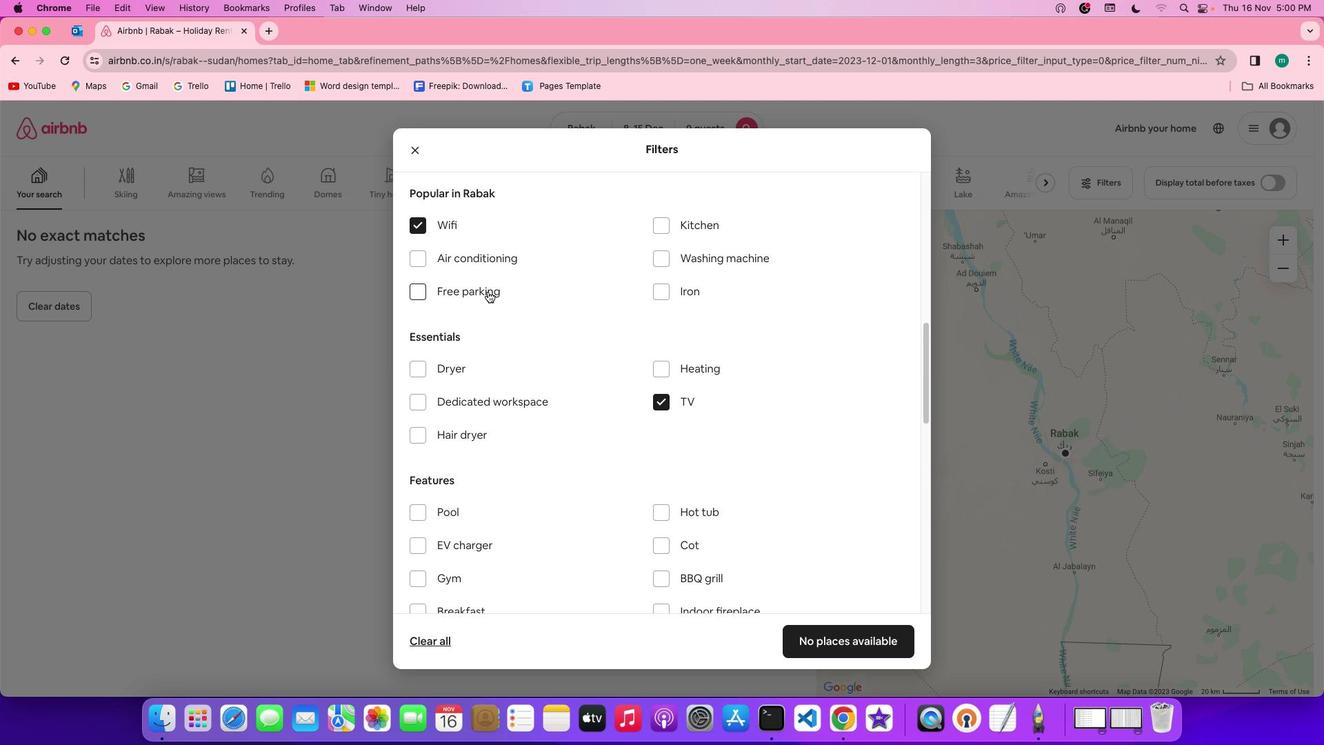 
Action: Mouse pressed left at (488, 291)
Screenshot: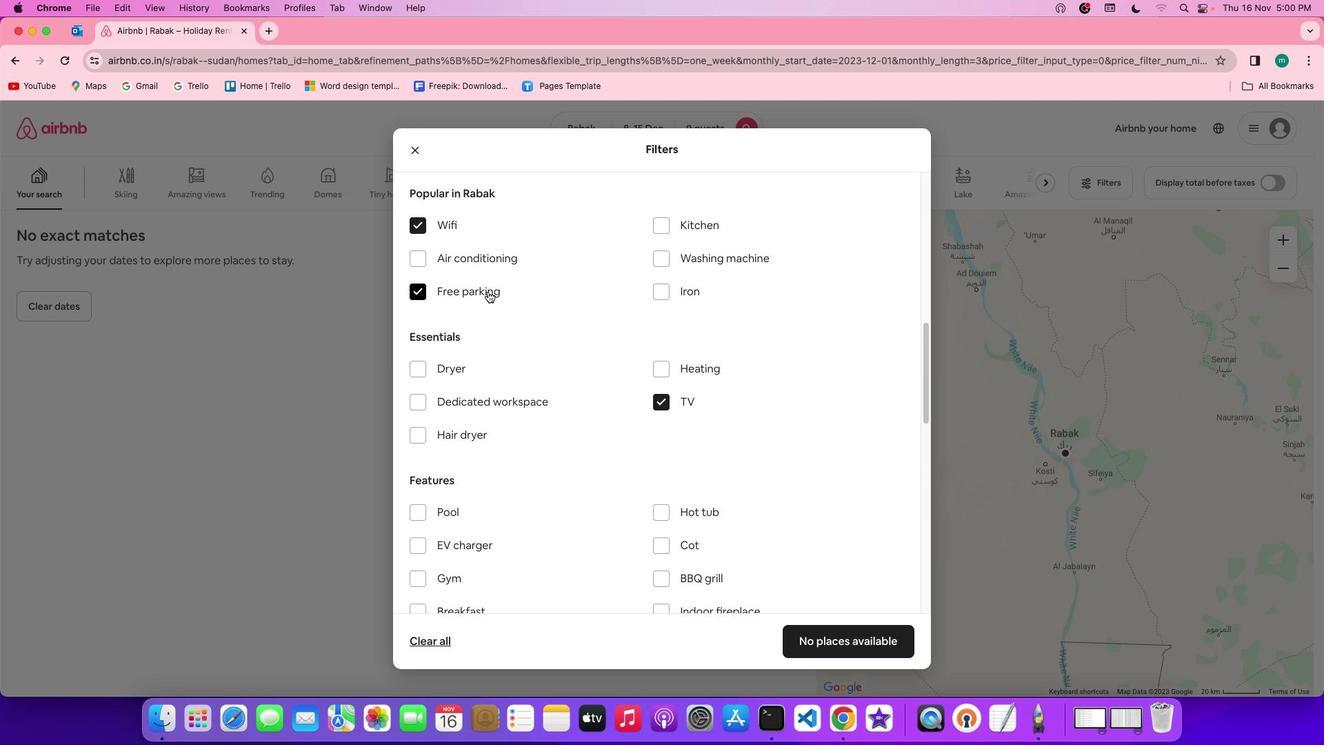 
Action: Mouse moved to (636, 398)
Screenshot: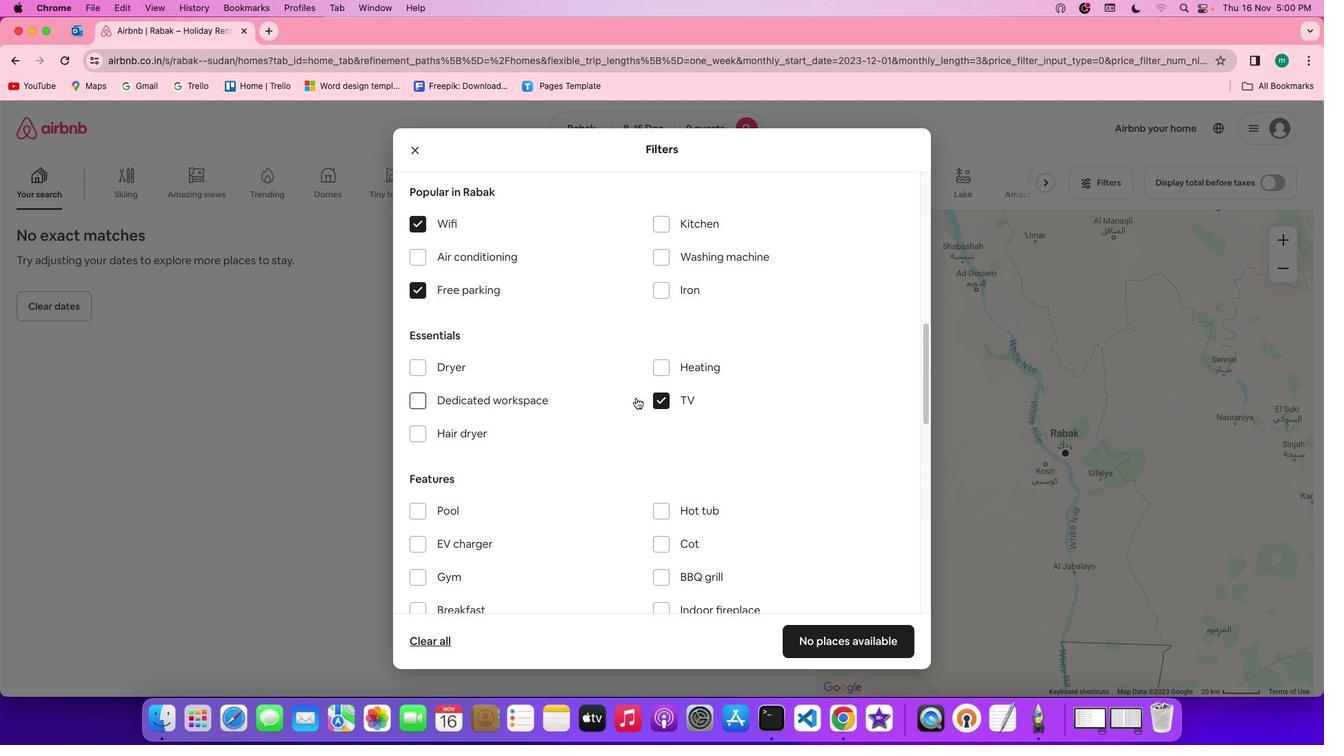 
Action: Mouse scrolled (636, 398) with delta (0, 0)
Screenshot: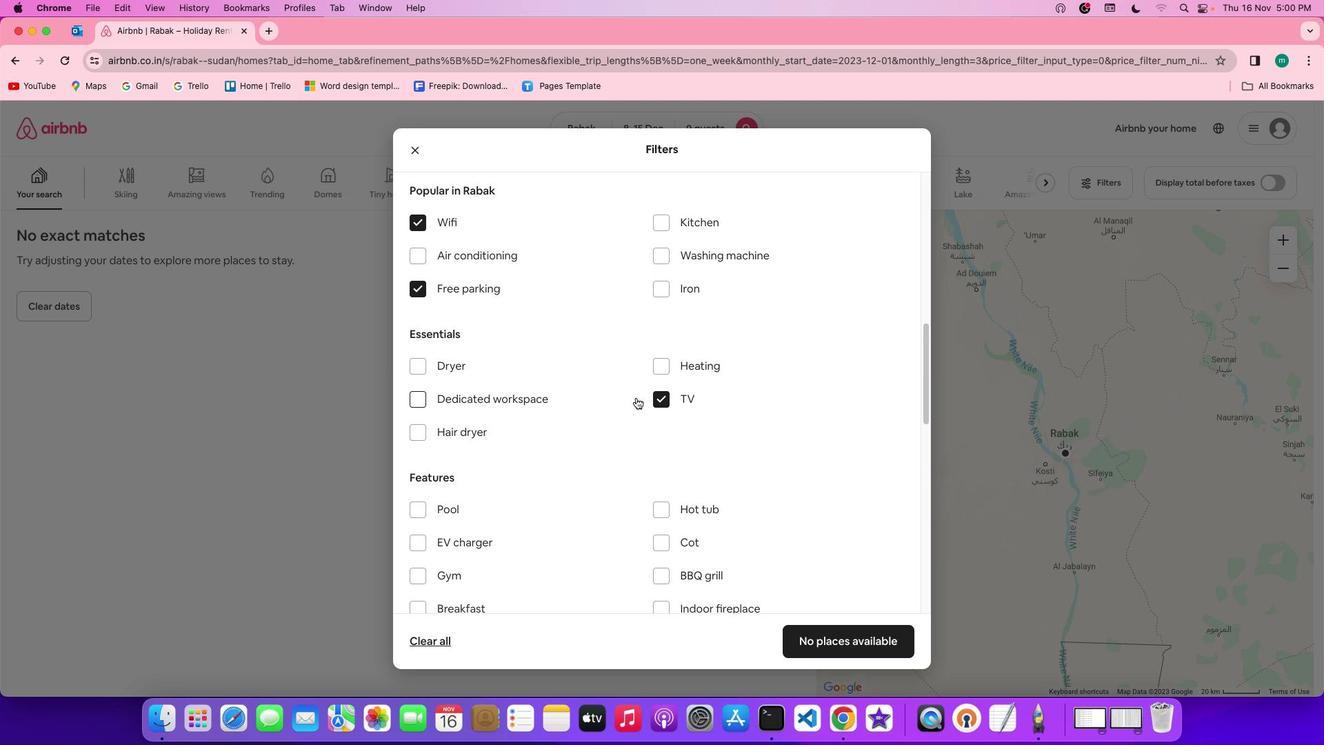 
Action: Mouse scrolled (636, 398) with delta (0, 0)
Screenshot: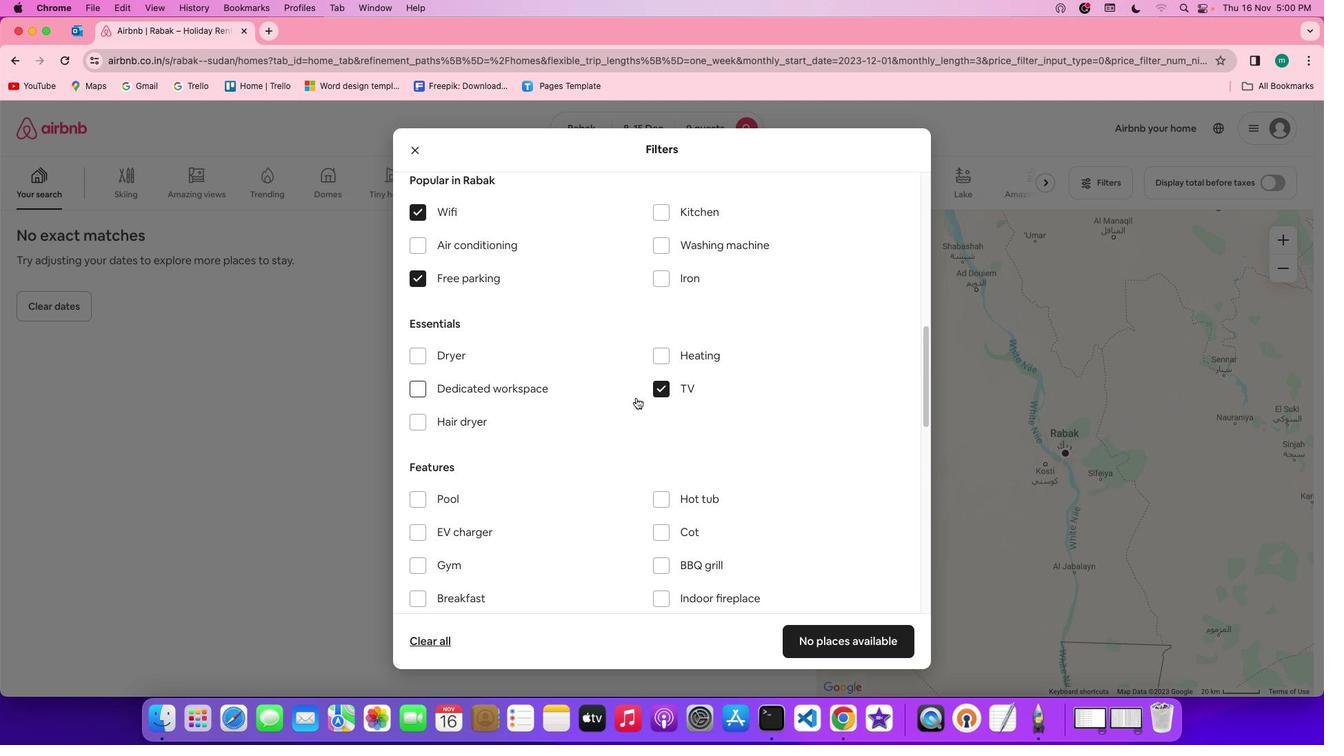 
Action: Mouse scrolled (636, 398) with delta (0, 0)
Screenshot: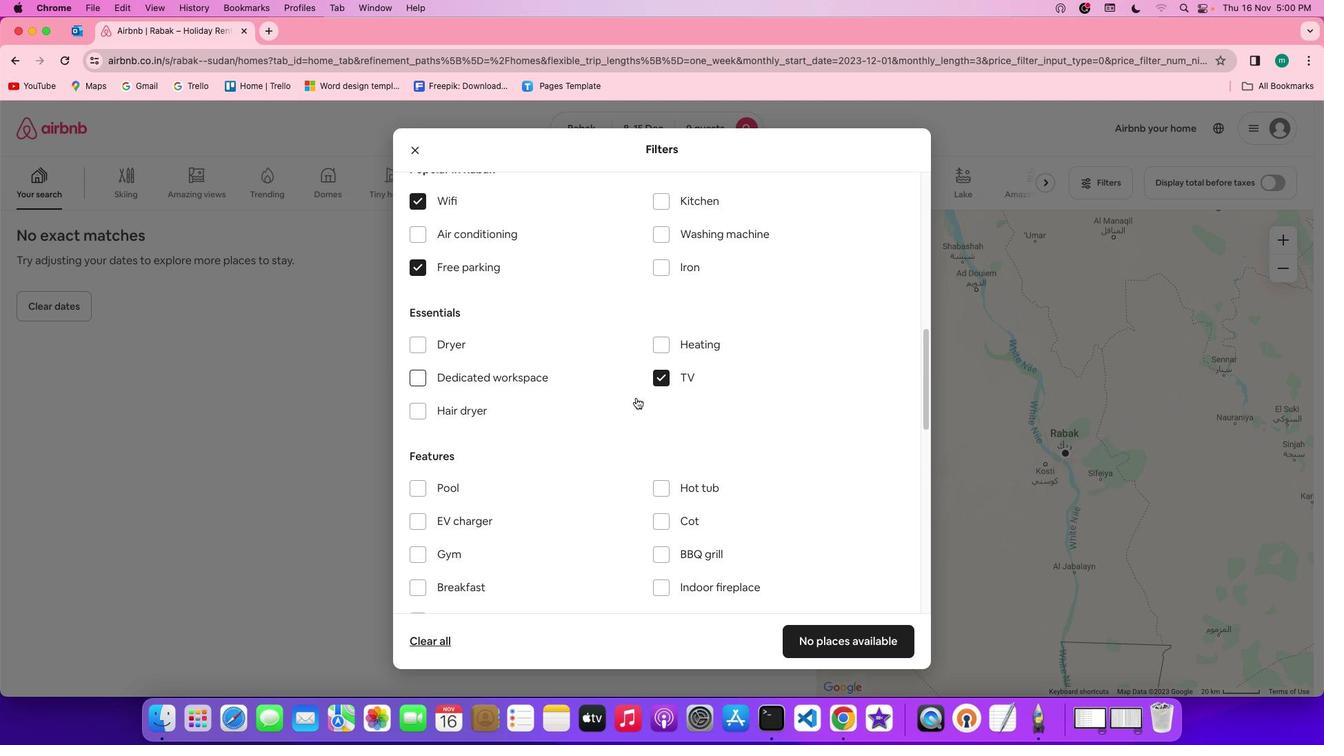 
Action: Mouse scrolled (636, 398) with delta (0, 0)
Screenshot: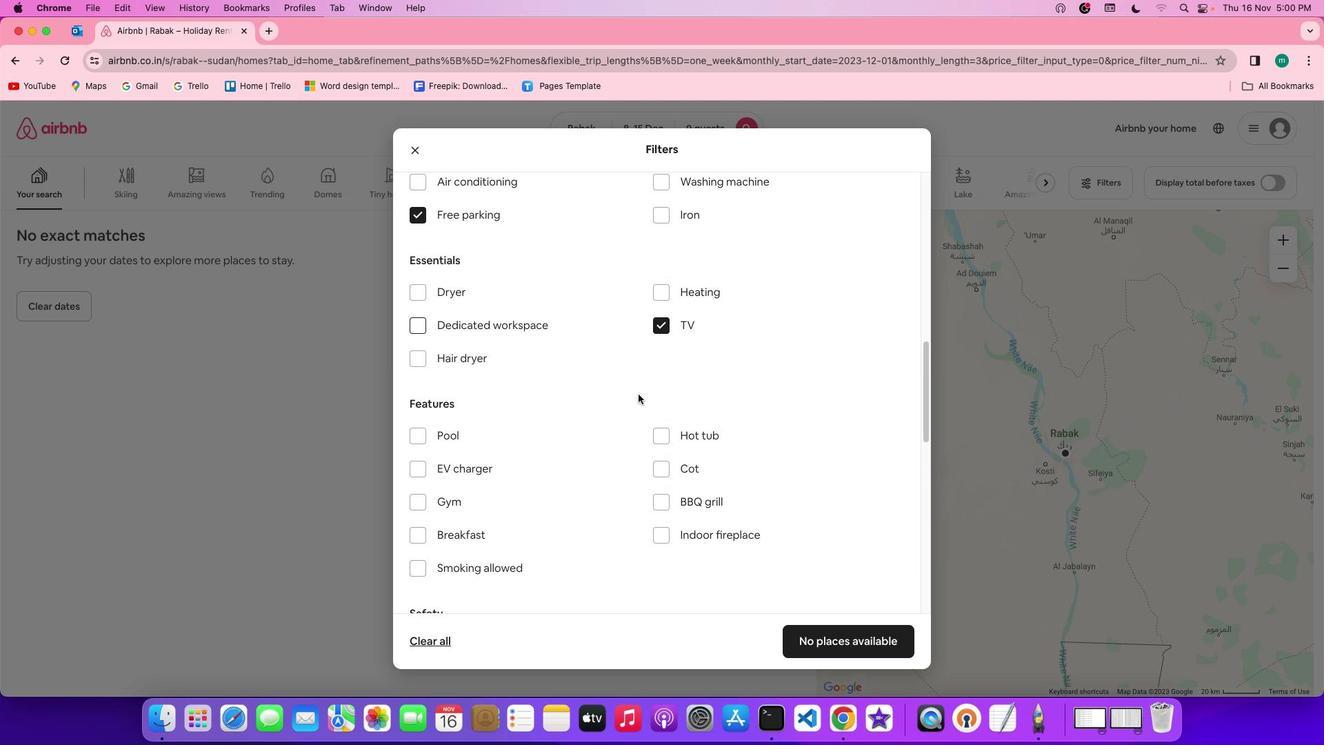 
Action: Mouse moved to (638, 394)
Screenshot: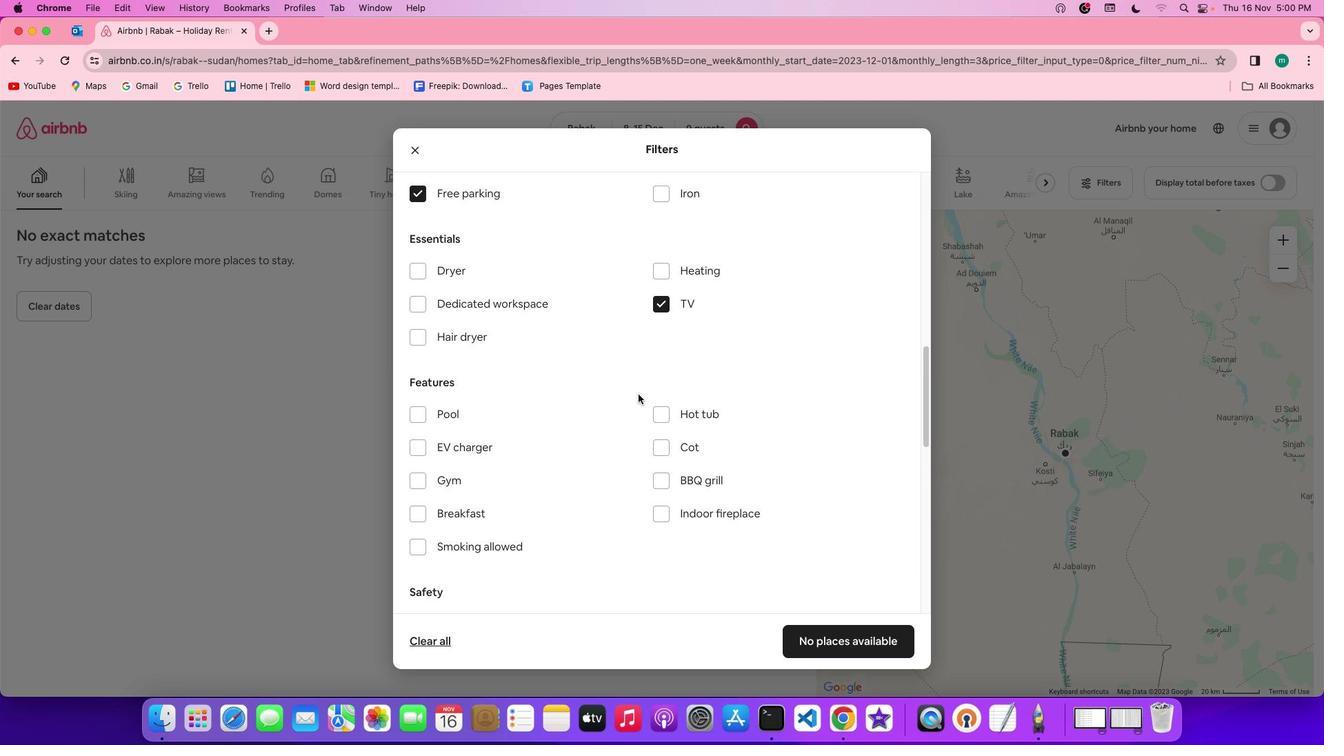 
Action: Mouse scrolled (638, 394) with delta (0, 0)
Screenshot: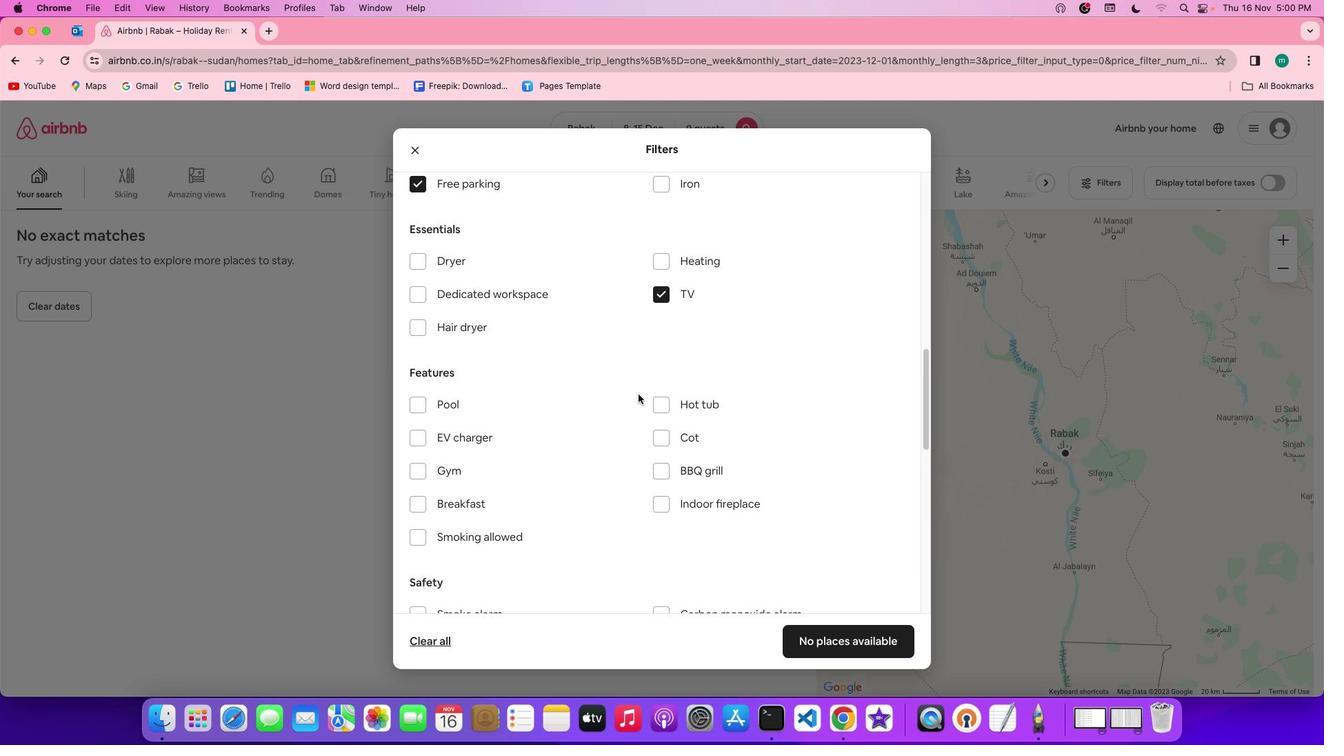 
Action: Mouse scrolled (638, 394) with delta (0, 0)
Screenshot: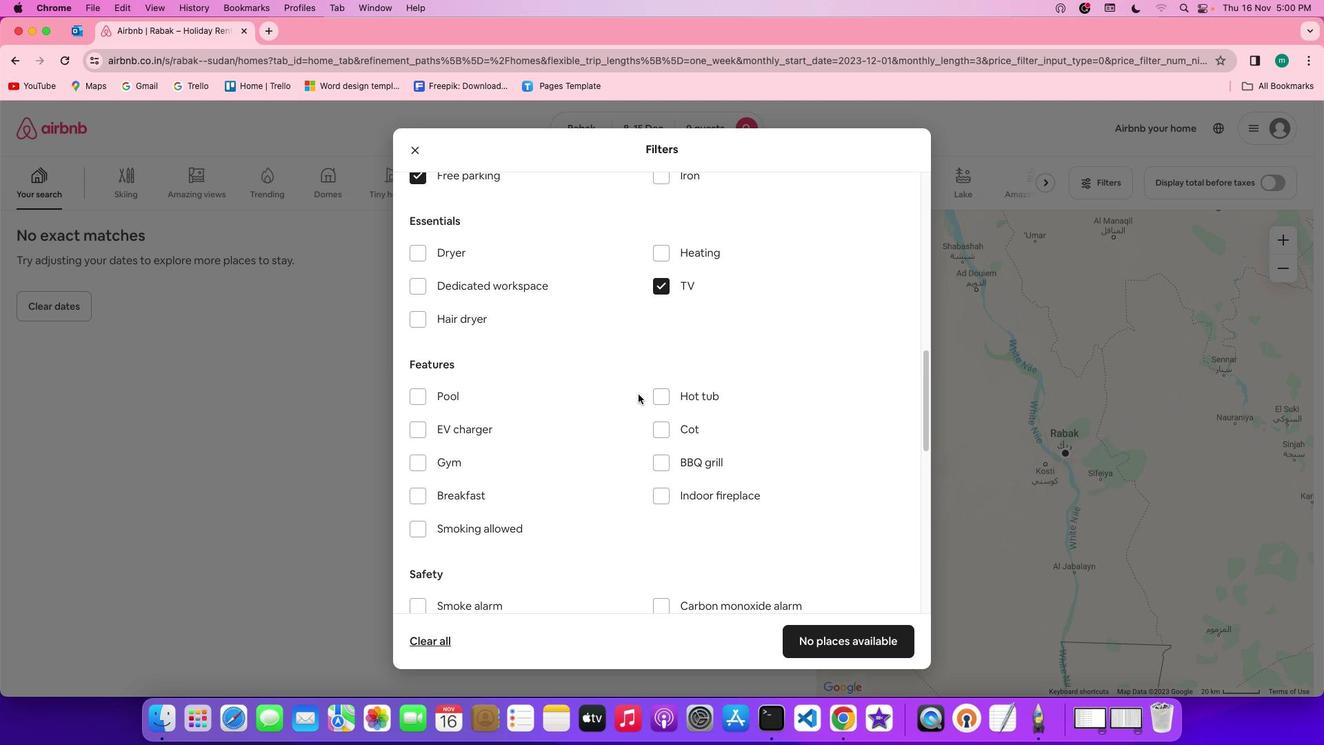 
Action: Mouse scrolled (638, 394) with delta (0, 0)
Screenshot: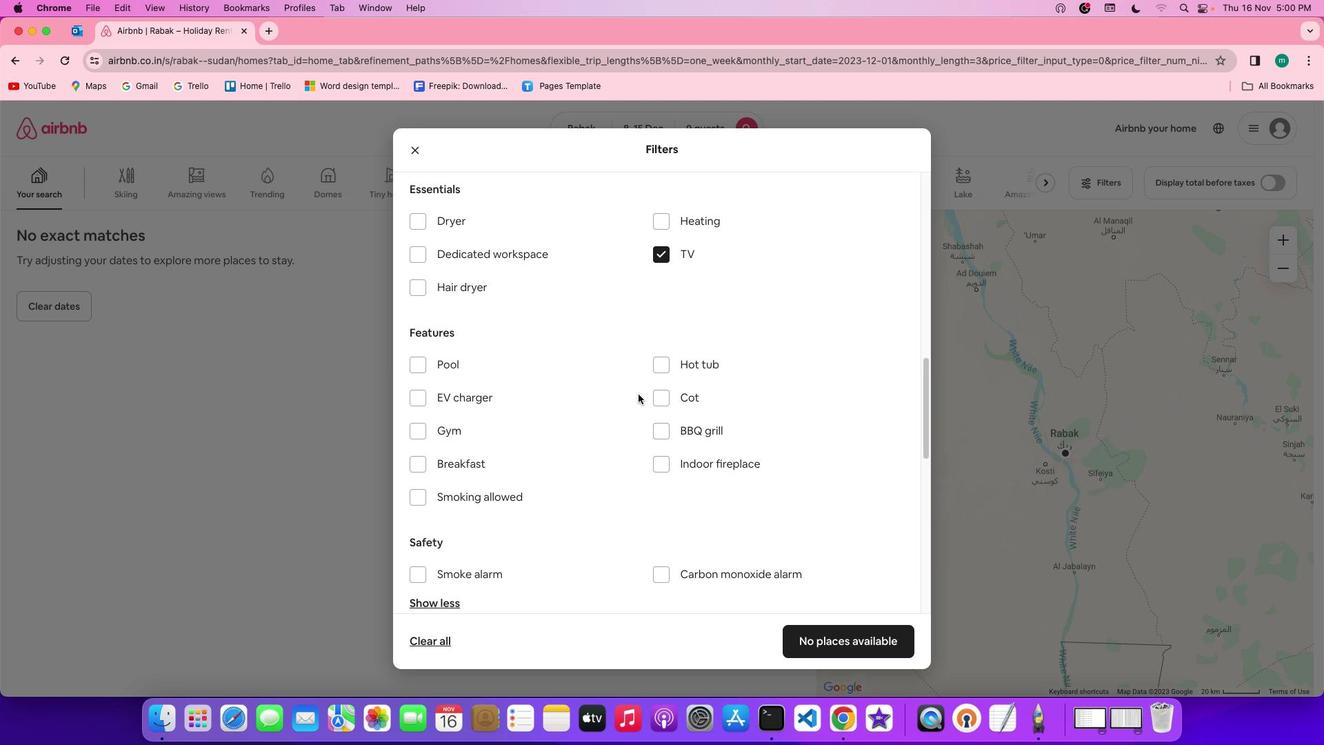 
Action: Mouse scrolled (638, 394) with delta (0, 0)
Screenshot: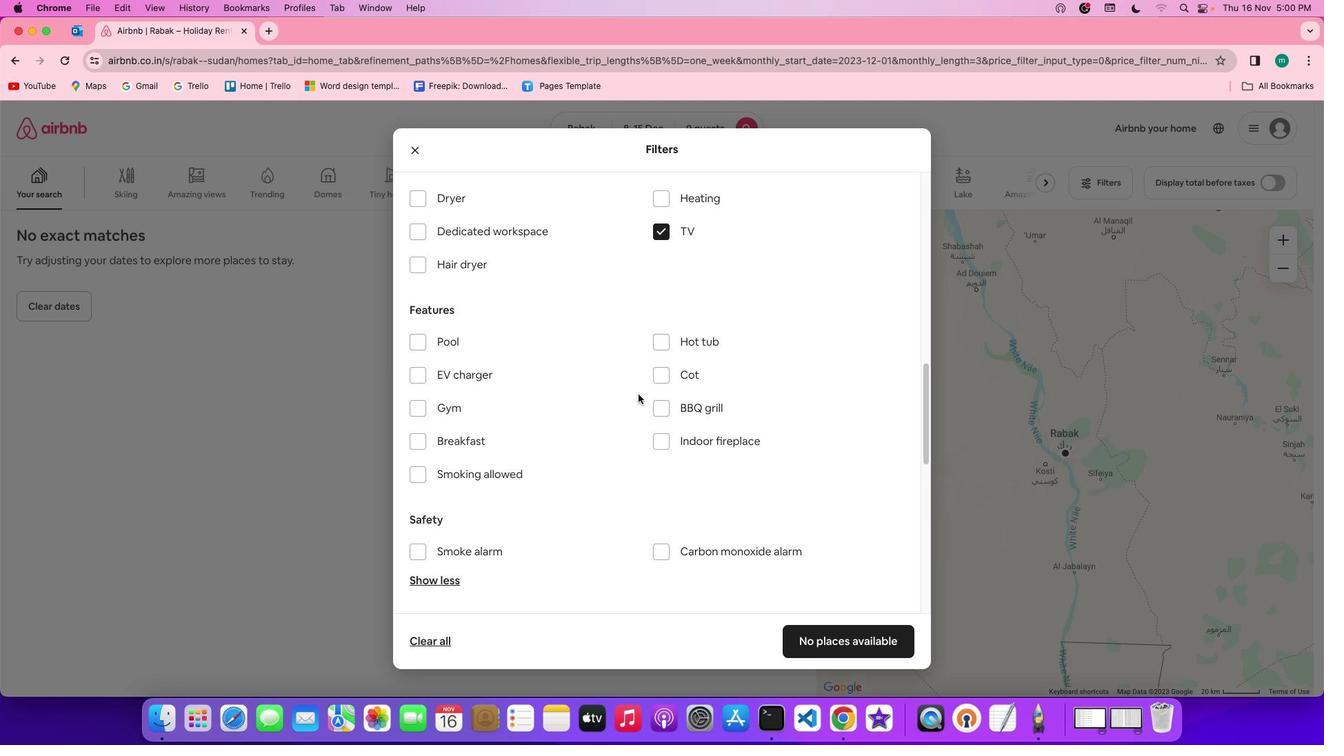 
Action: Mouse scrolled (638, 394) with delta (0, 0)
Screenshot: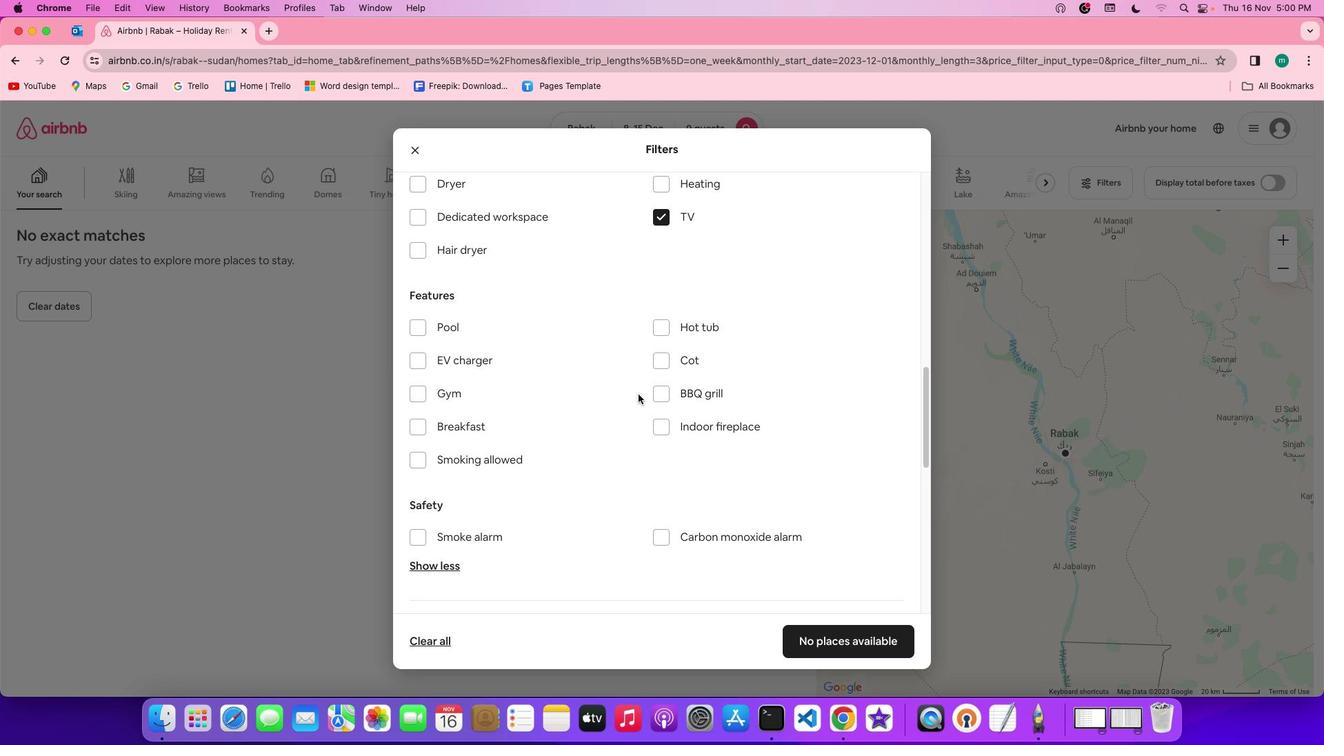 
Action: Mouse scrolled (638, 394) with delta (0, 0)
Screenshot: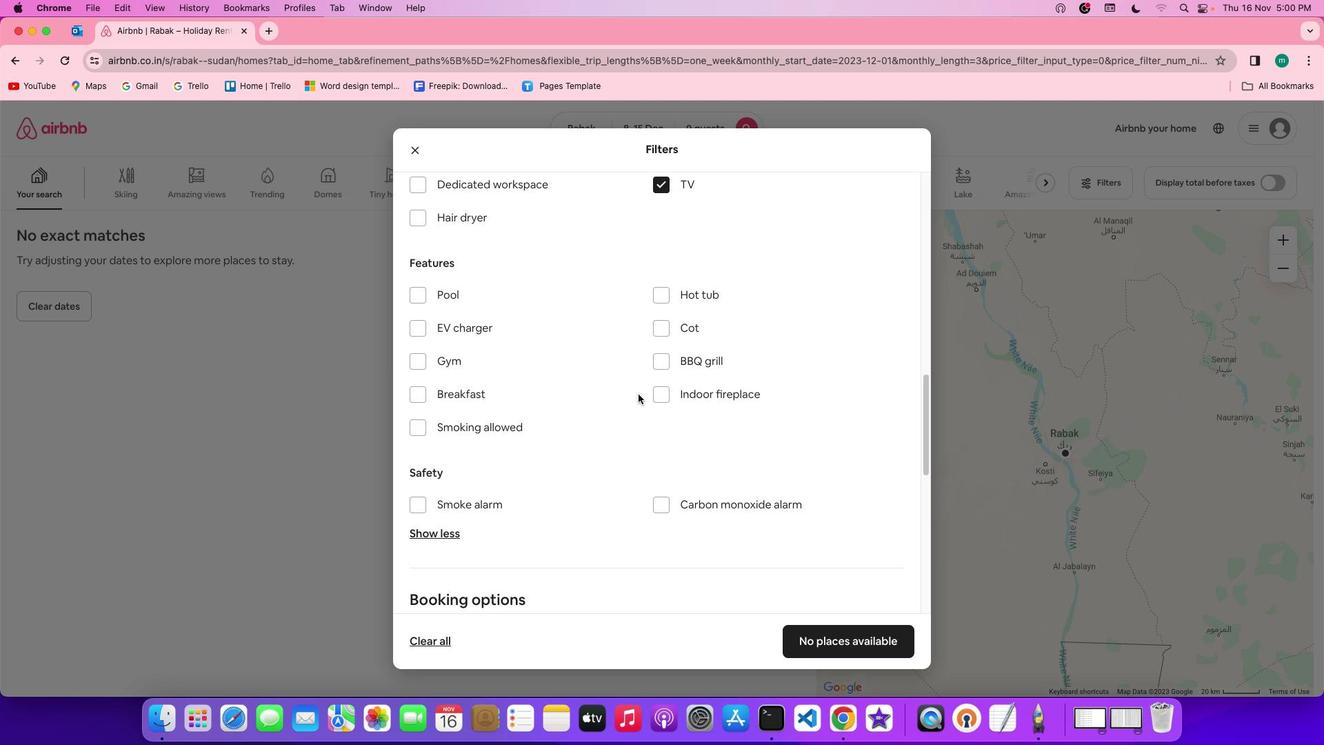 
Action: Mouse moved to (457, 341)
Screenshot: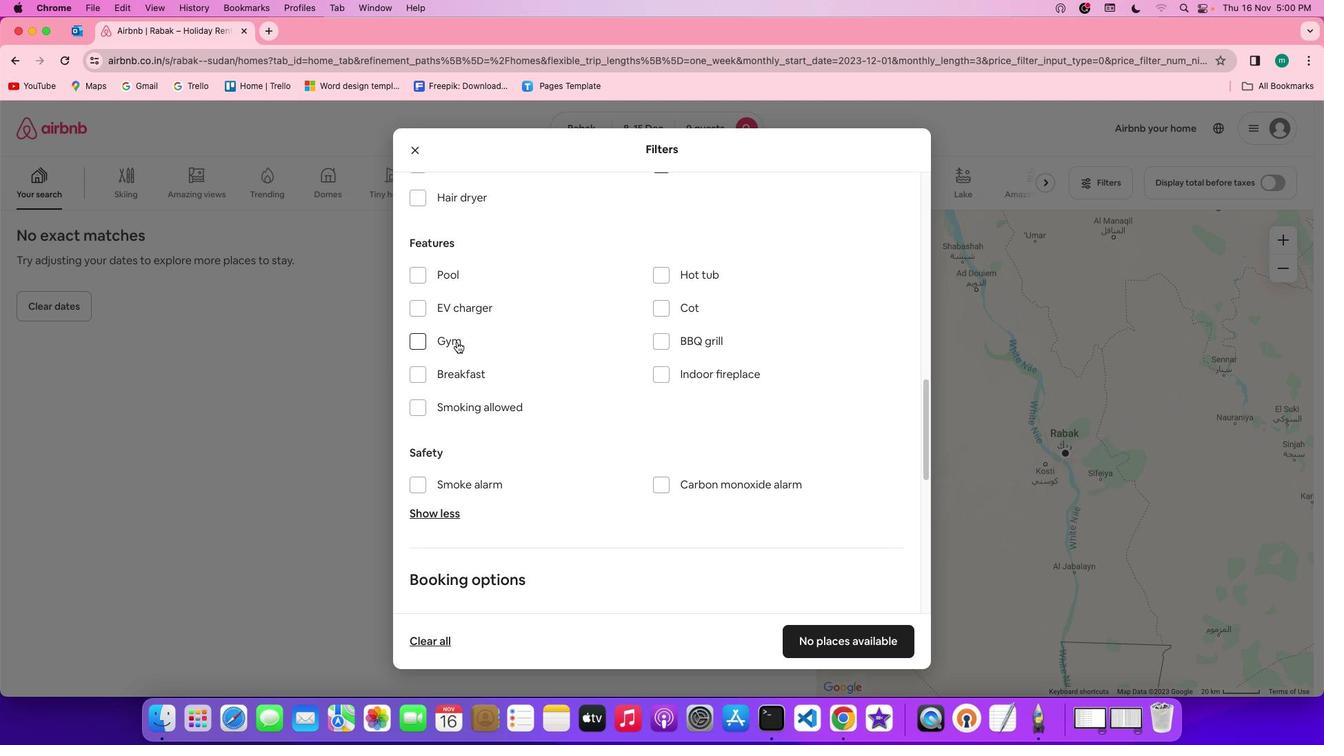 
Action: Mouse pressed left at (457, 341)
Screenshot: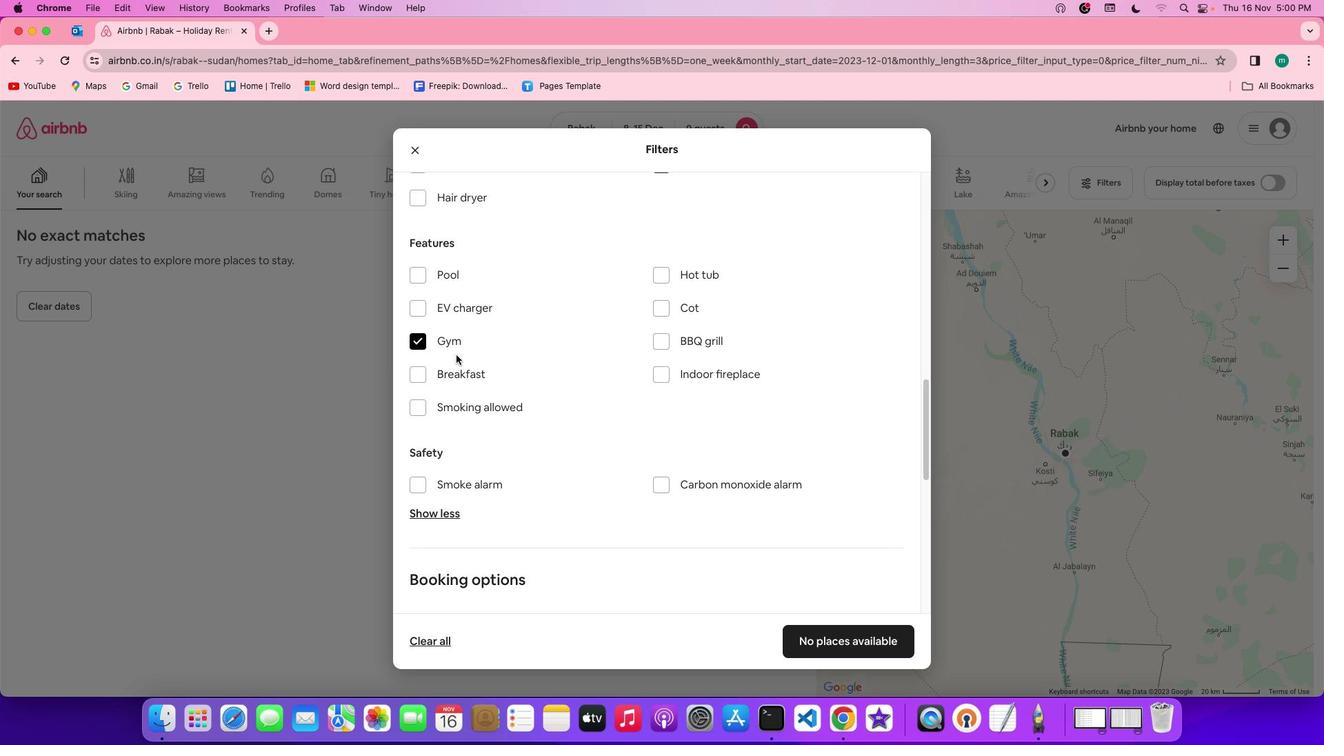
Action: Mouse moved to (451, 371)
Screenshot: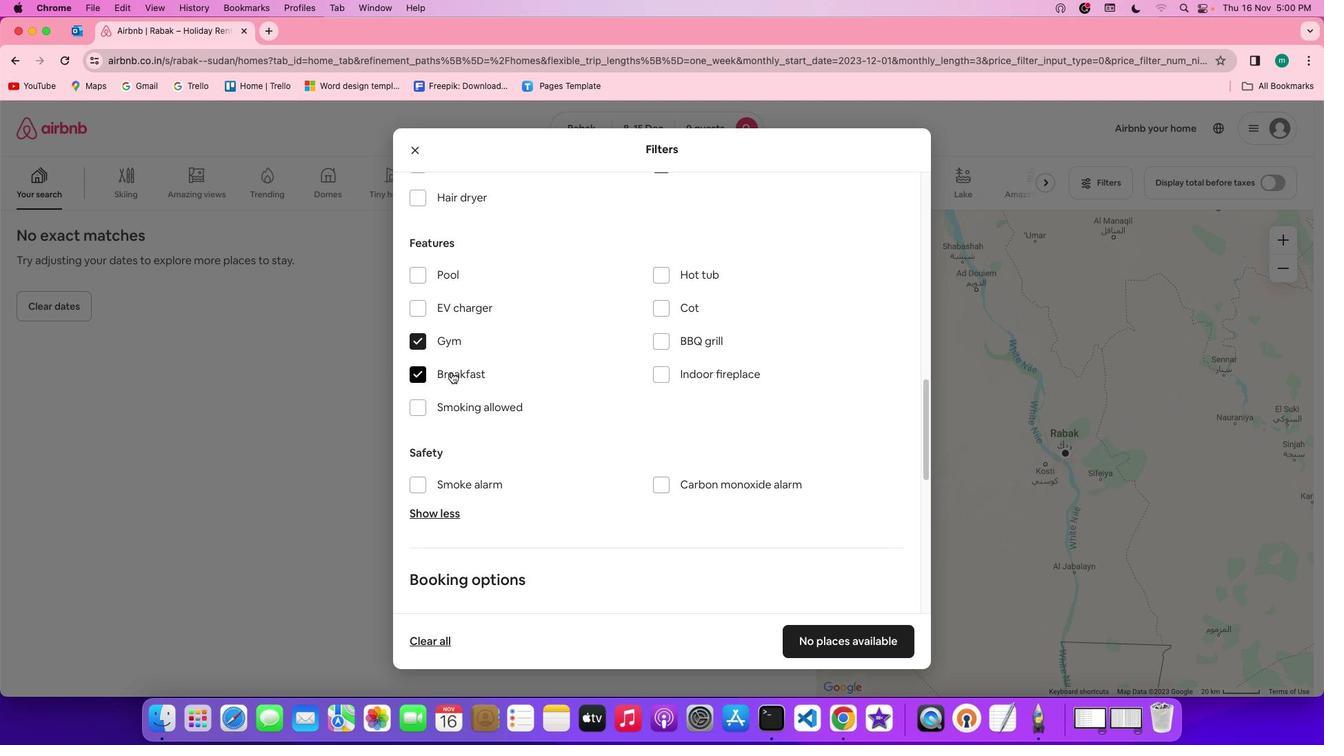 
Action: Mouse pressed left at (451, 371)
Screenshot: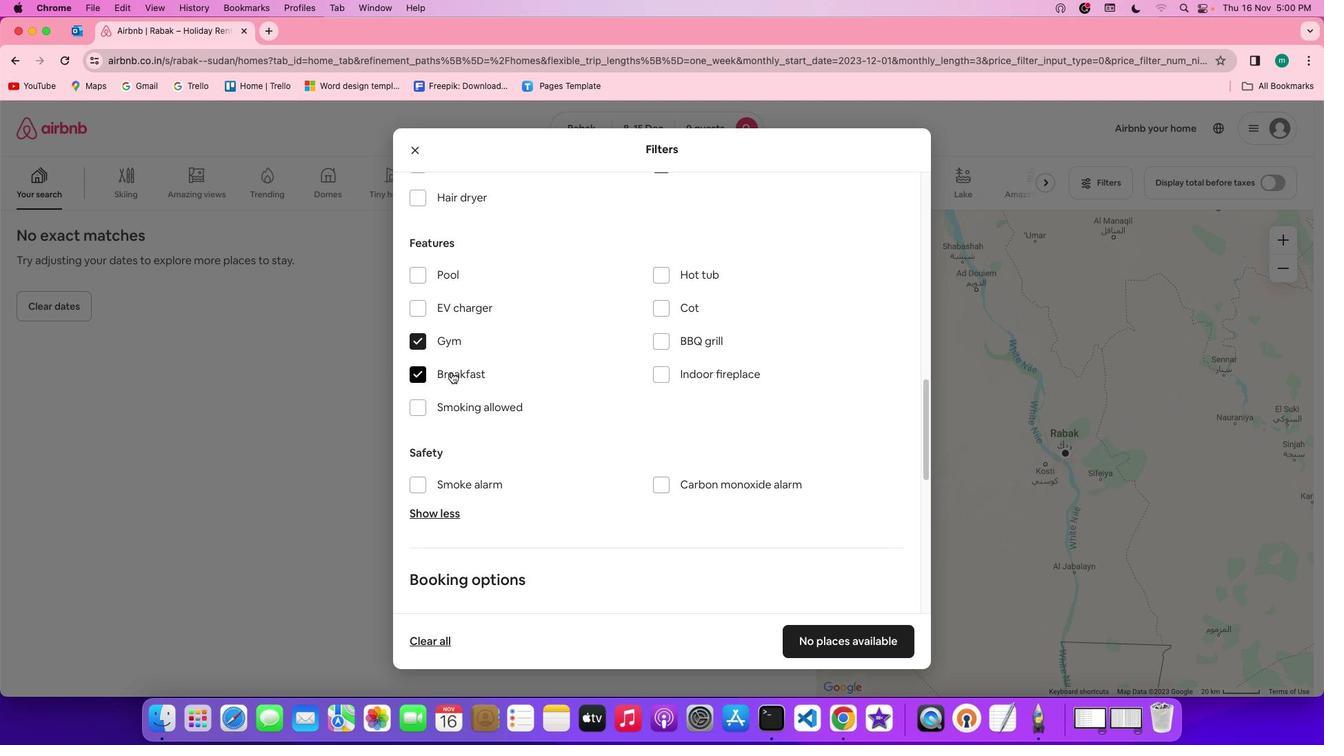 
Action: Mouse moved to (639, 411)
Screenshot: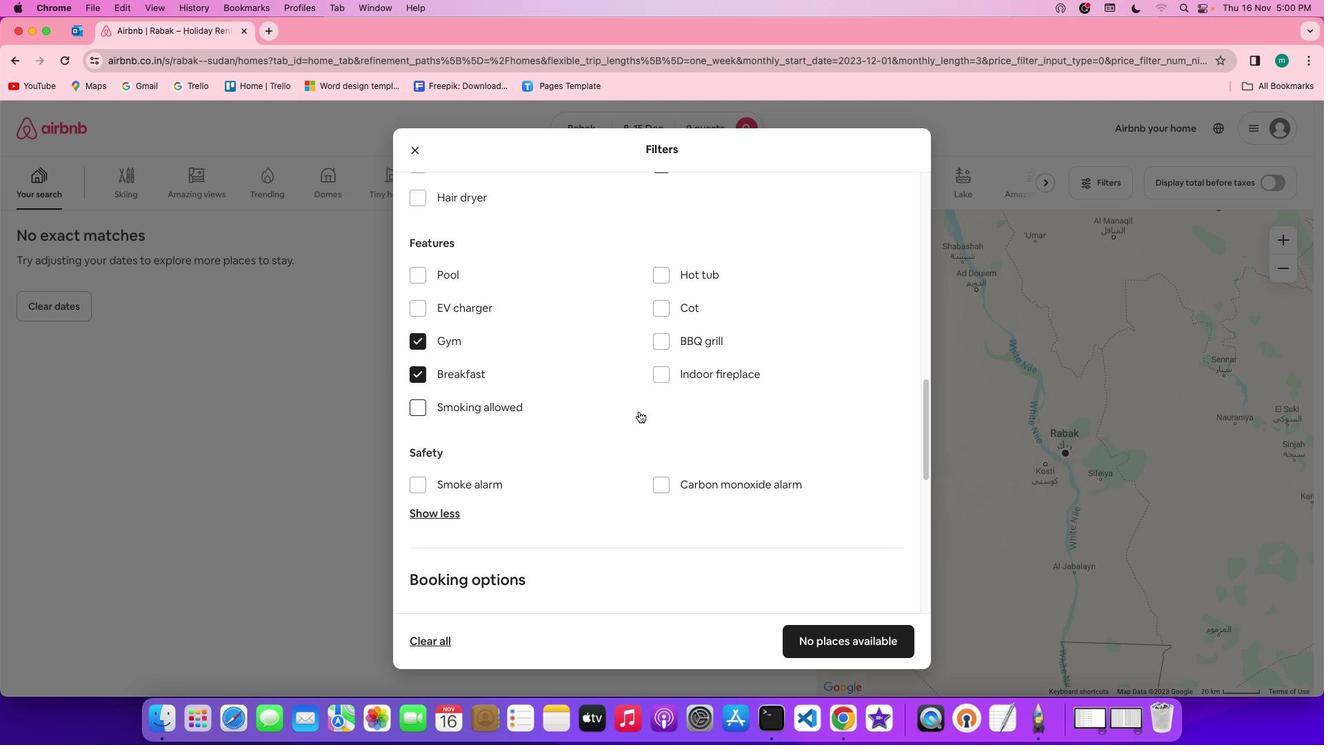 
Action: Mouse scrolled (639, 411) with delta (0, 0)
Screenshot: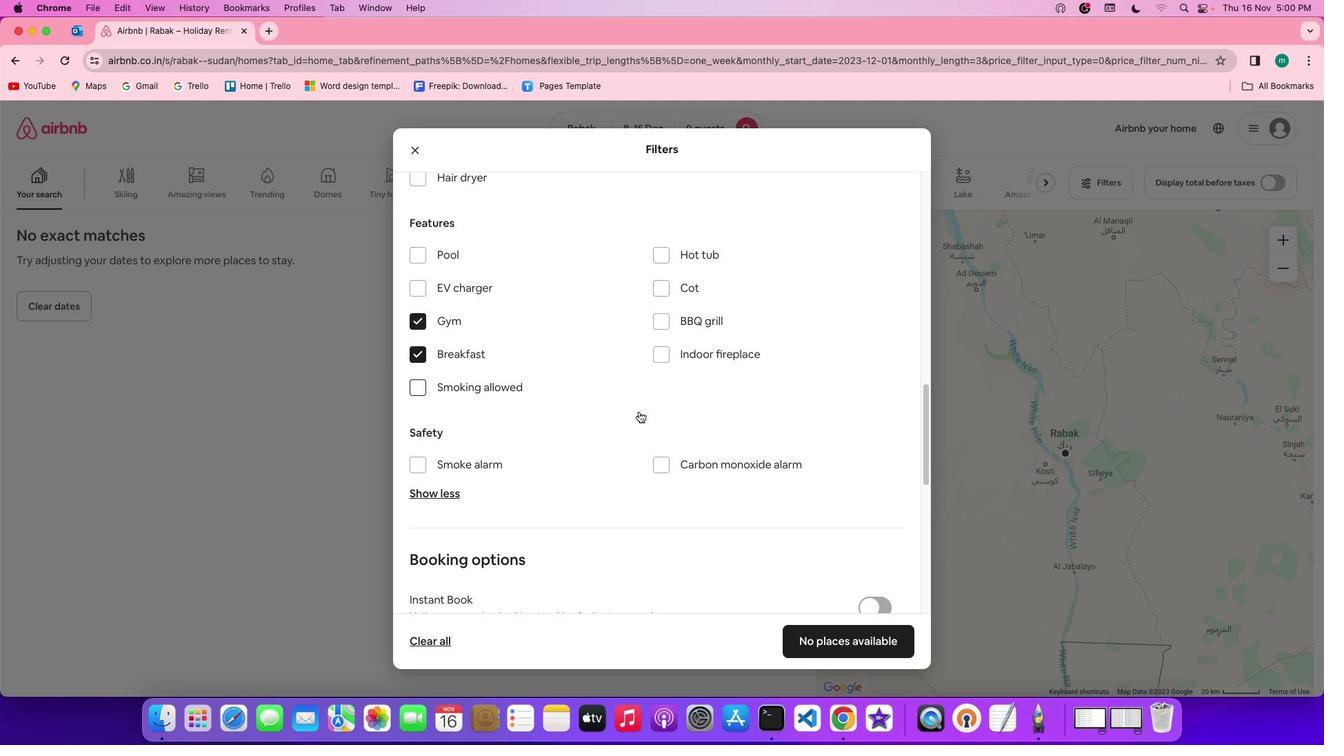 
Action: Mouse scrolled (639, 411) with delta (0, 0)
Screenshot: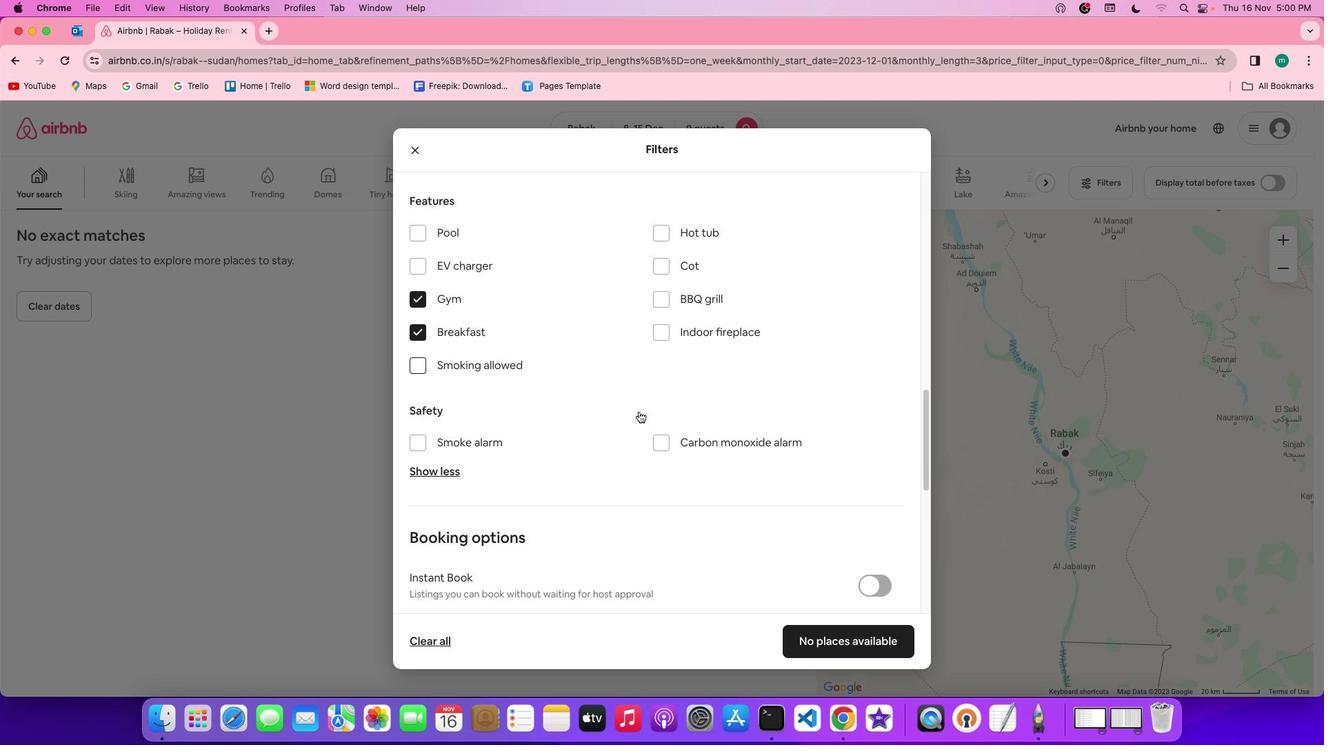 
Action: Mouse scrolled (639, 411) with delta (0, -1)
Screenshot: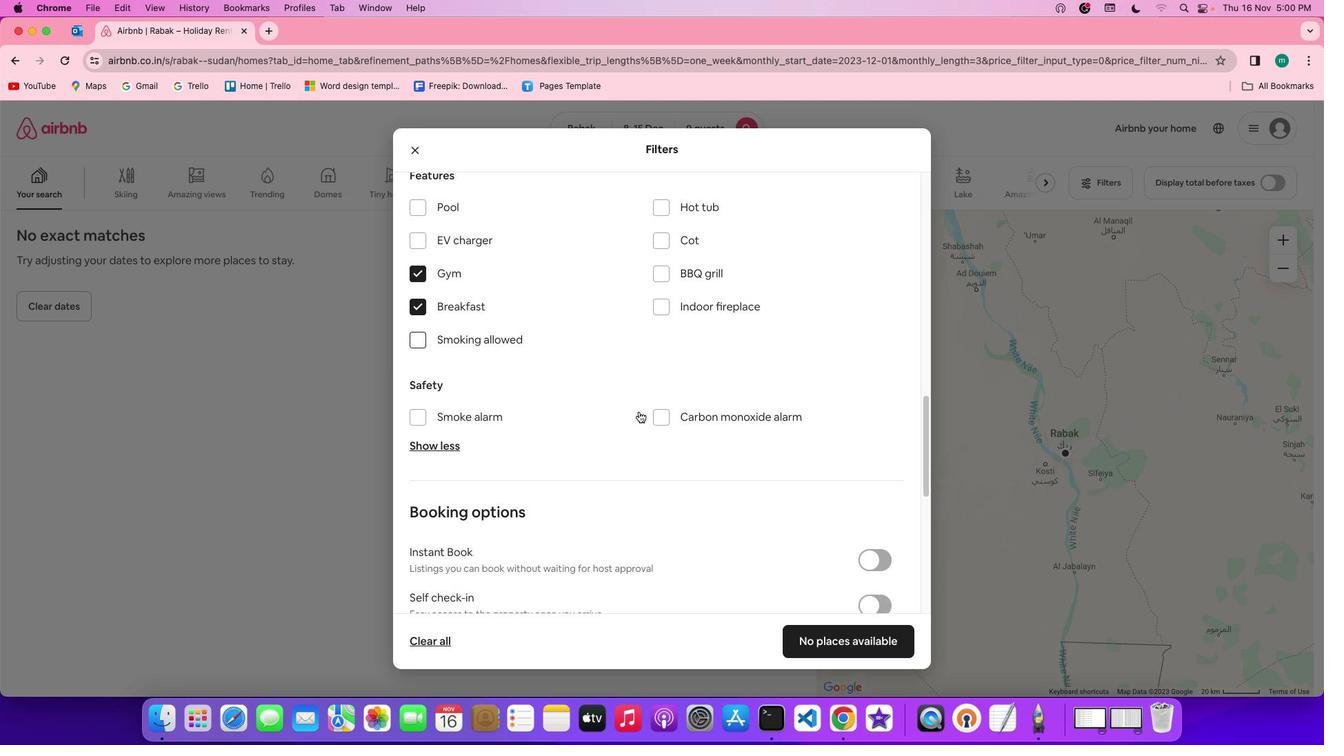 
Action: Mouse scrolled (639, 411) with delta (0, -1)
Screenshot: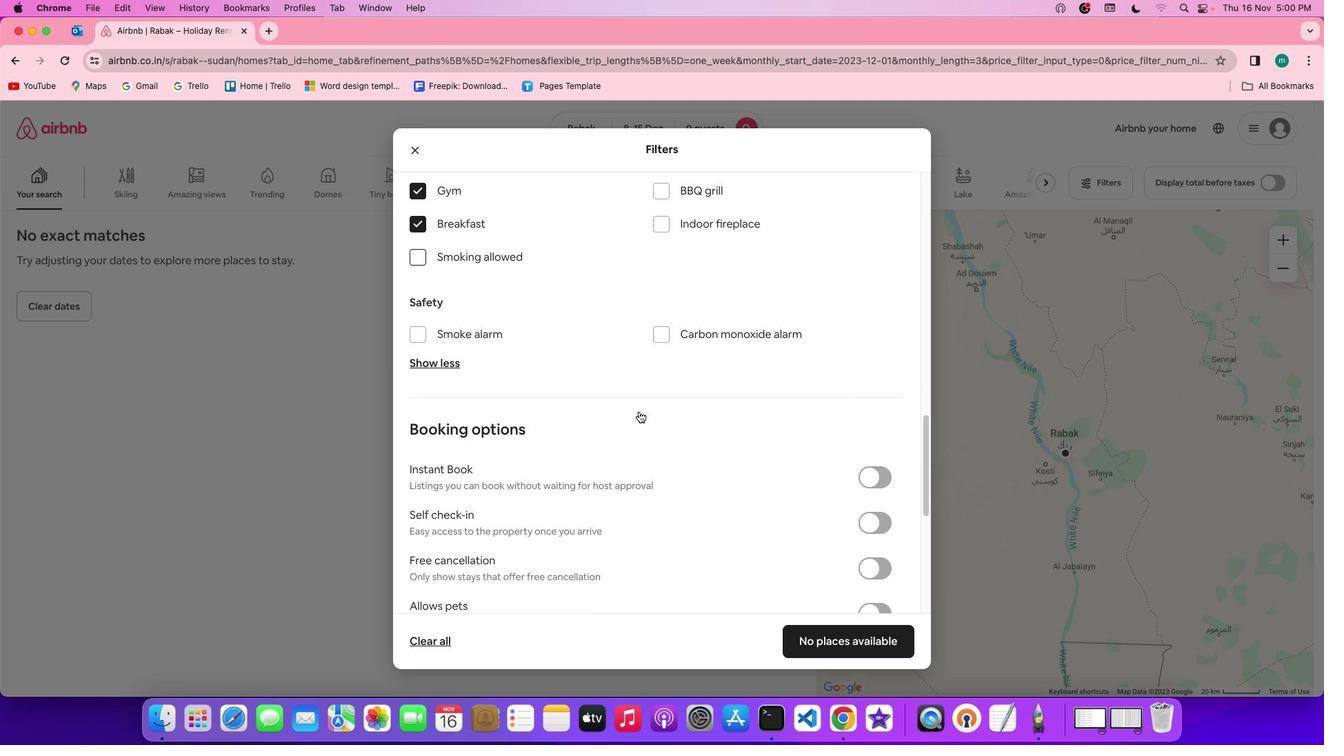 
Action: Mouse moved to (695, 440)
Screenshot: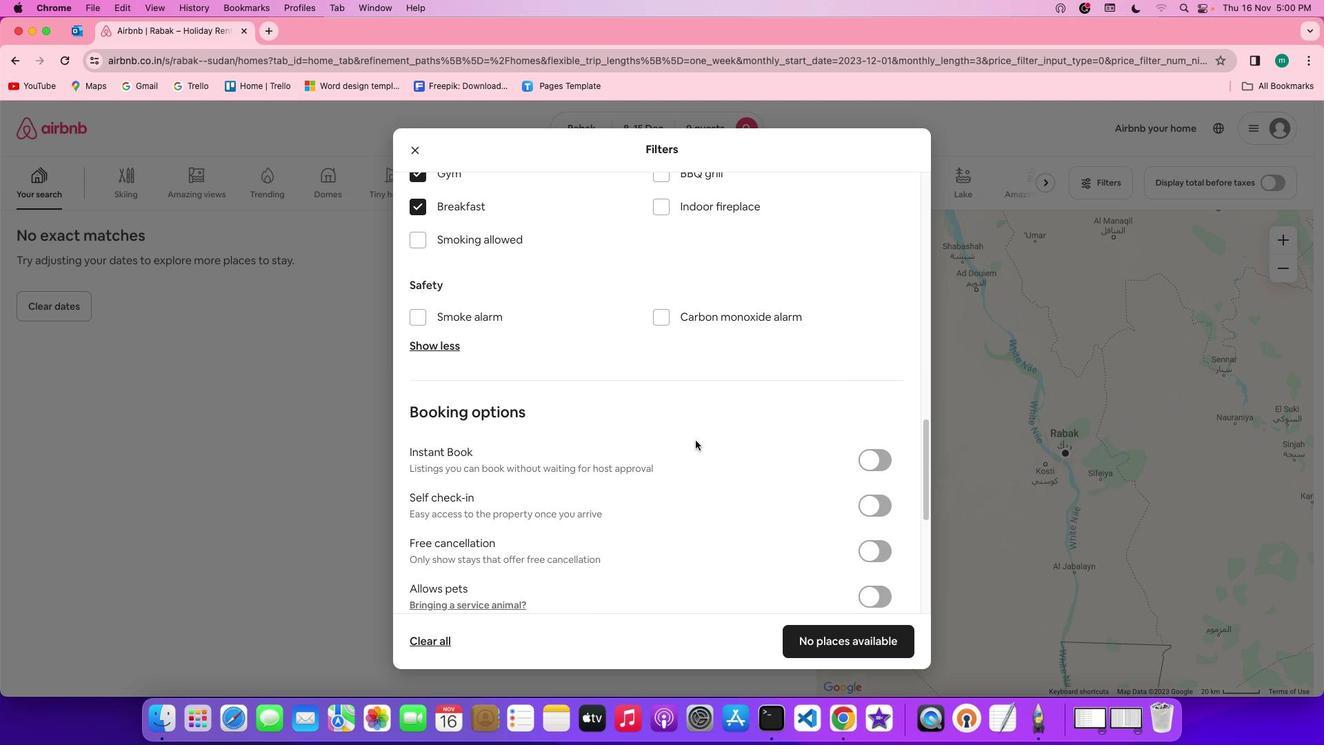 
Action: Mouse scrolled (695, 440) with delta (0, 0)
Screenshot: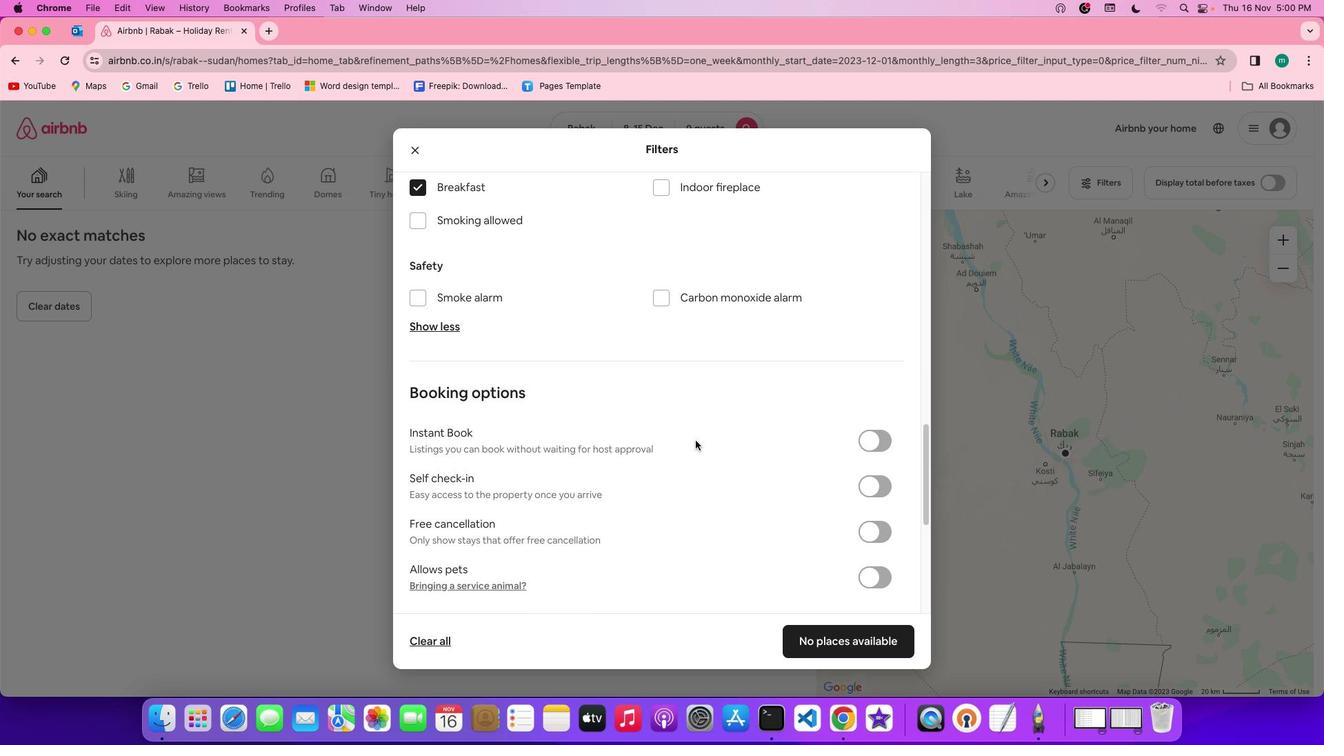 
Action: Mouse scrolled (695, 440) with delta (0, 0)
Screenshot: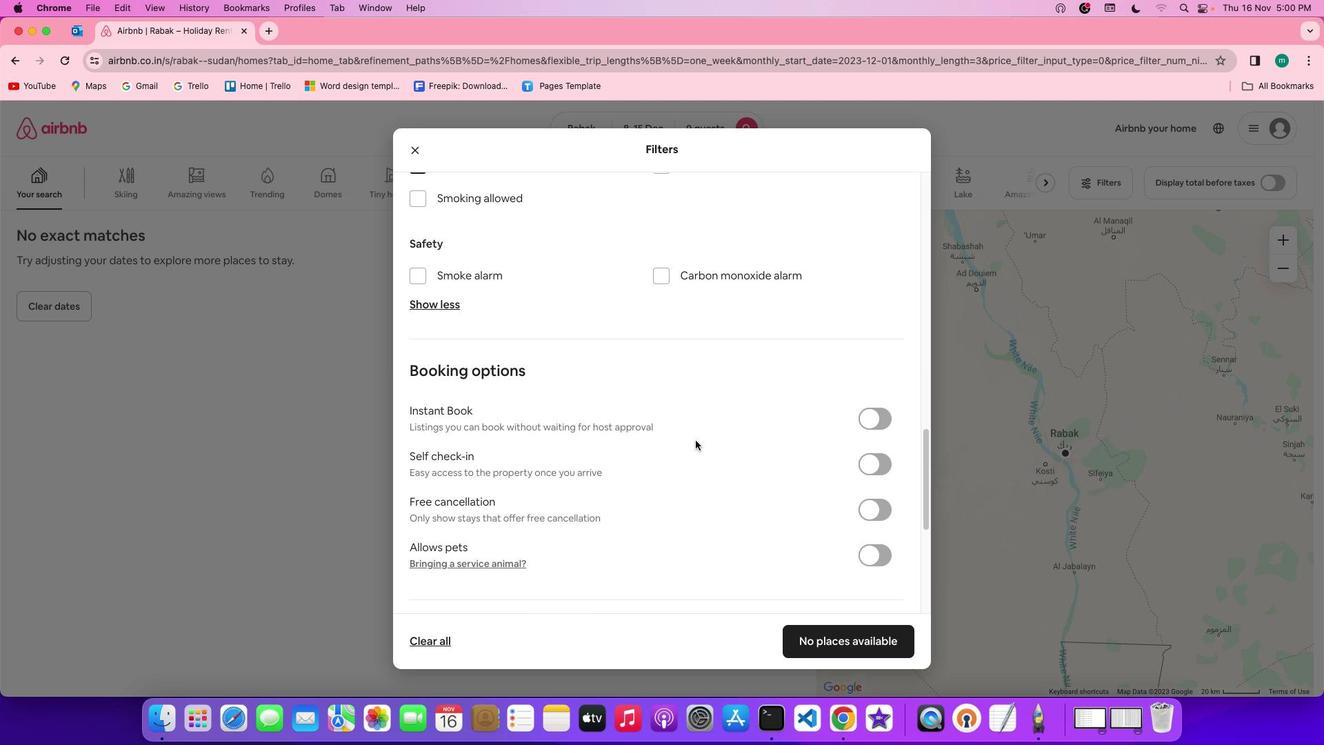 
Action: Mouse scrolled (695, 440) with delta (0, -1)
Screenshot: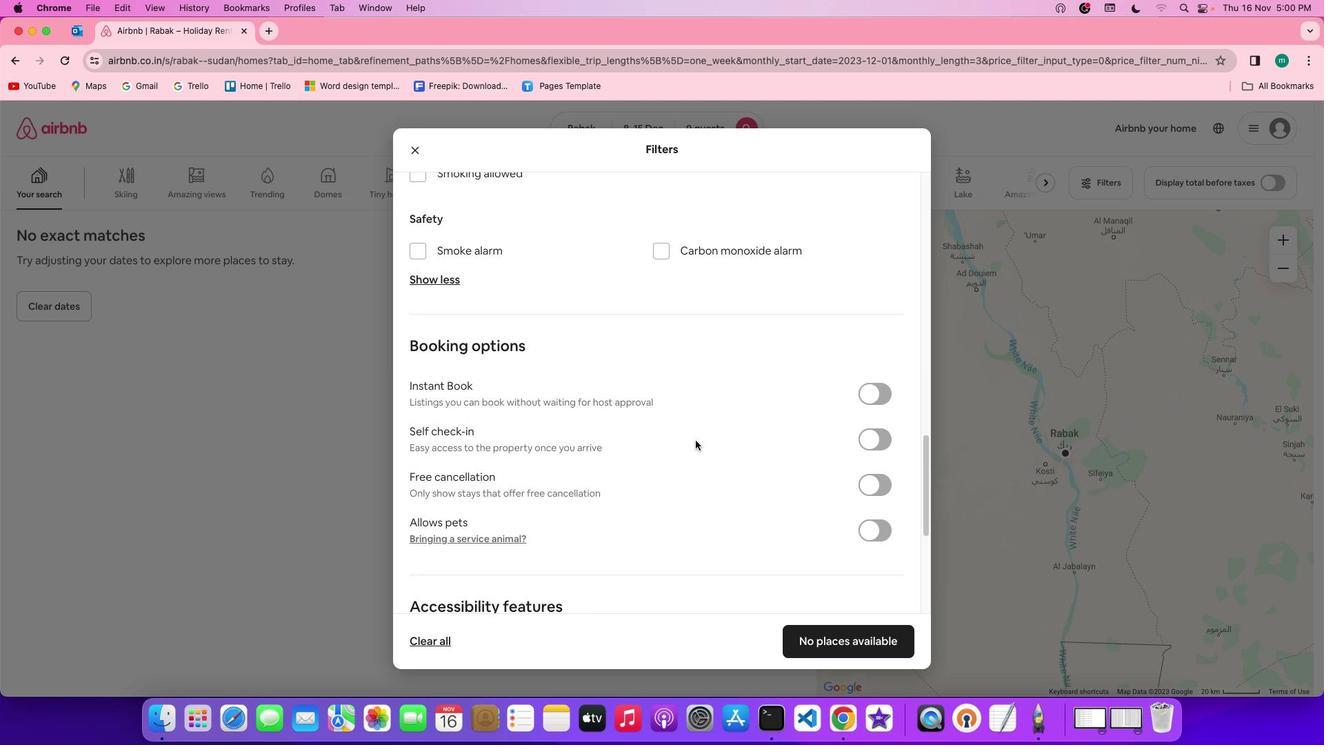 
Action: Mouse moved to (785, 498)
Screenshot: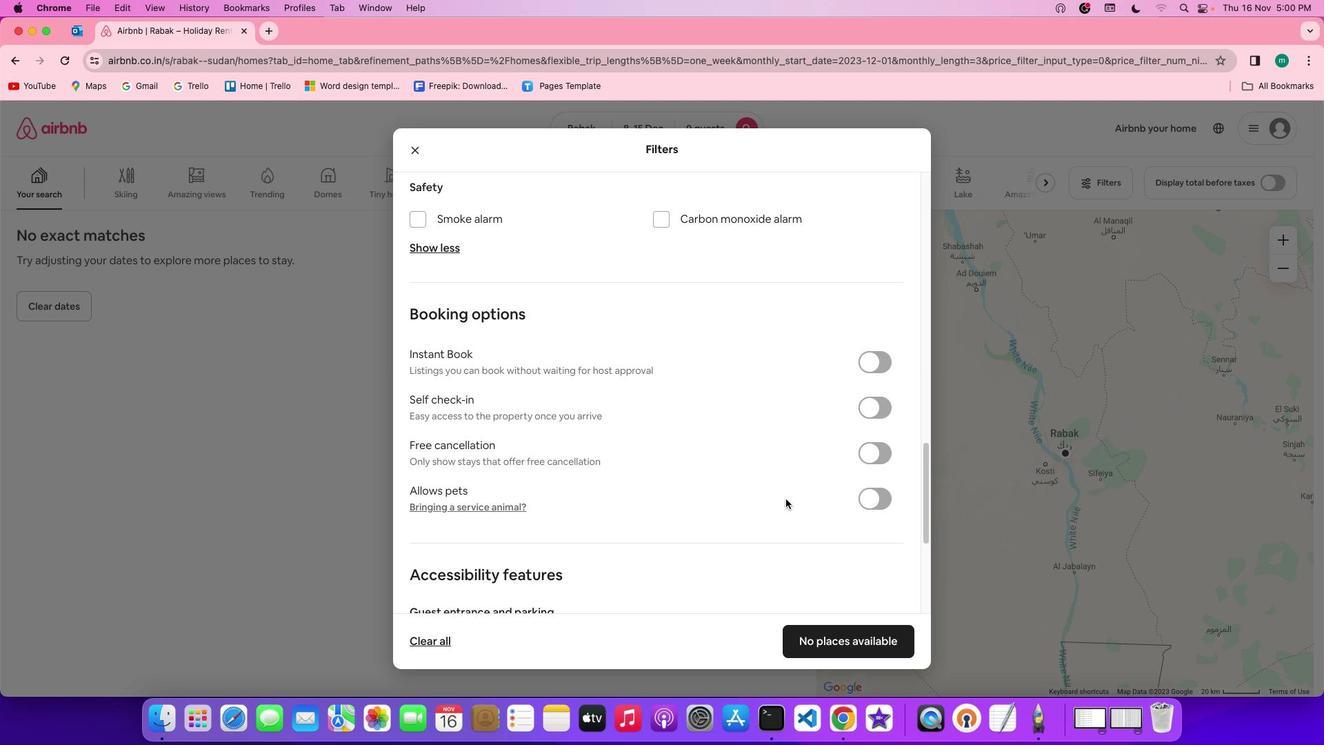 
Action: Mouse scrolled (785, 498) with delta (0, 0)
Screenshot: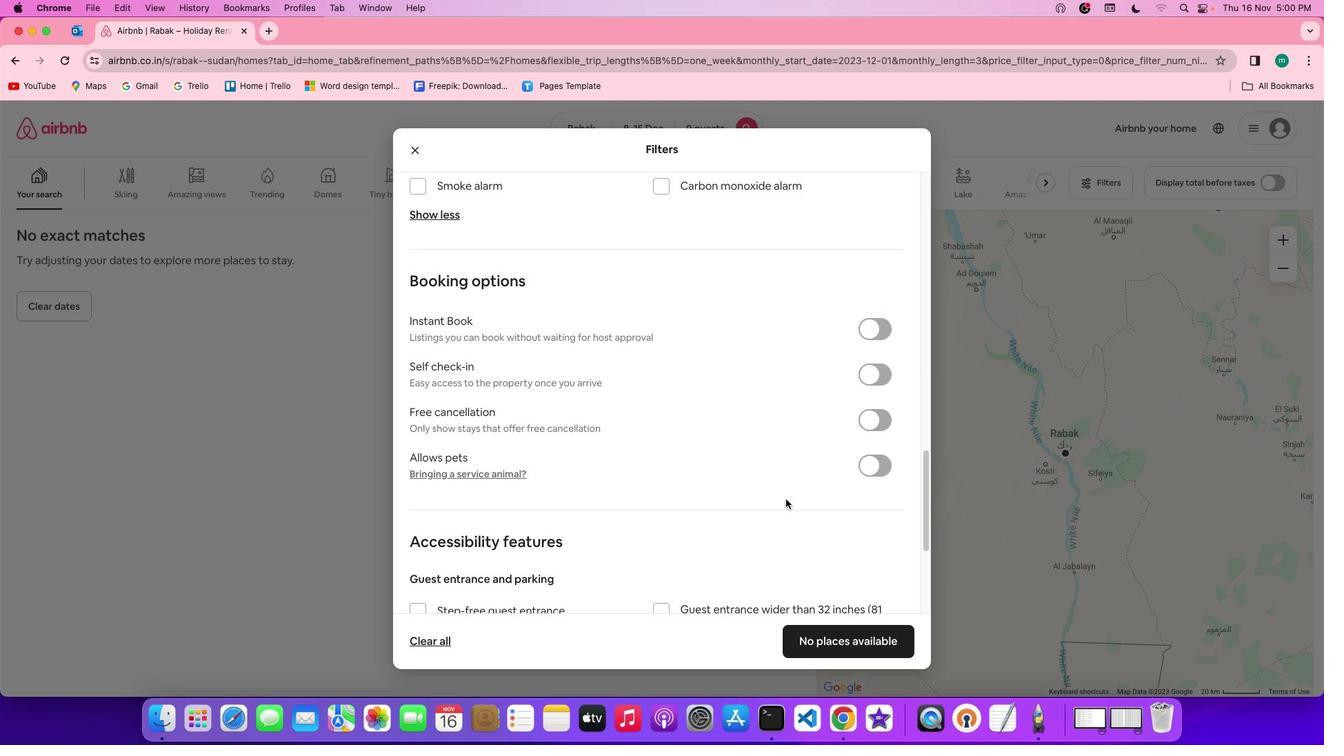 
Action: Mouse scrolled (785, 498) with delta (0, 0)
Screenshot: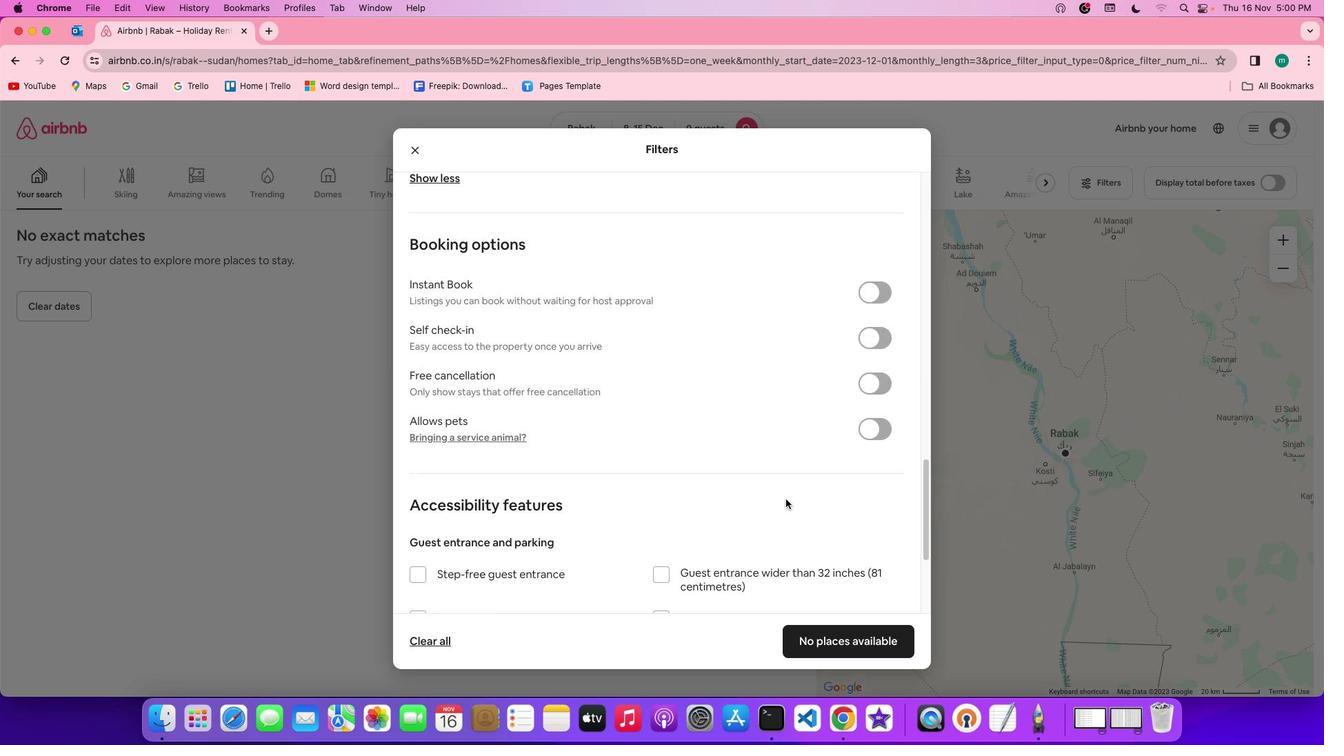 
Action: Mouse scrolled (785, 498) with delta (0, -1)
Screenshot: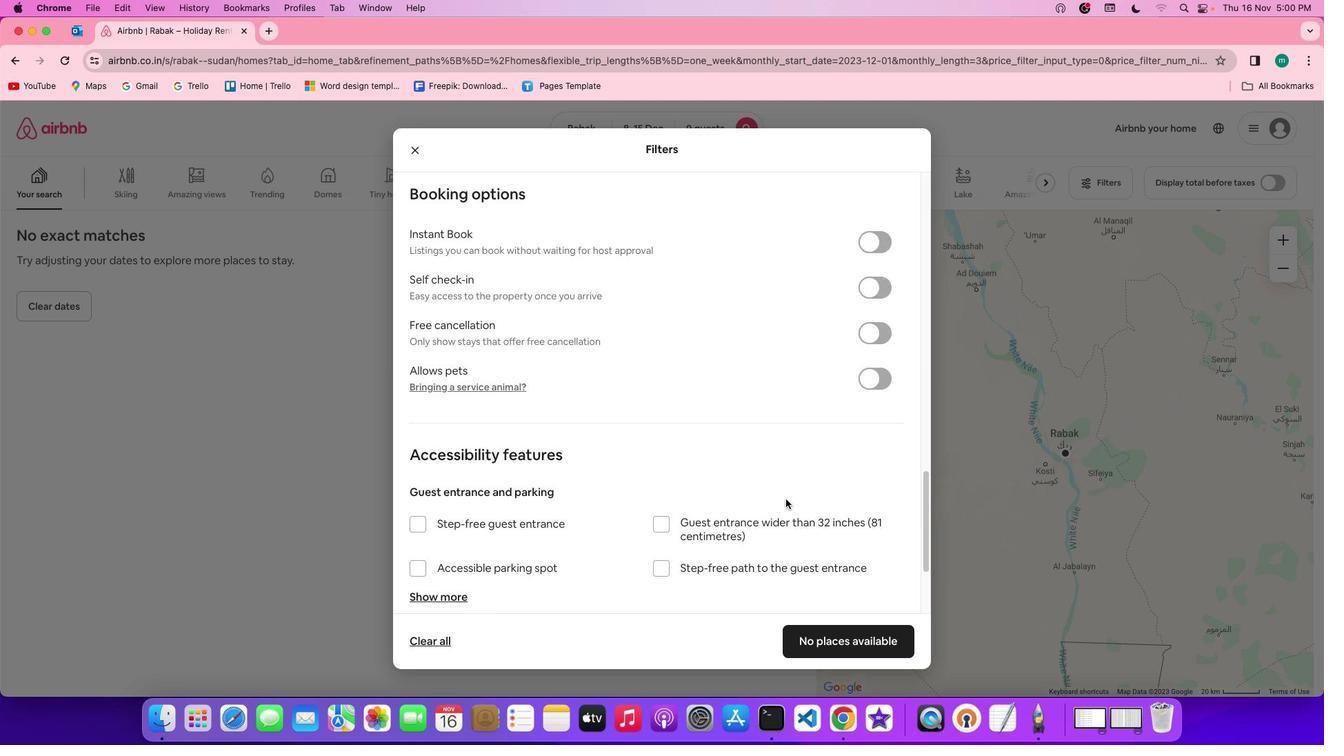 
Action: Mouse scrolled (785, 498) with delta (0, -2)
Screenshot: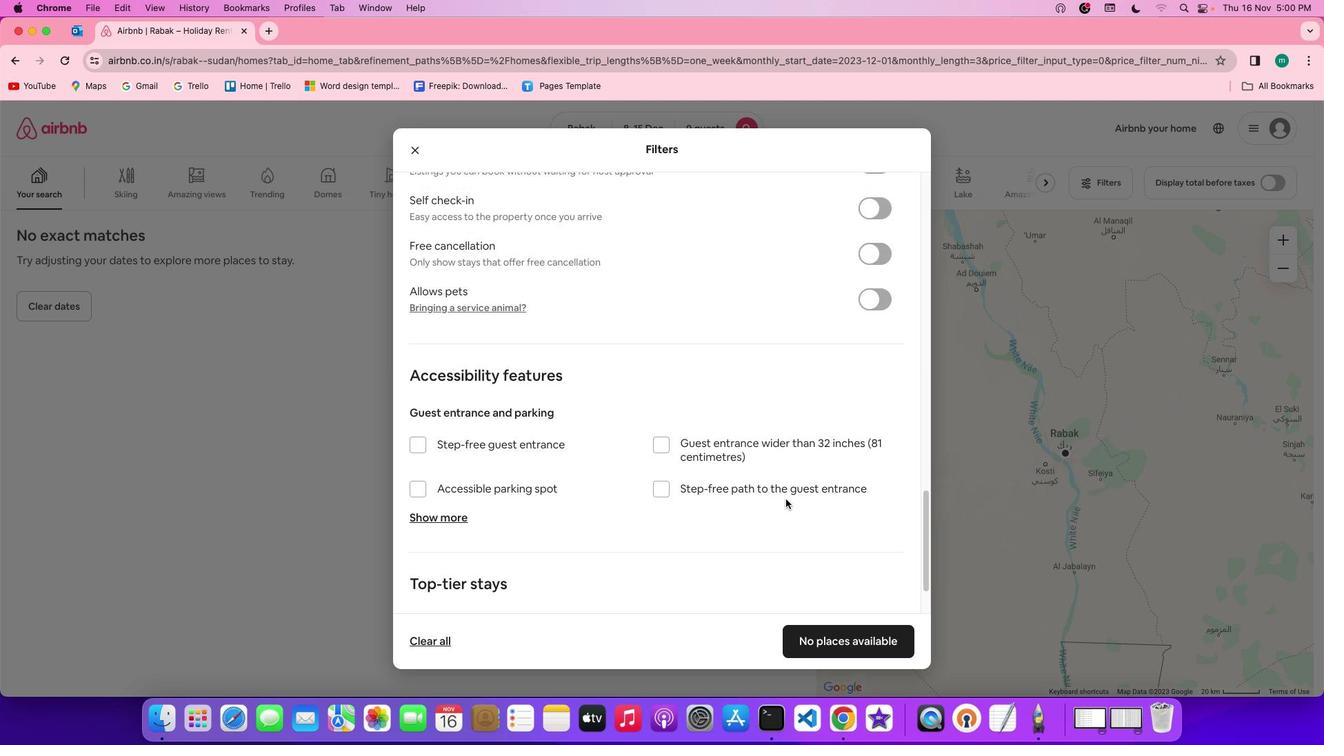 
Action: Mouse moved to (803, 505)
Screenshot: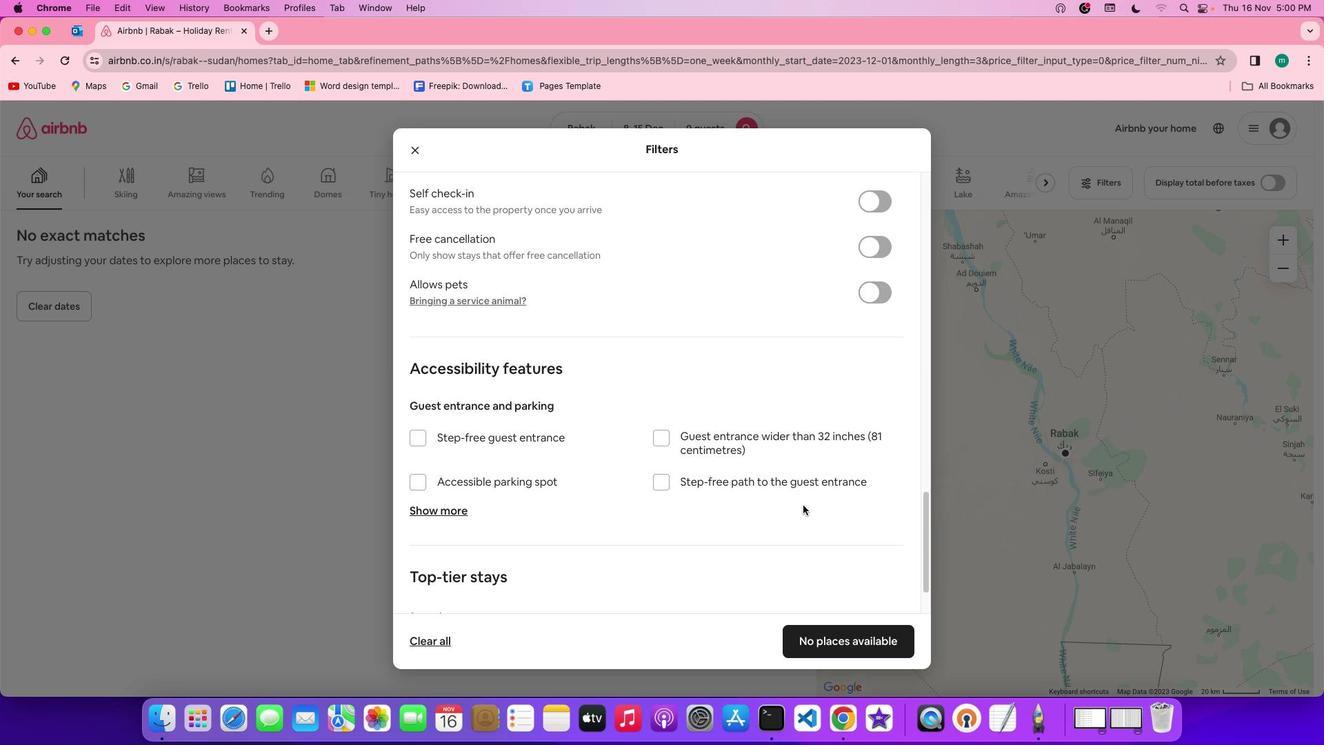 
Action: Mouse scrolled (803, 505) with delta (0, 0)
Screenshot: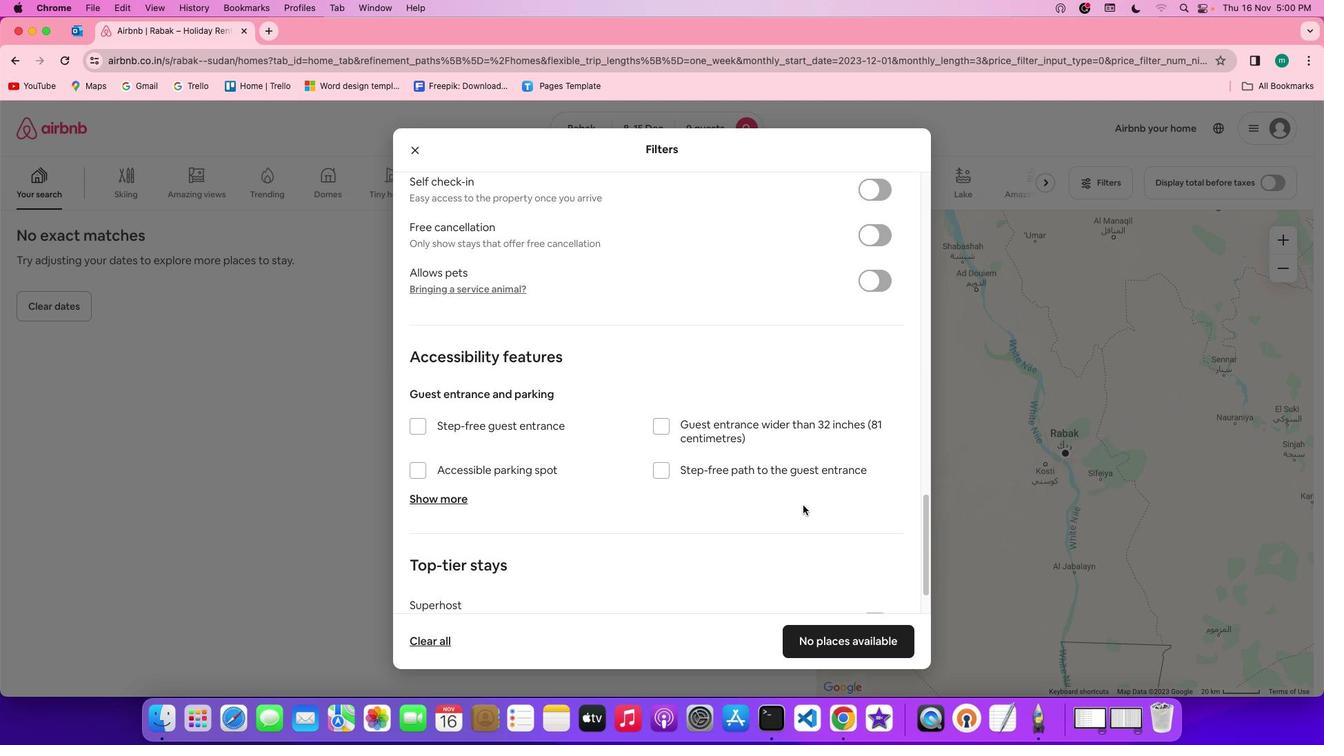
Action: Mouse moved to (803, 505)
Screenshot: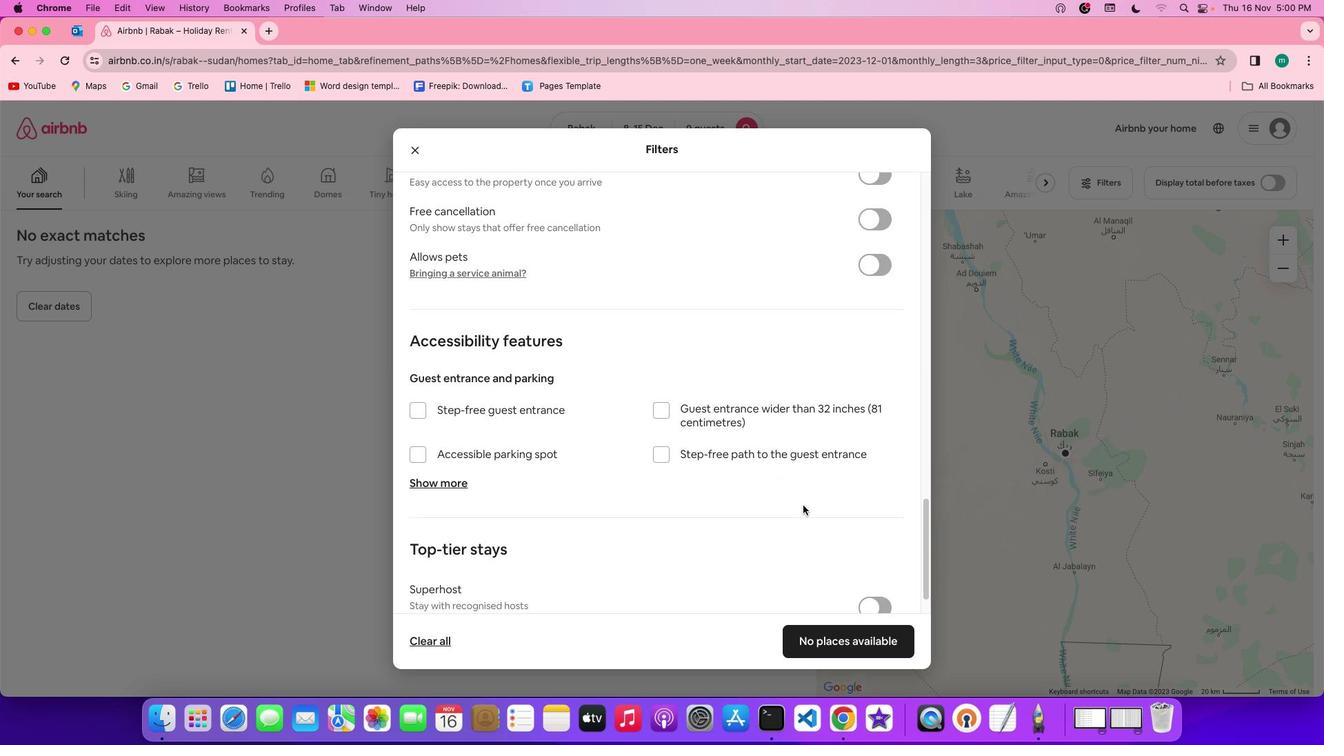 
Action: Mouse scrolled (803, 505) with delta (0, 0)
Screenshot: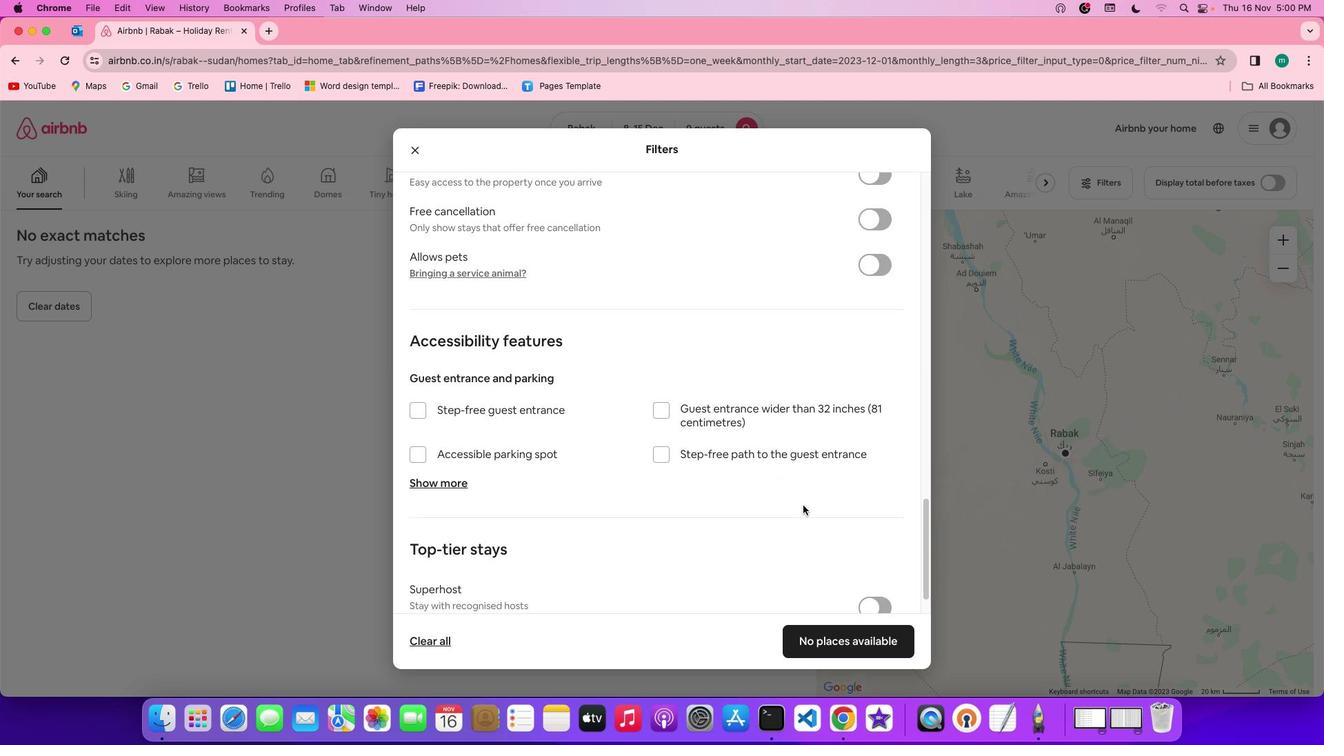 
Action: Mouse scrolled (803, 505) with delta (0, -1)
Screenshot: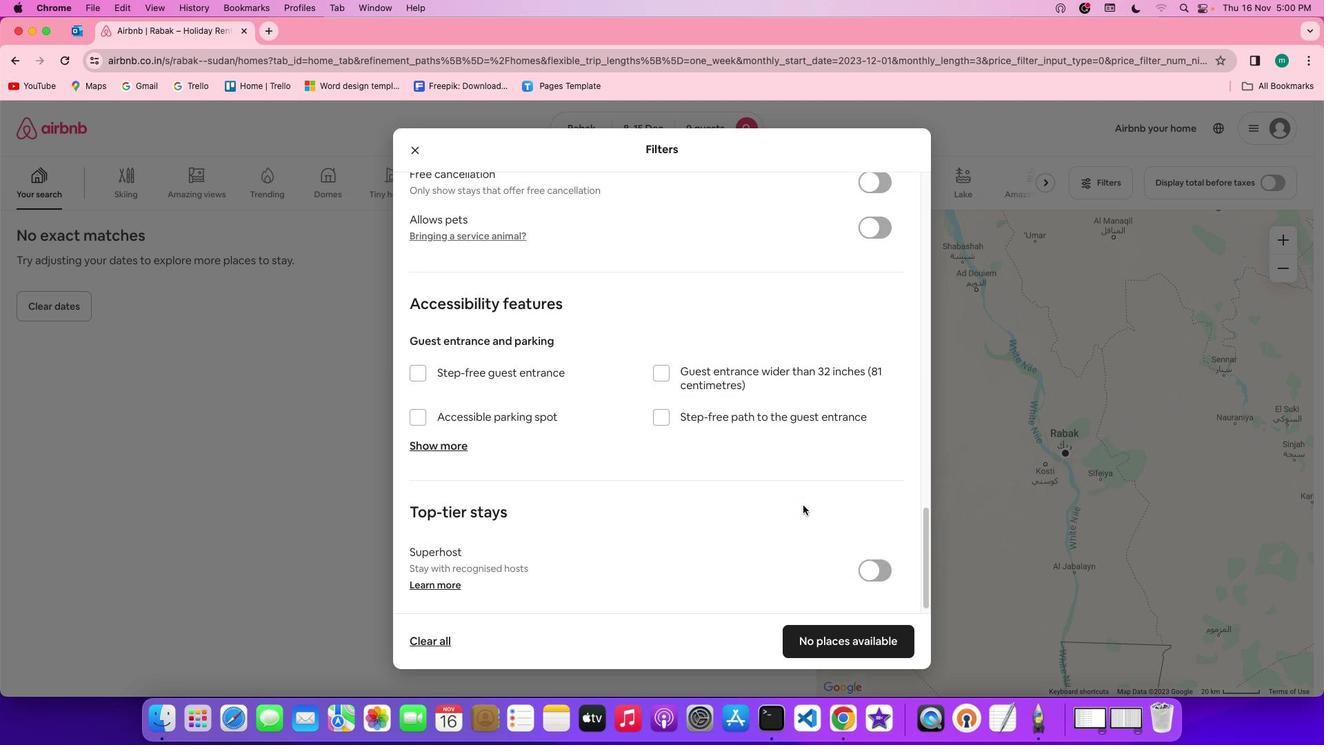 
Action: Mouse scrolled (803, 505) with delta (0, -2)
Screenshot: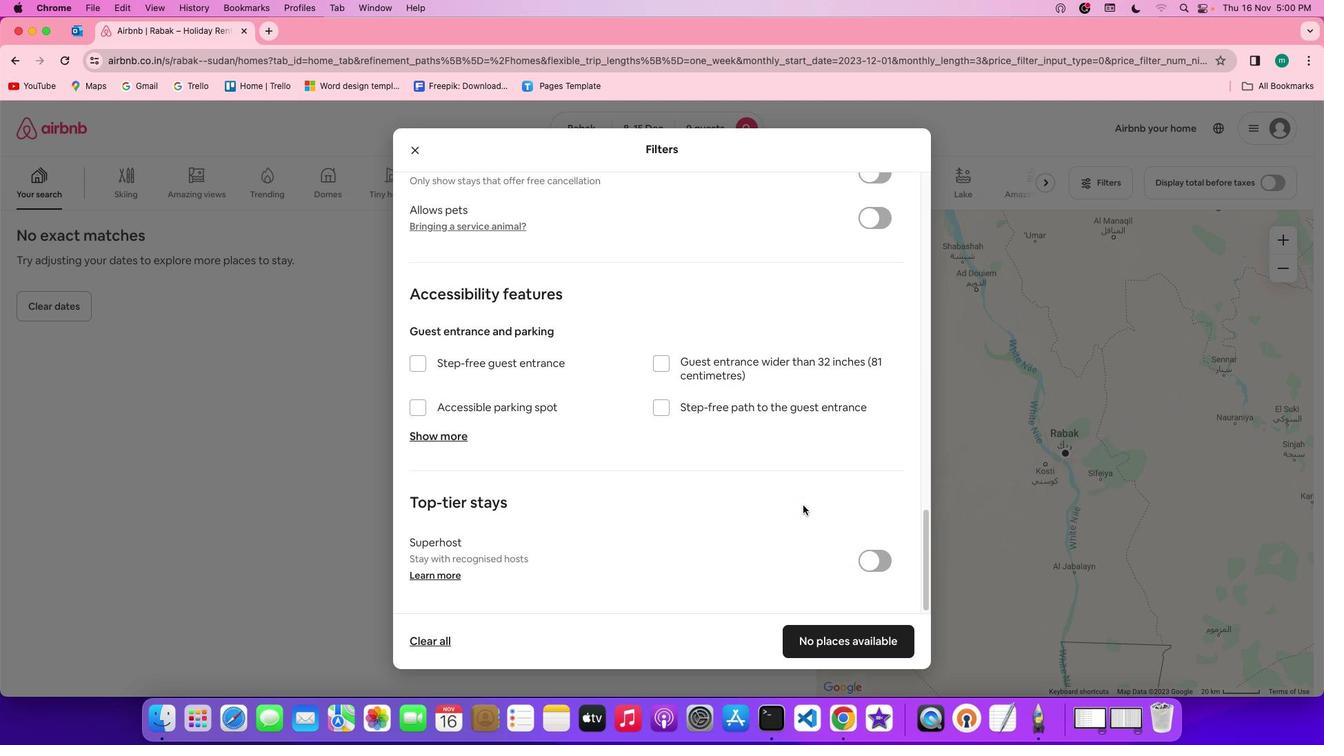 
Action: Mouse scrolled (803, 505) with delta (0, 0)
Screenshot: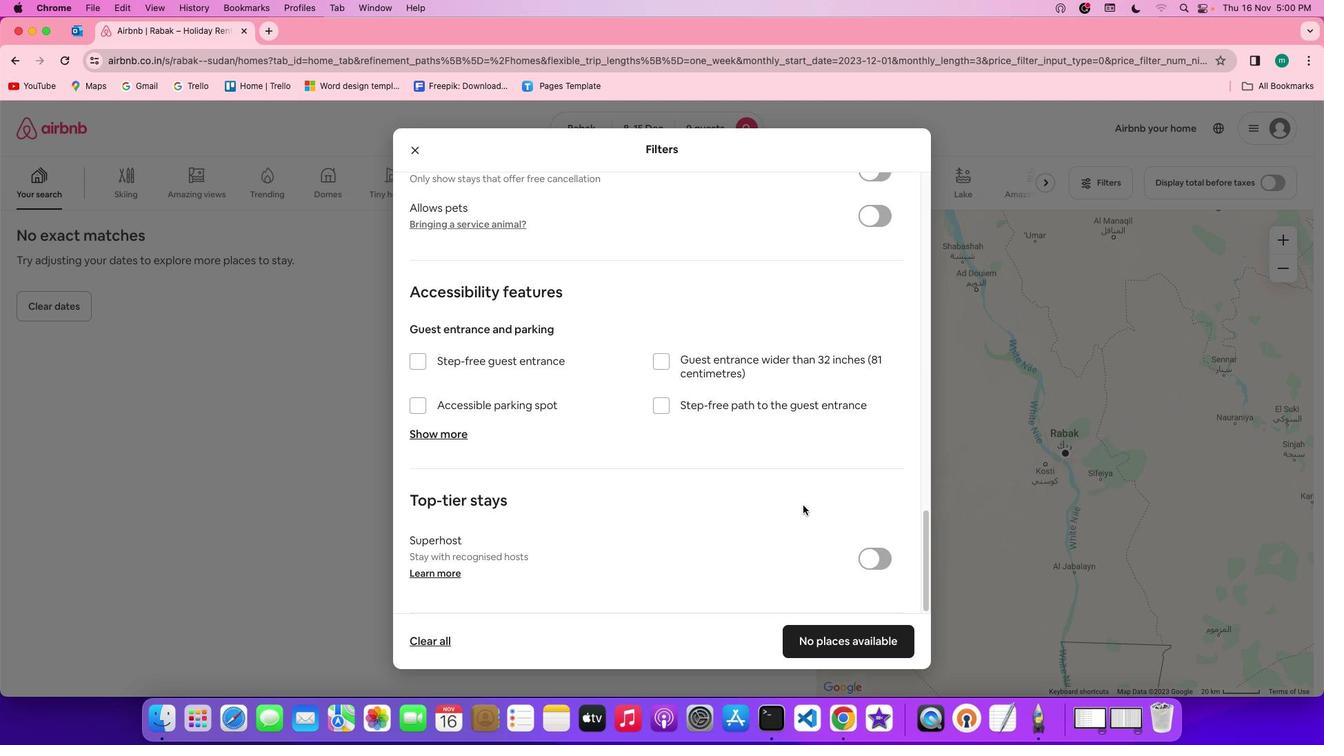 
Action: Mouse scrolled (803, 505) with delta (0, 0)
Screenshot: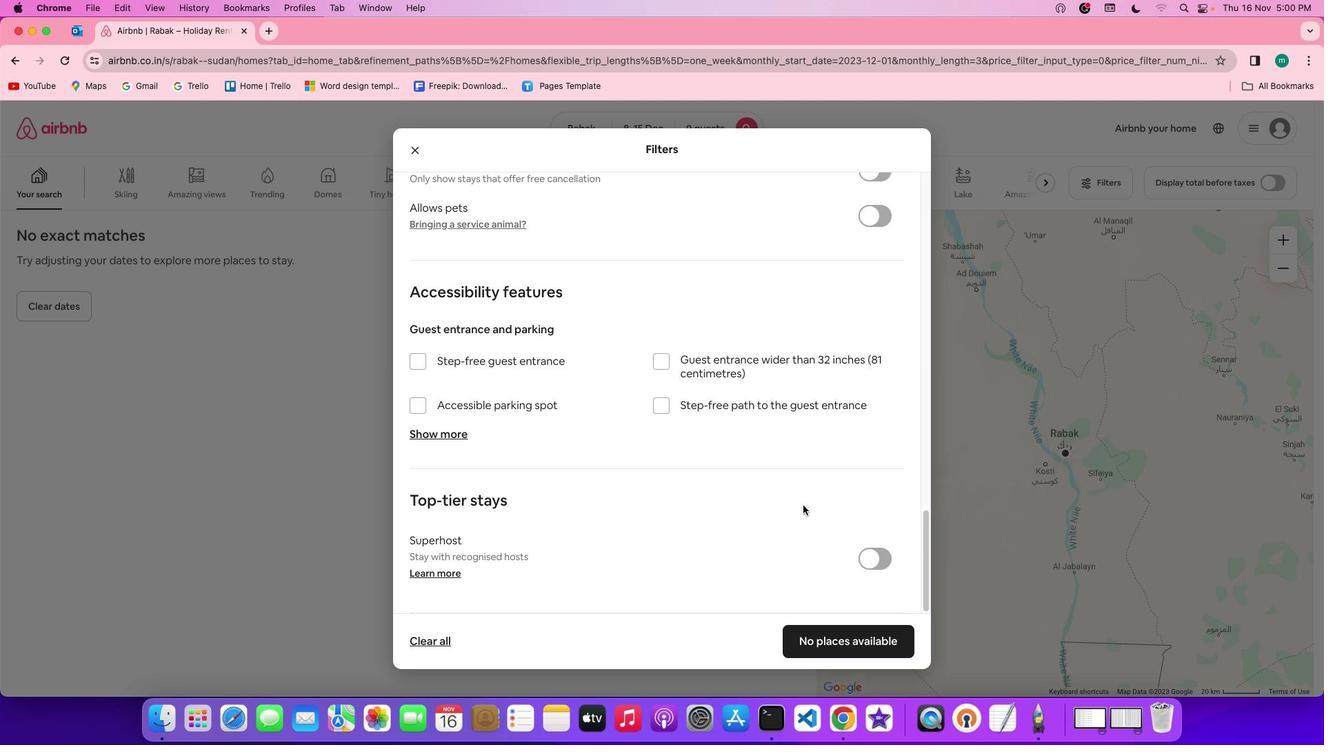 
Action: Mouse scrolled (803, 505) with delta (0, -2)
Screenshot: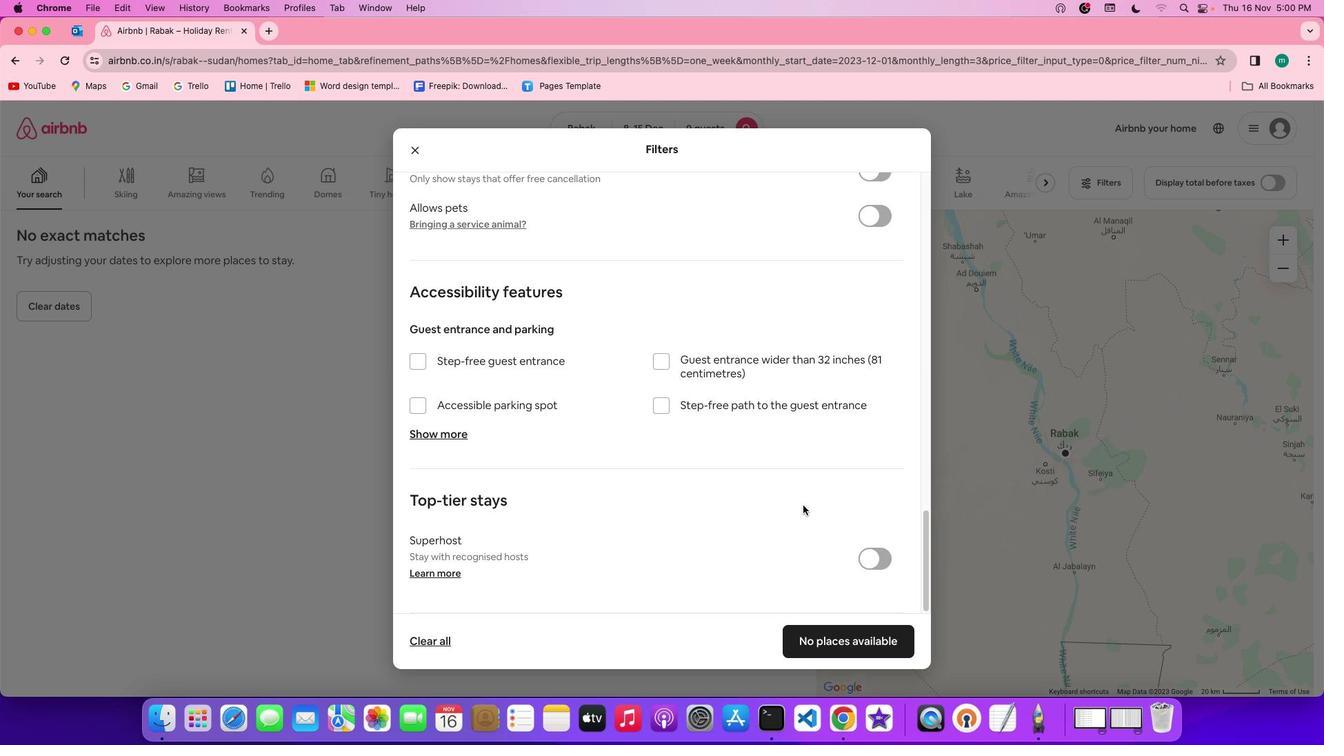 
Action: Mouse scrolled (803, 505) with delta (0, -2)
Screenshot: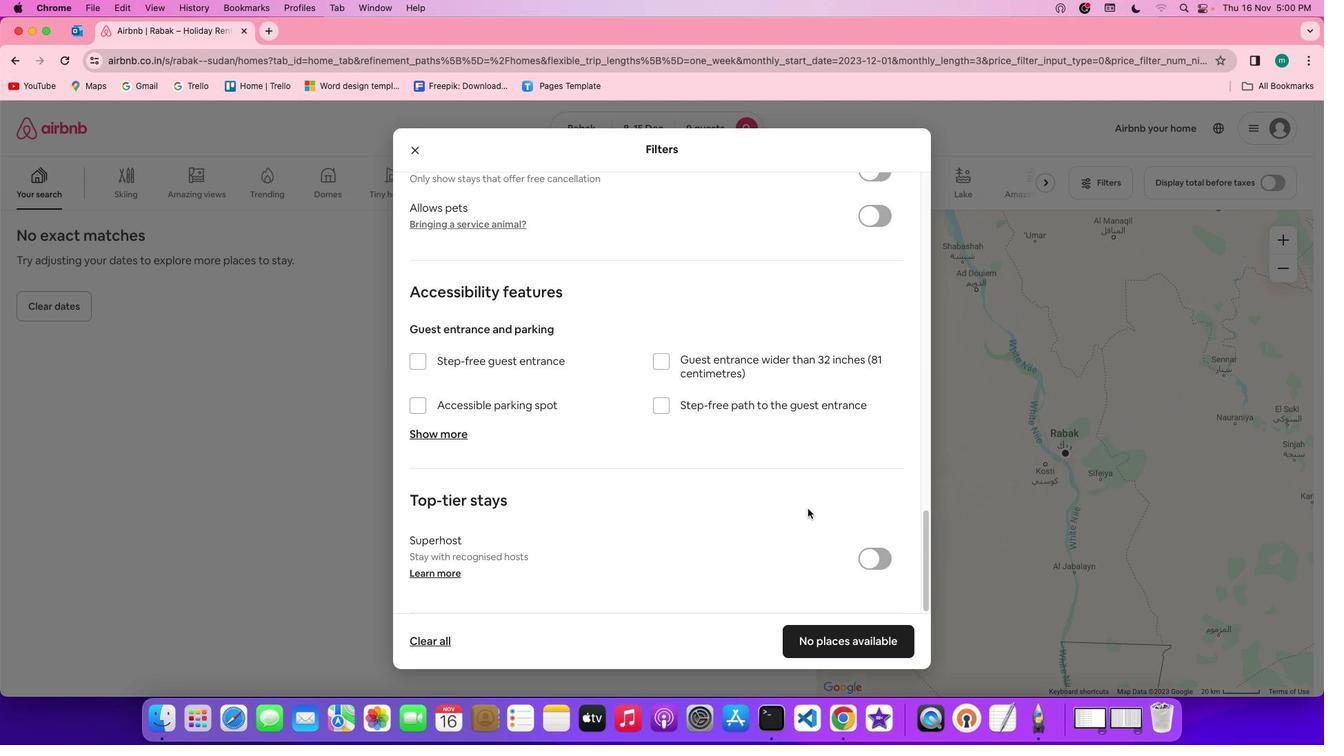
Action: Mouse scrolled (803, 505) with delta (0, -3)
Screenshot: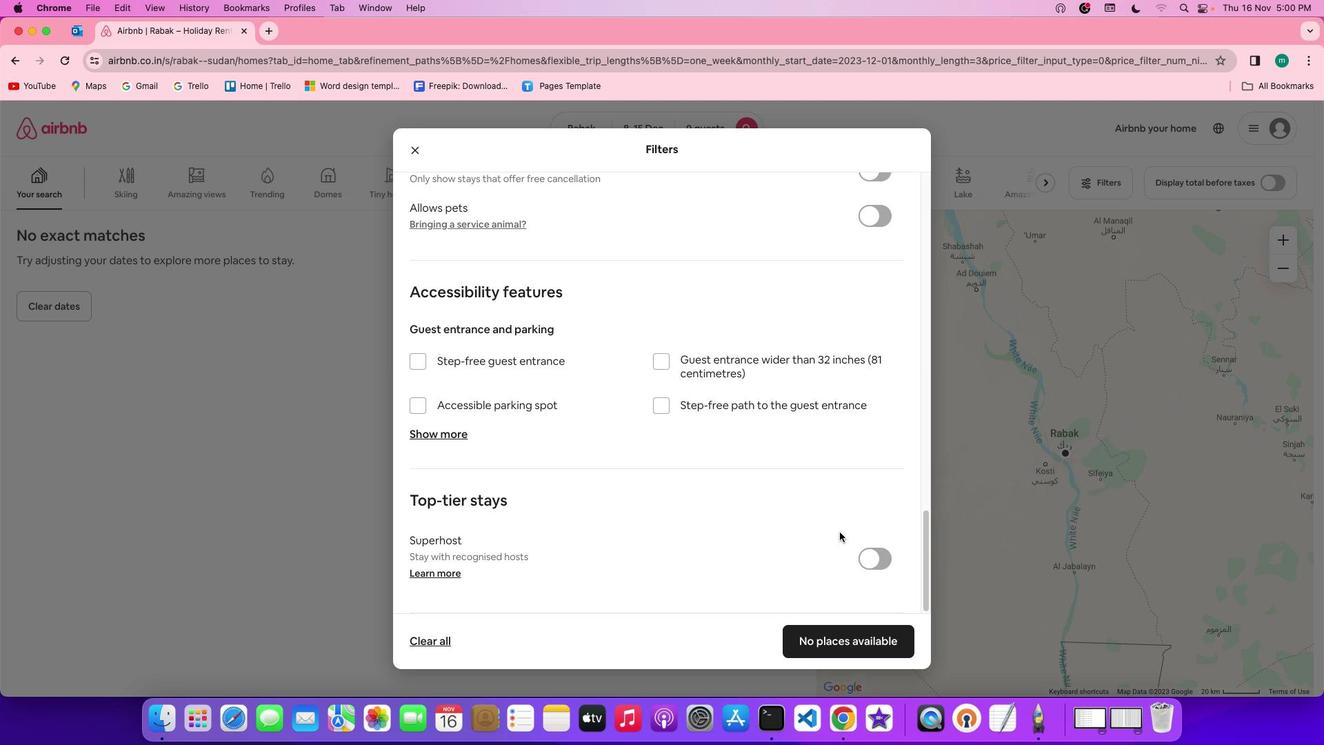
Action: Mouse moved to (869, 637)
Screenshot: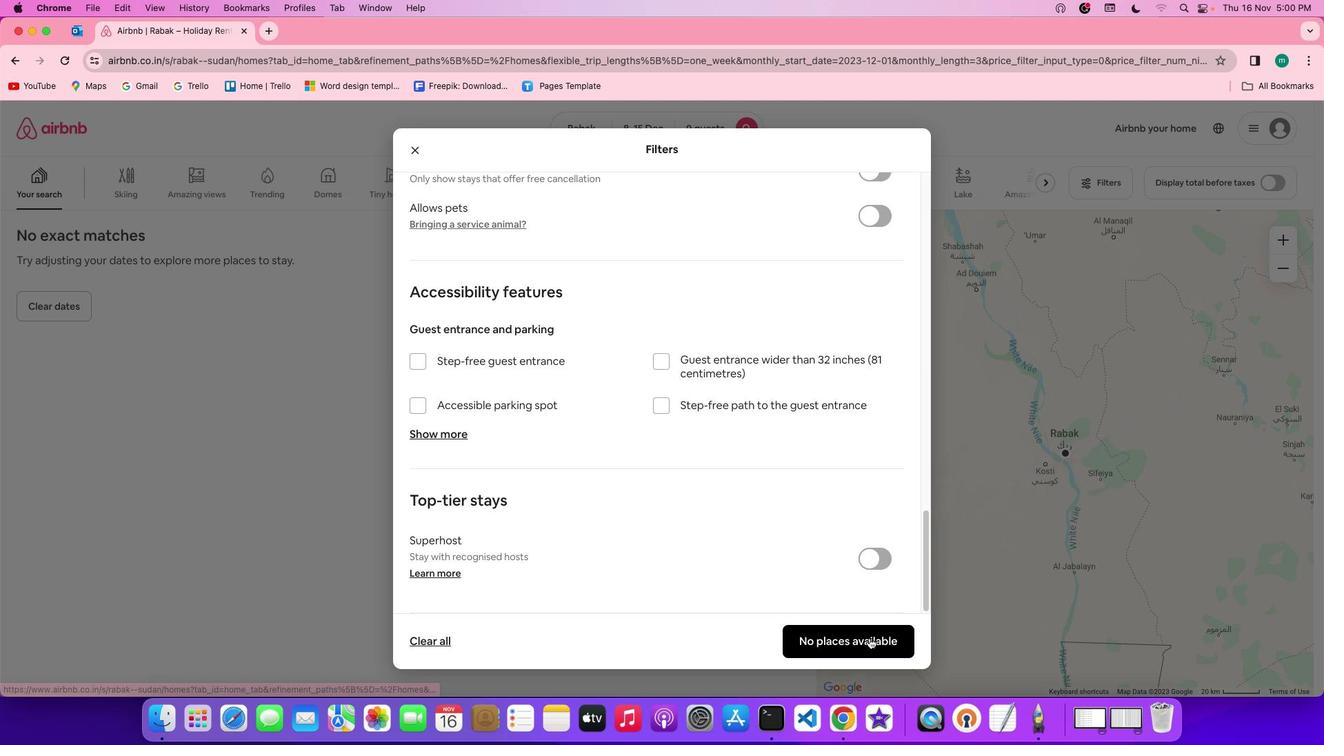 
Action: Mouse pressed left at (869, 637)
Screenshot: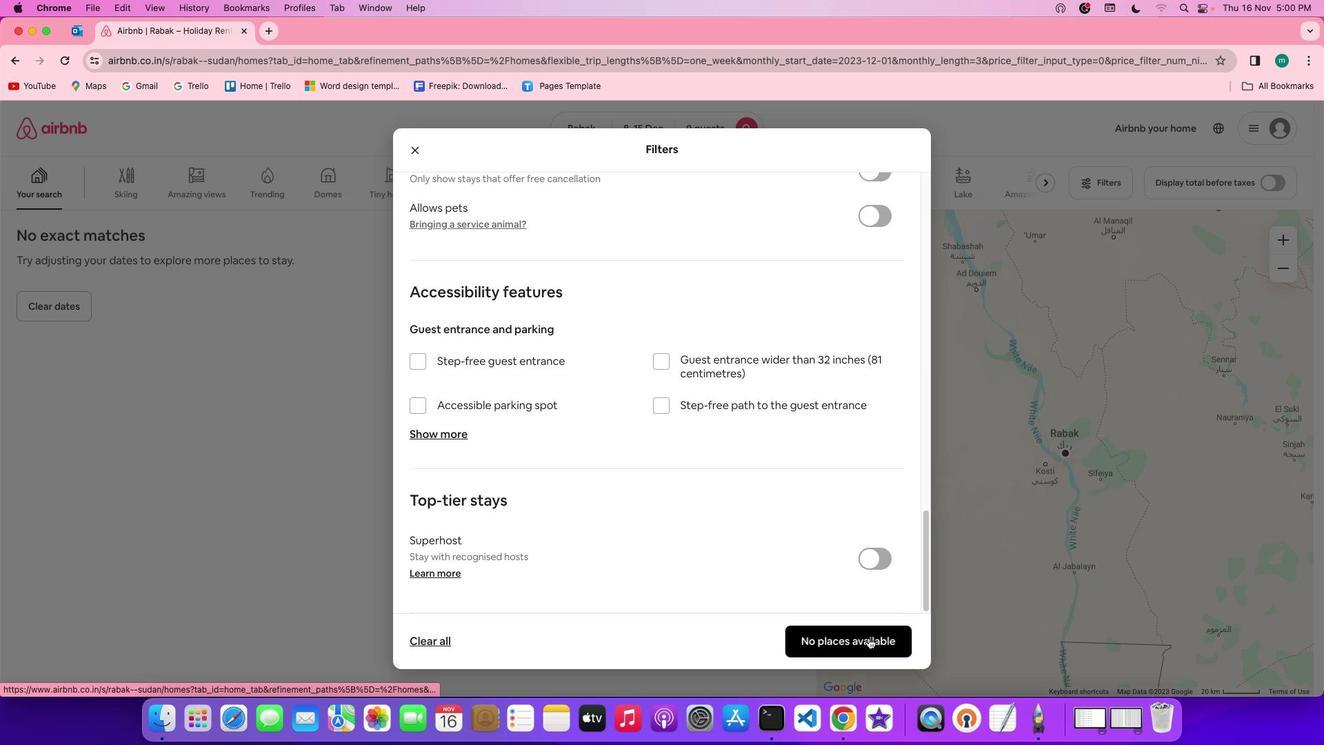 
Action: Mouse moved to (386, 394)
Screenshot: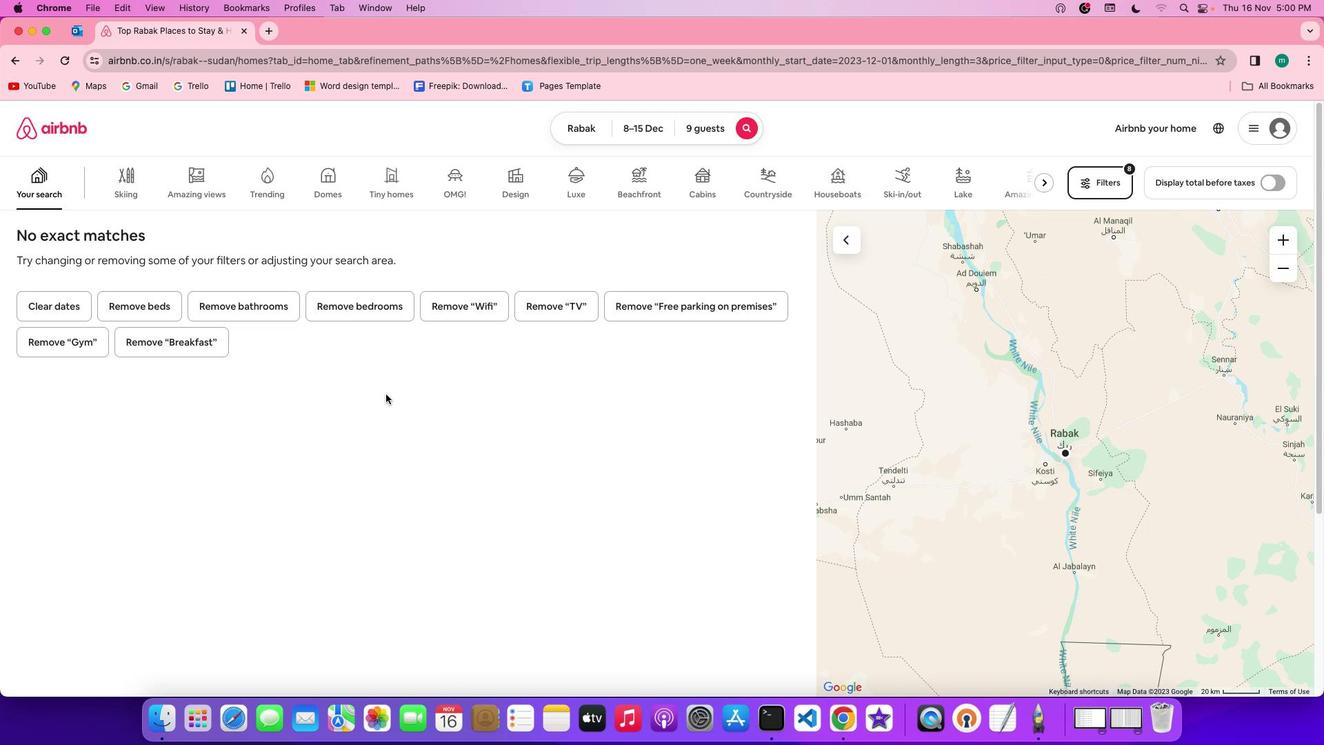 
